 Task: Look for space in Fengrun, China from 2nd September, 2023 to 10th September, 2023 for 1 adult in price range Rs.5000 to Rs.16000. Place can be private room with 1  bedroom having 1 bed and 1 bathroom. Property type can be house, flat, guest house, hotel. Booking option can be shelf check-in. Required host language is Chinese (Simplified).
Action: Mouse moved to (515, 134)
Screenshot: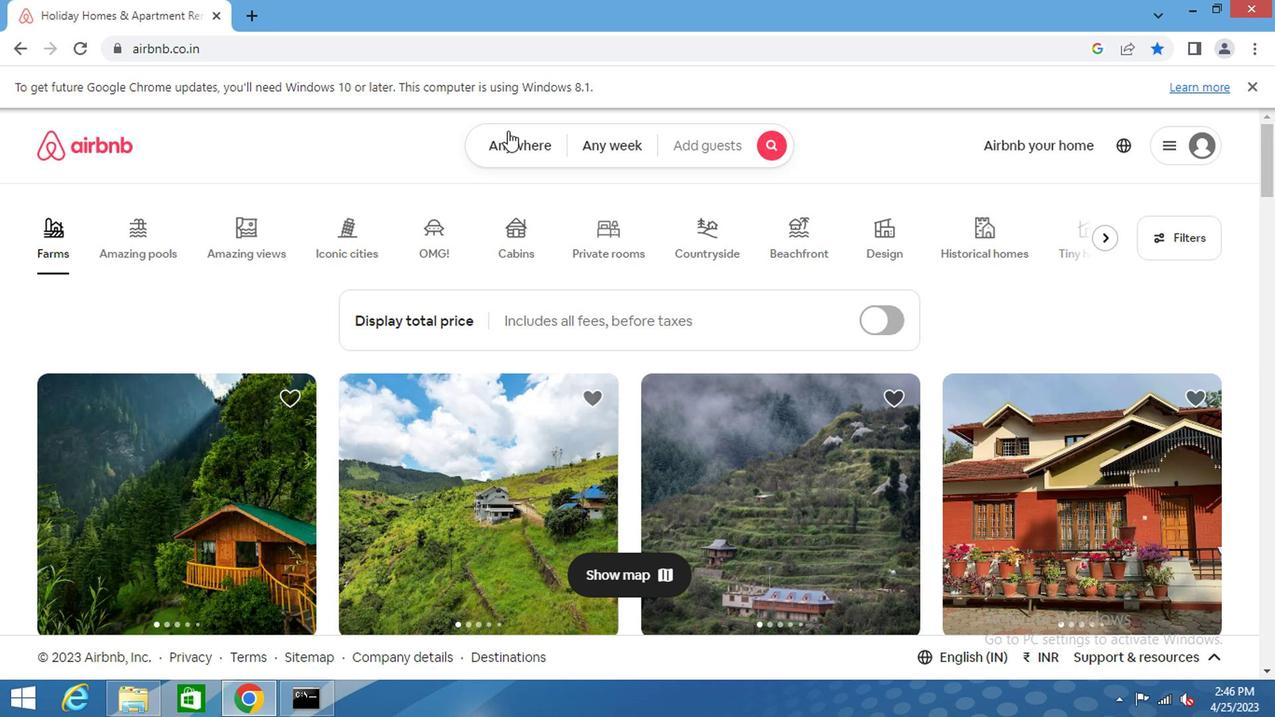 
Action: Mouse pressed left at (515, 134)
Screenshot: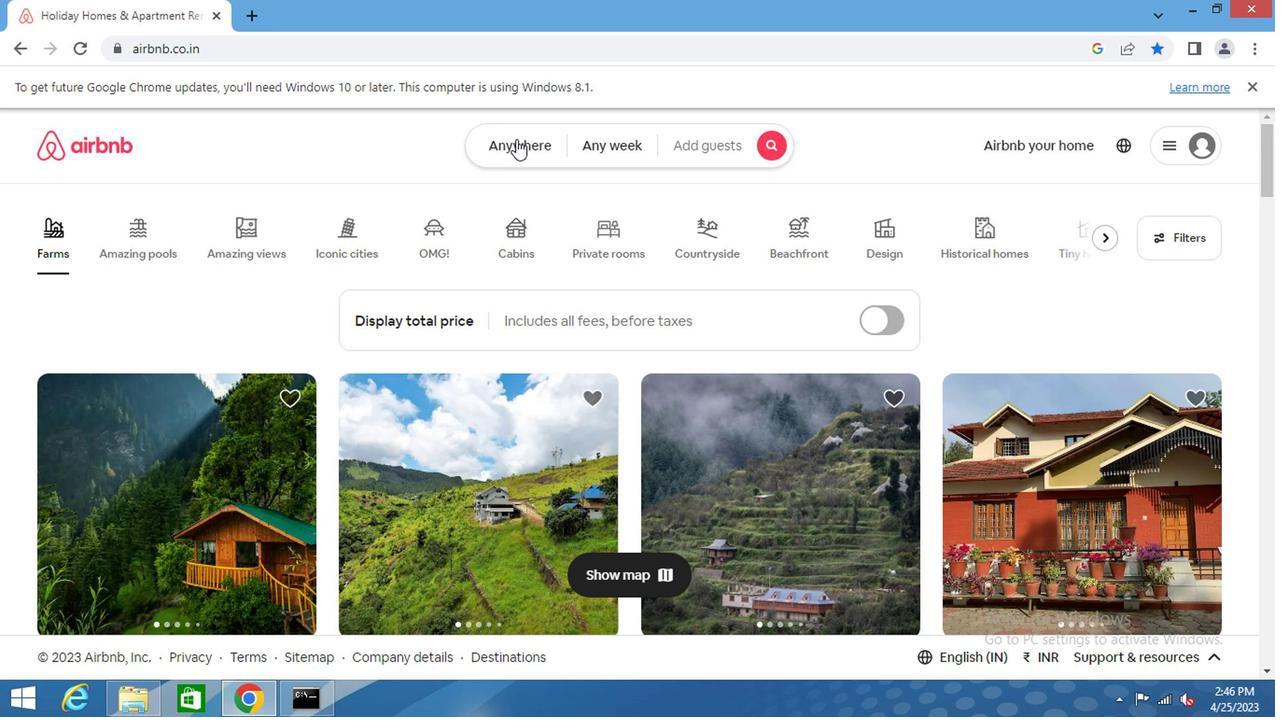 
Action: Mouse moved to (473, 206)
Screenshot: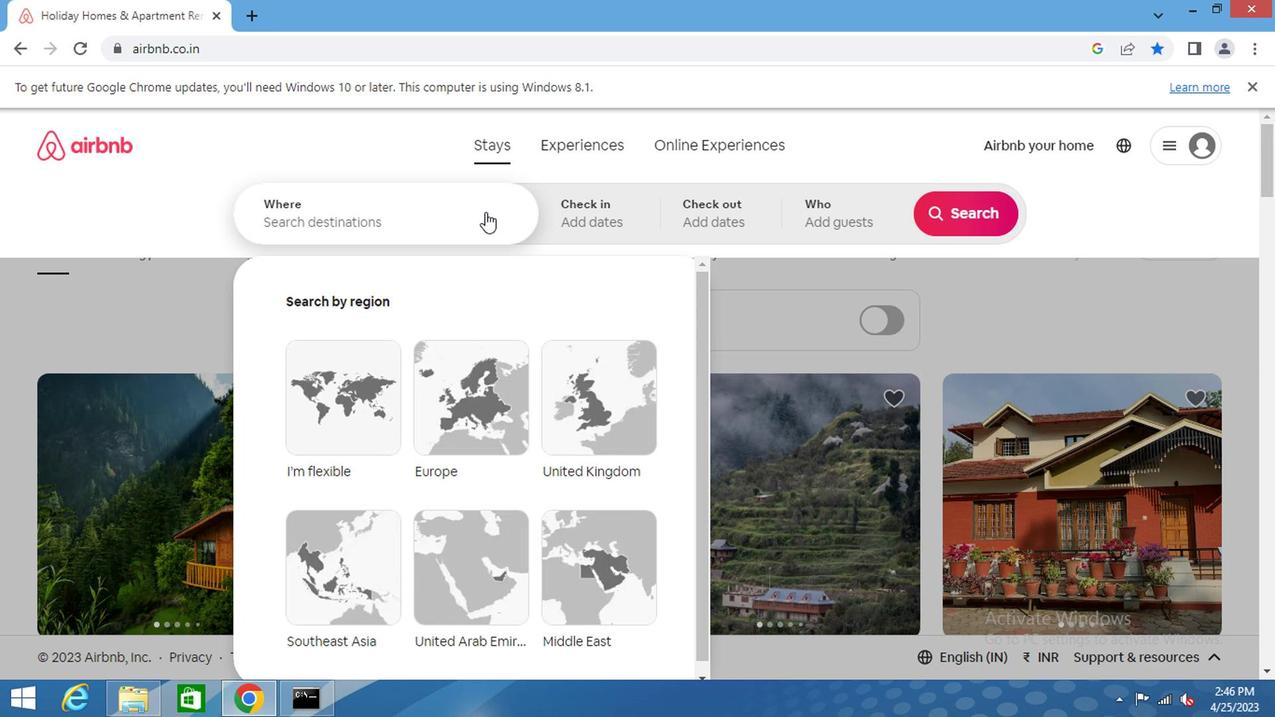 
Action: Mouse pressed left at (473, 206)
Screenshot: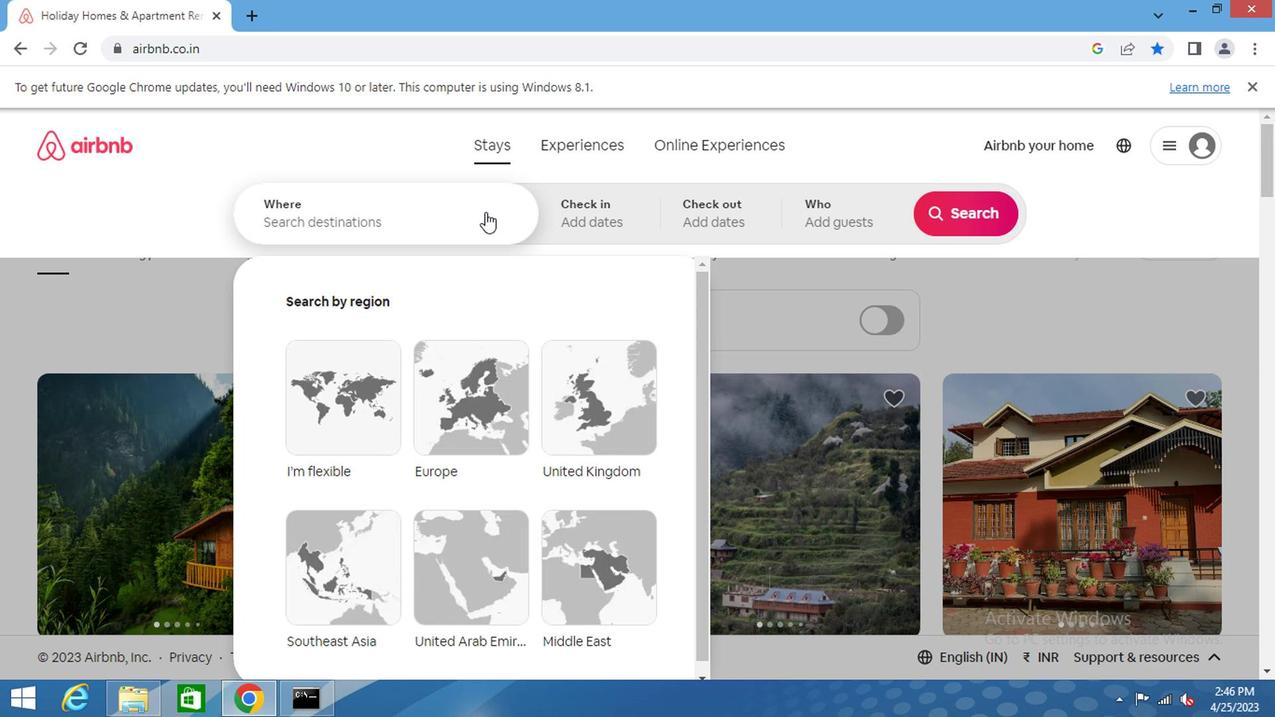 
Action: Key pressed fengrun<Key.space>china<Key.enter>
Screenshot: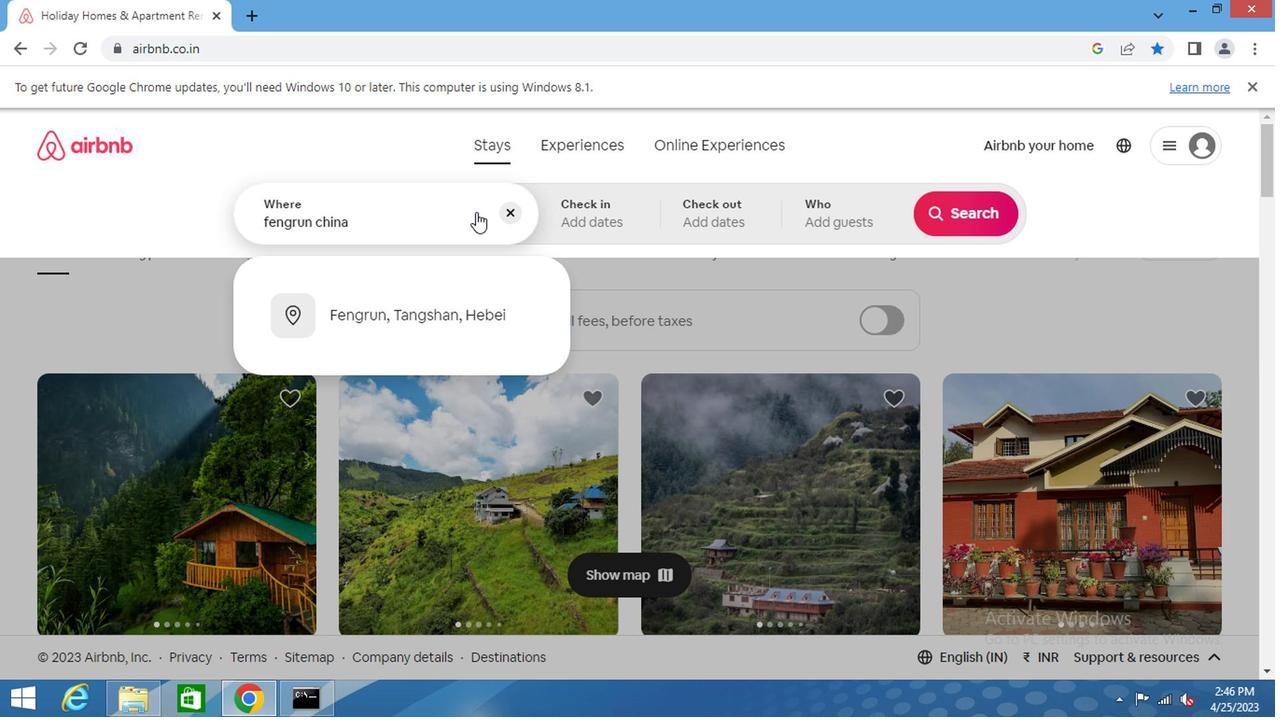 
Action: Mouse moved to (950, 360)
Screenshot: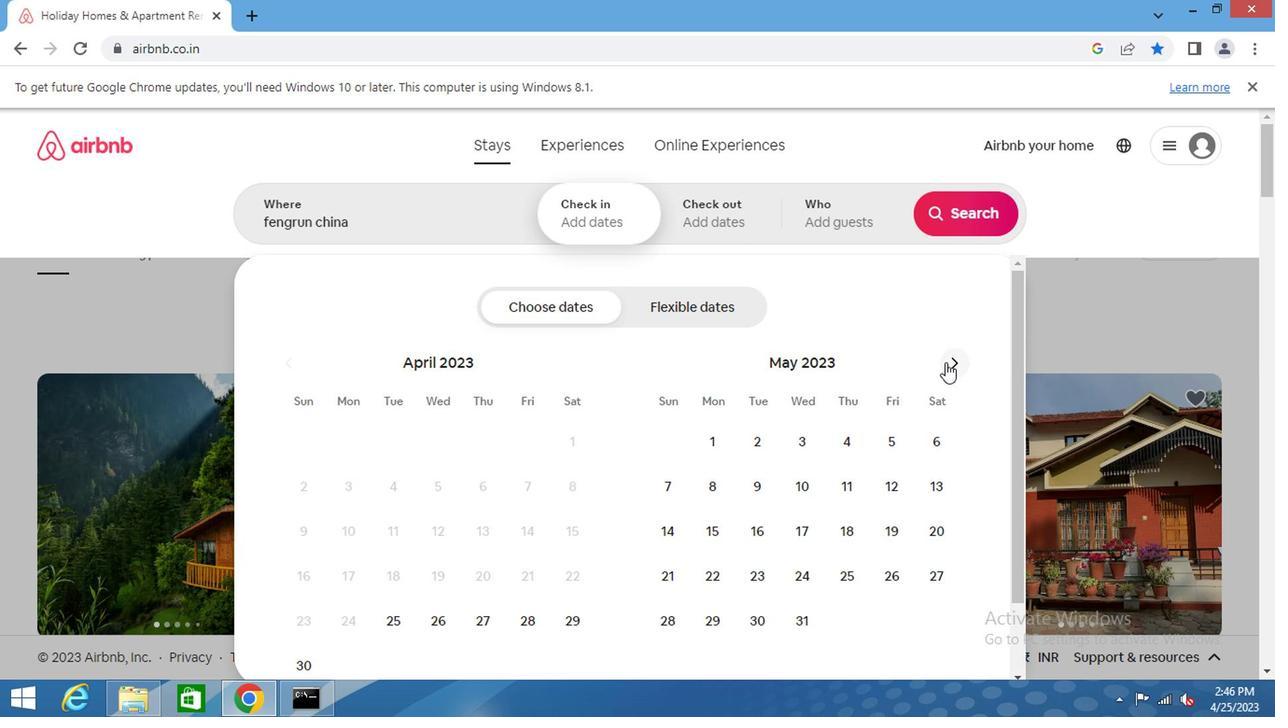 
Action: Mouse pressed left at (950, 360)
Screenshot: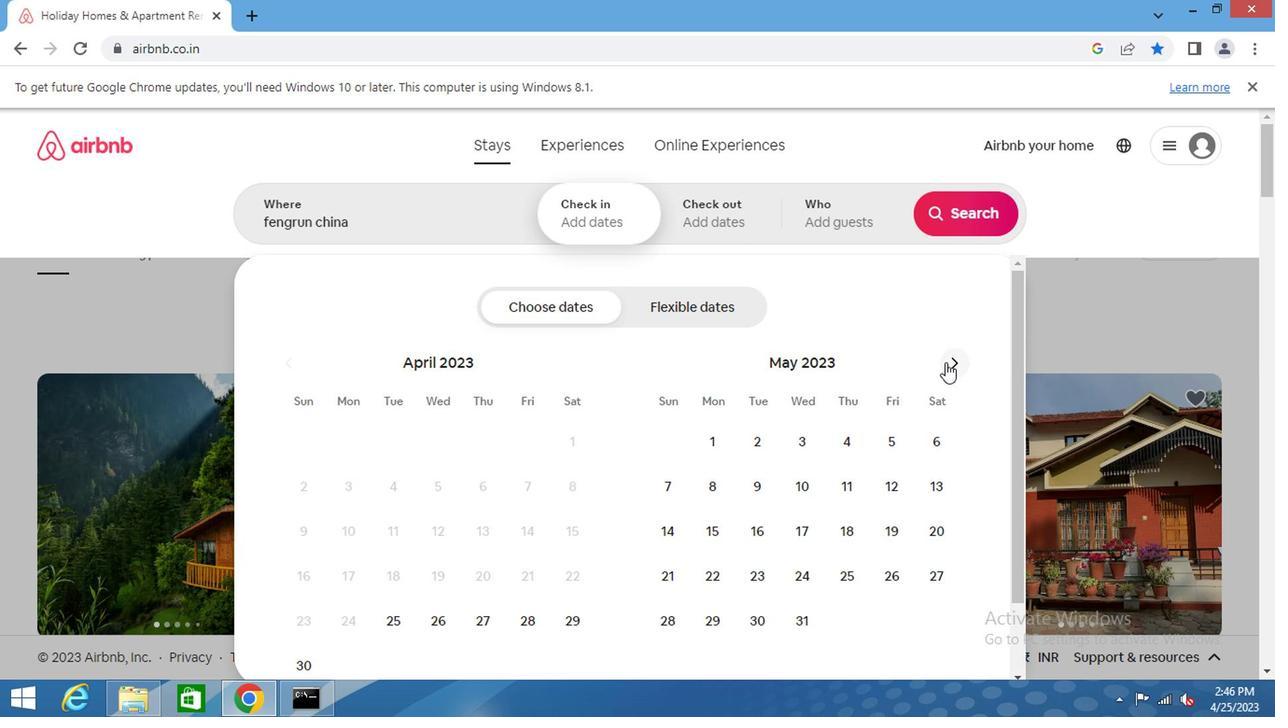 
Action: Mouse moved to (951, 360)
Screenshot: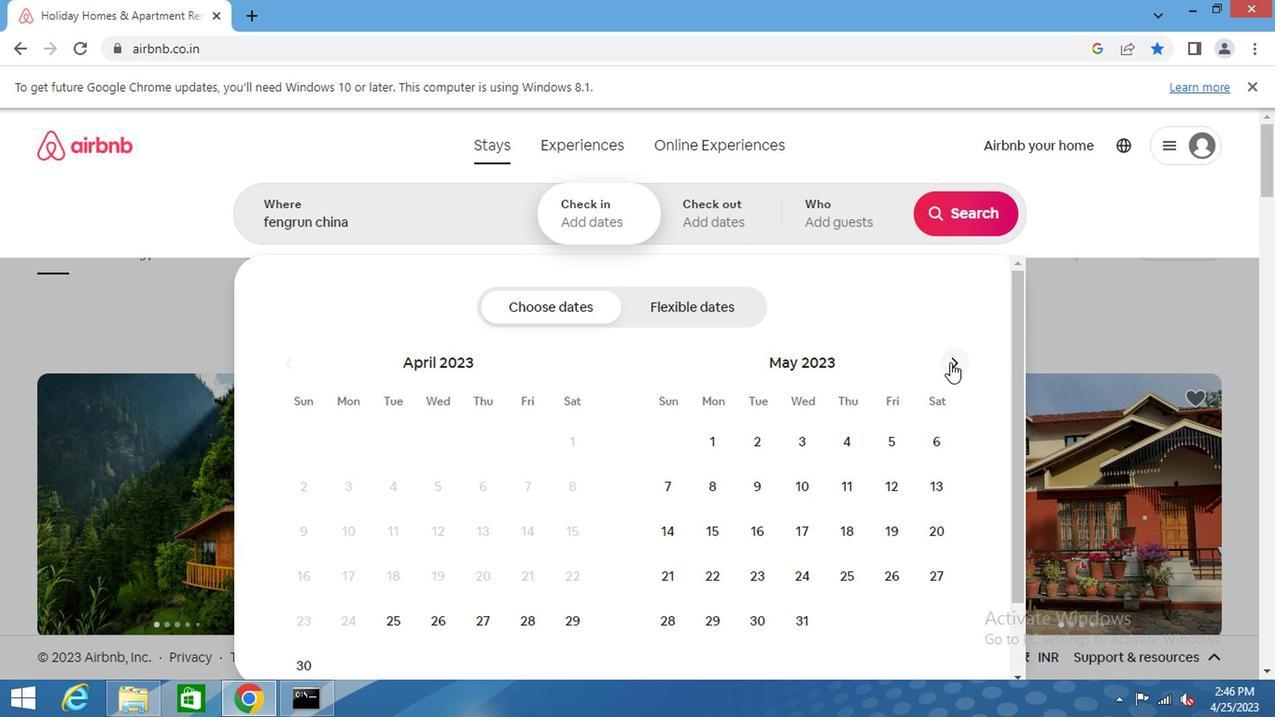 
Action: Mouse pressed left at (951, 360)
Screenshot: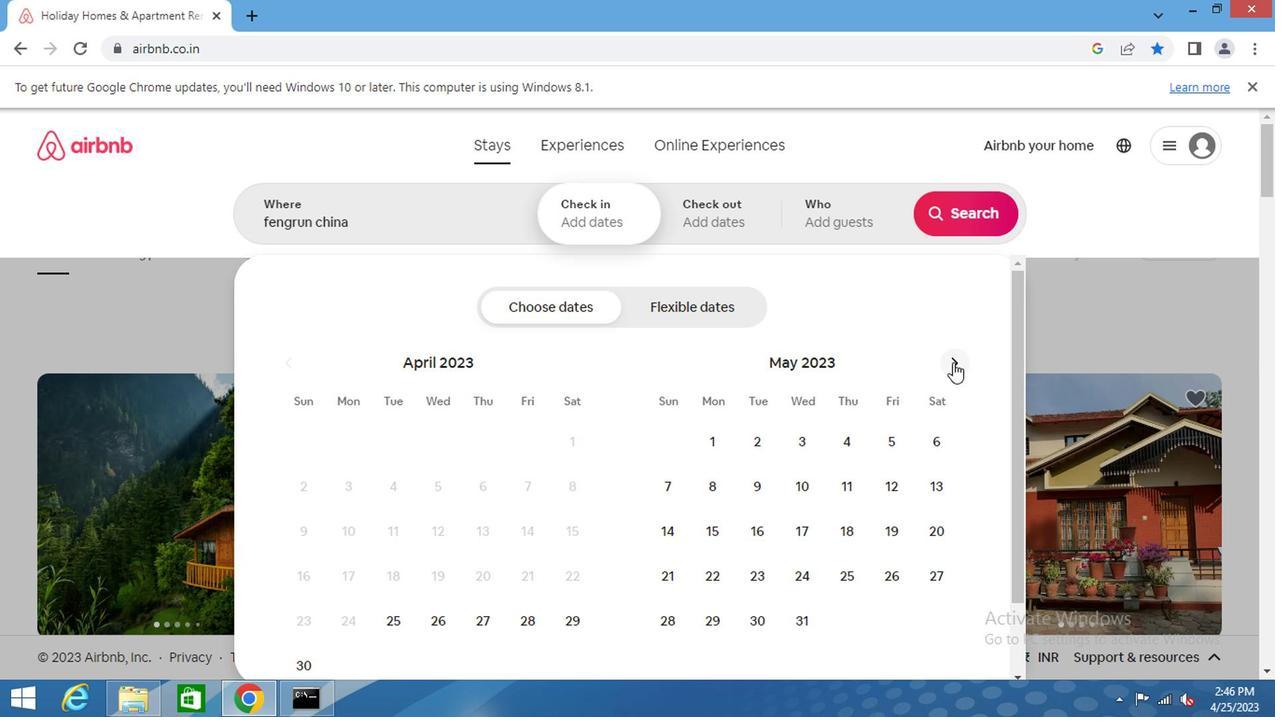 
Action: Mouse pressed left at (951, 360)
Screenshot: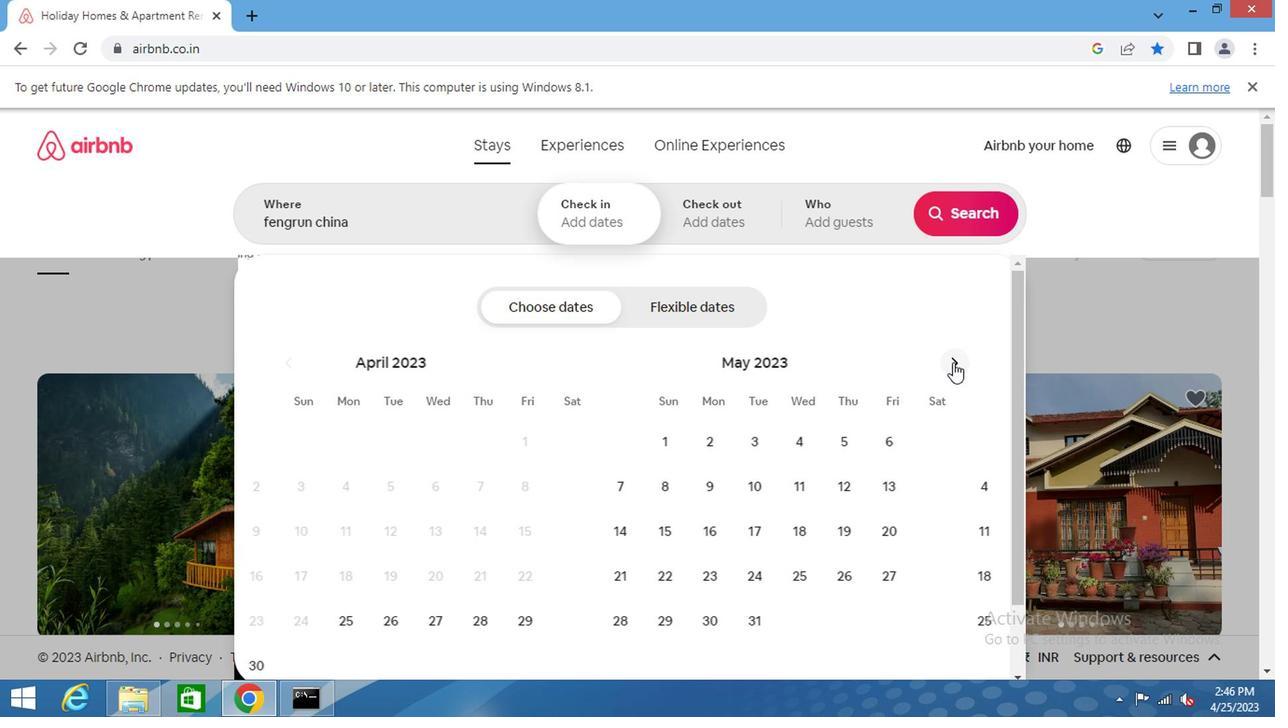 
Action: Mouse pressed left at (951, 360)
Screenshot: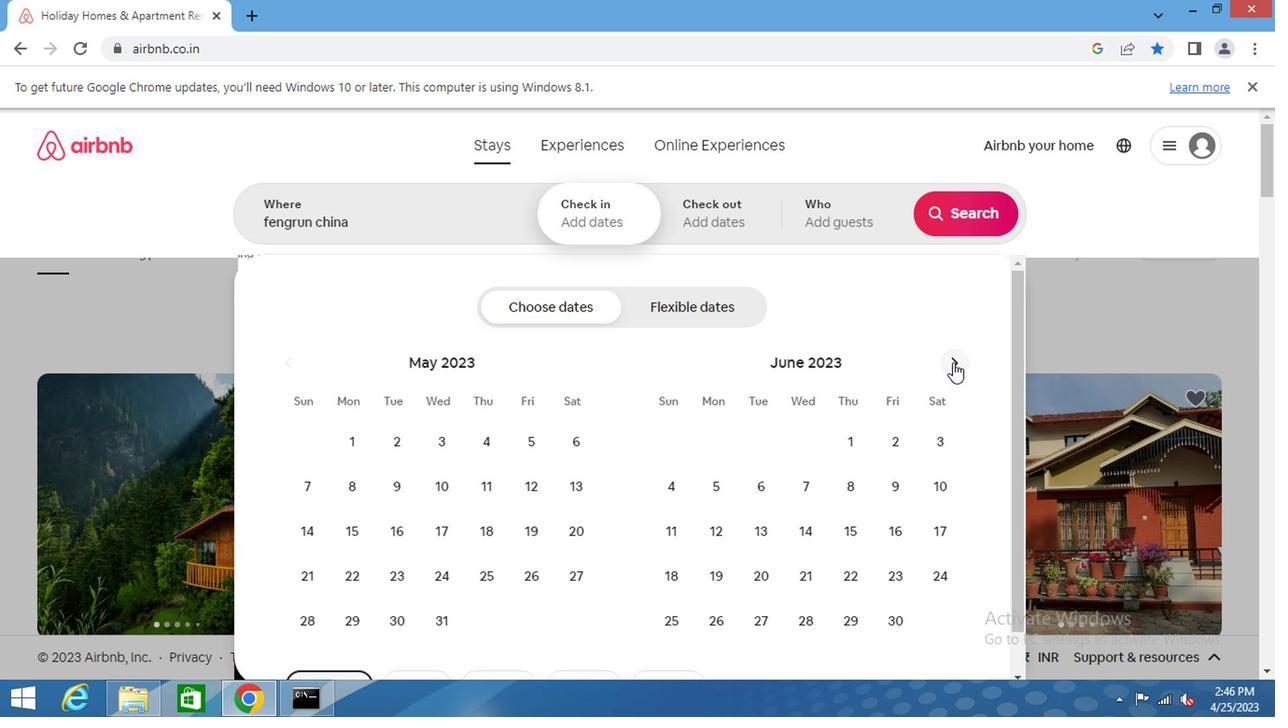 
Action: Mouse pressed left at (951, 360)
Screenshot: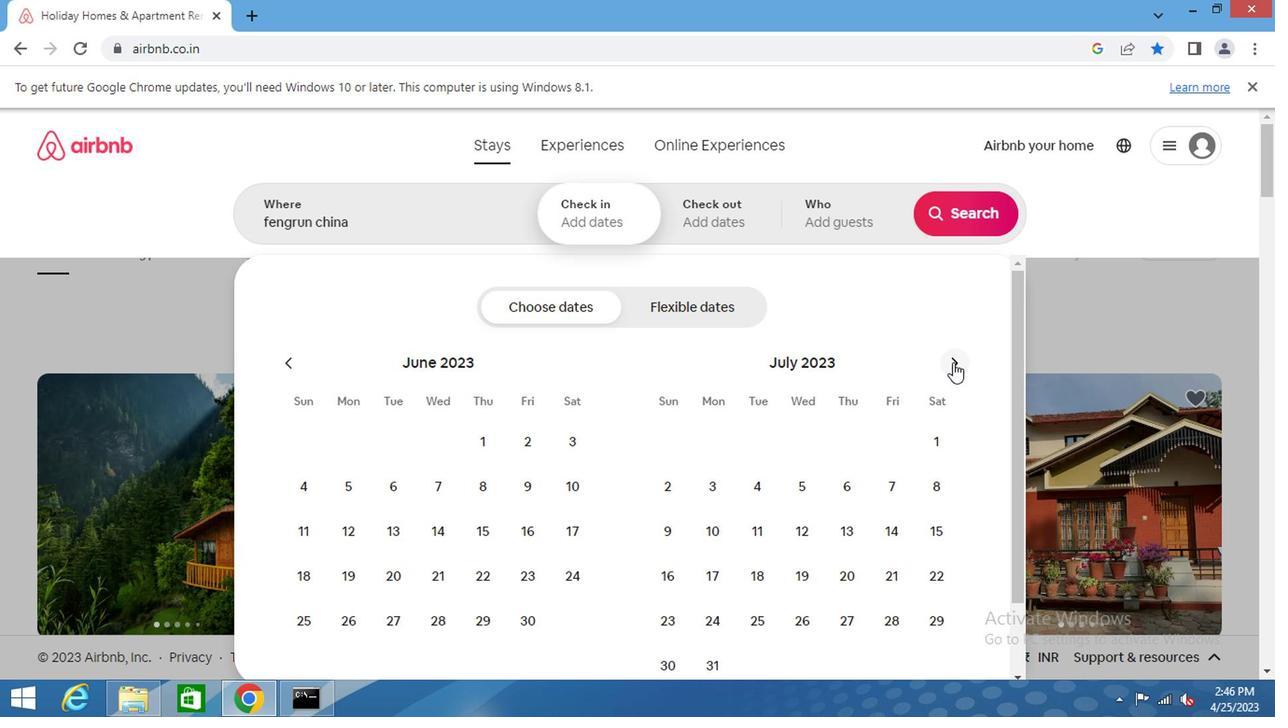 
Action: Mouse pressed left at (951, 360)
Screenshot: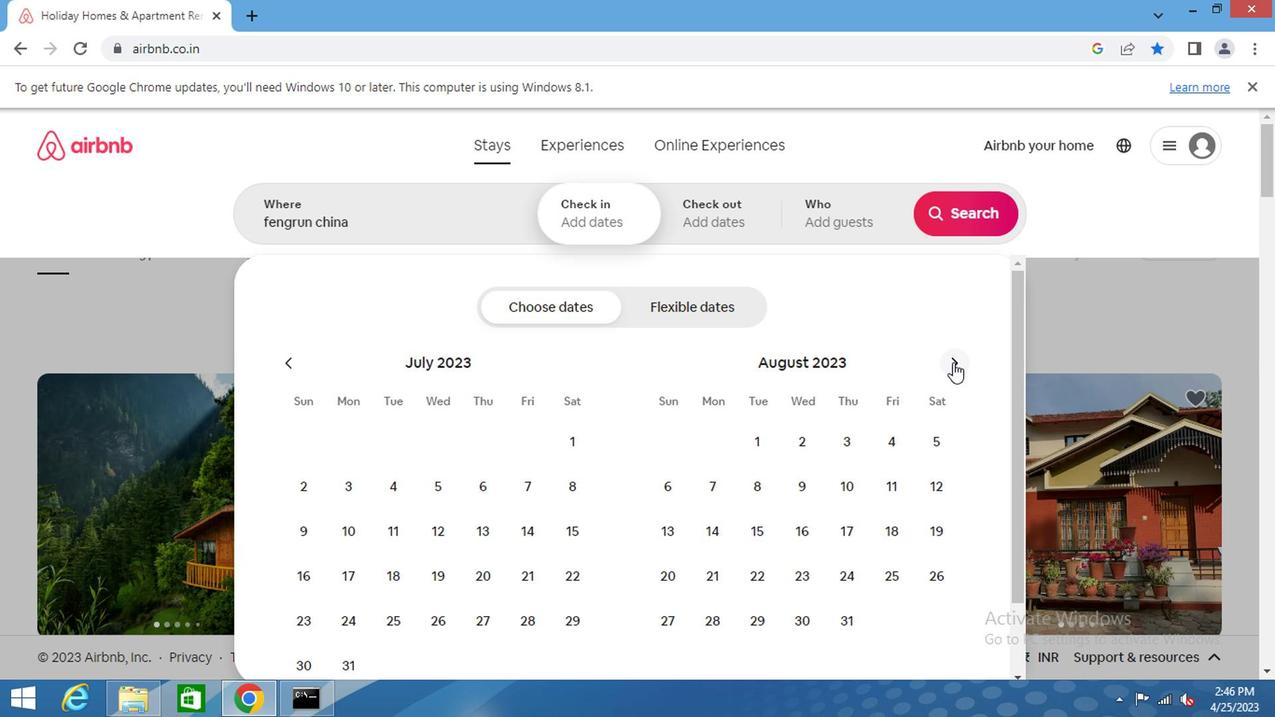 
Action: Mouse moved to (927, 446)
Screenshot: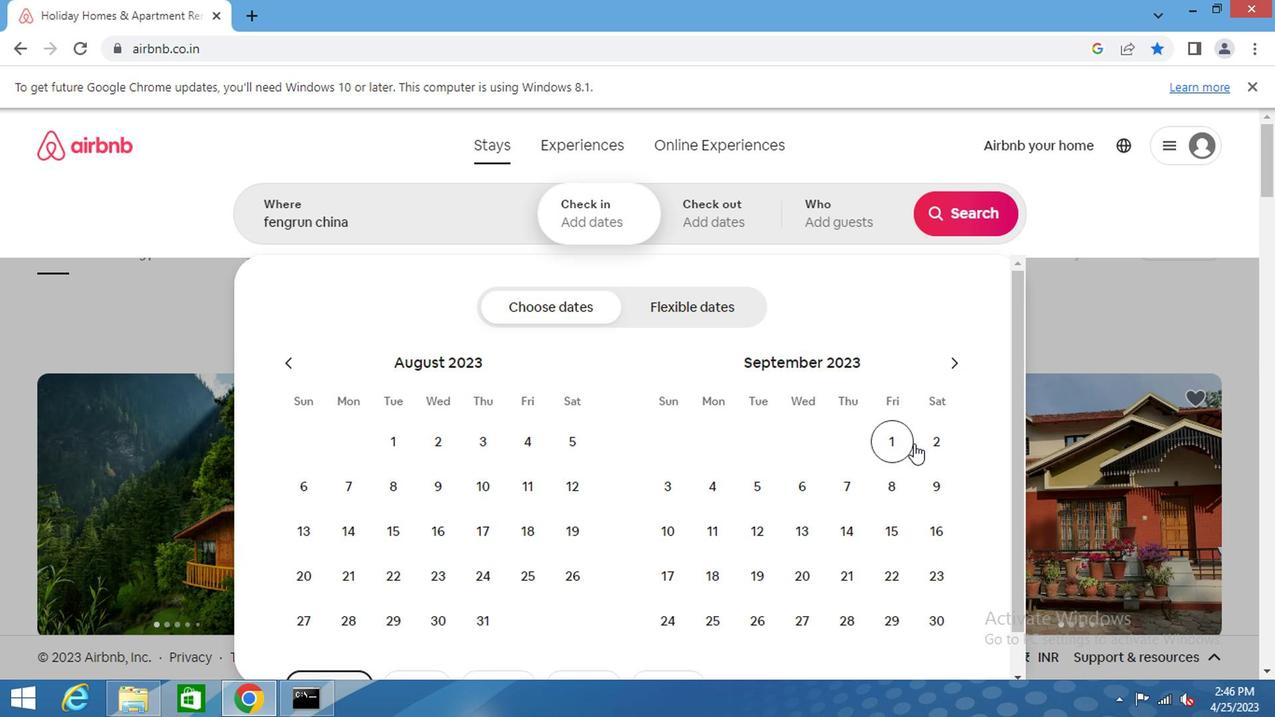 
Action: Mouse pressed left at (927, 446)
Screenshot: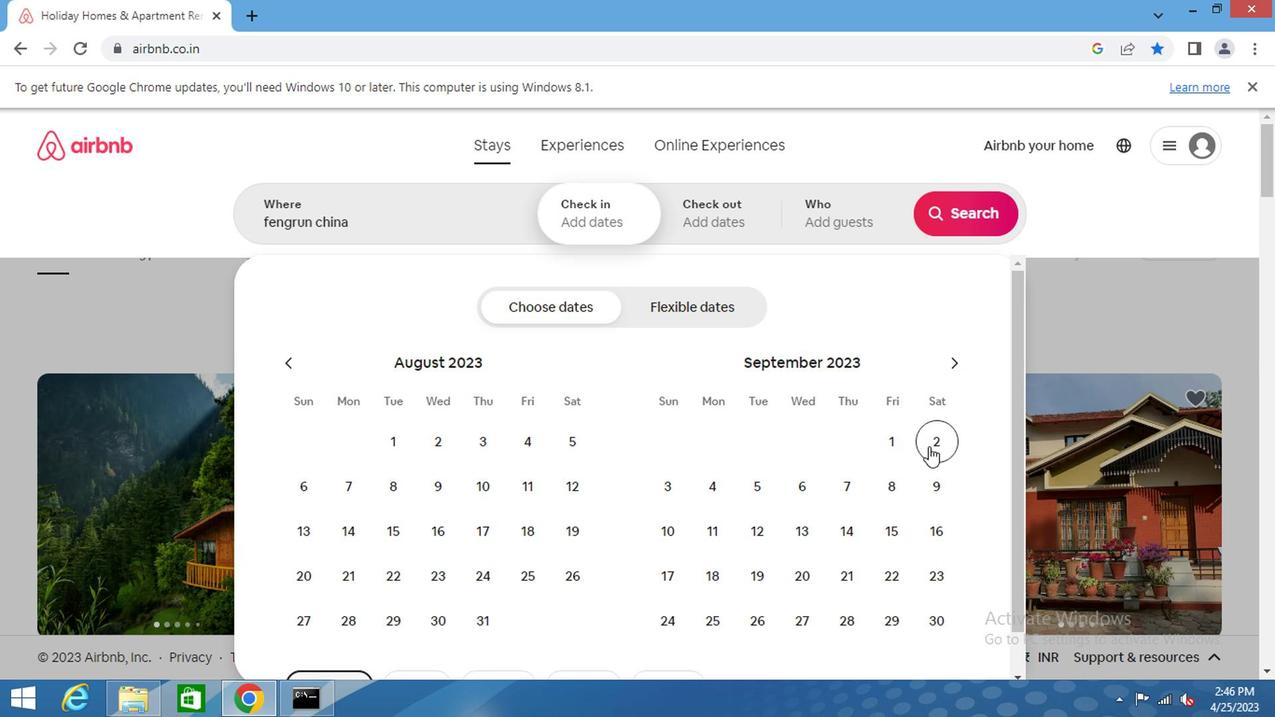 
Action: Mouse moved to (663, 535)
Screenshot: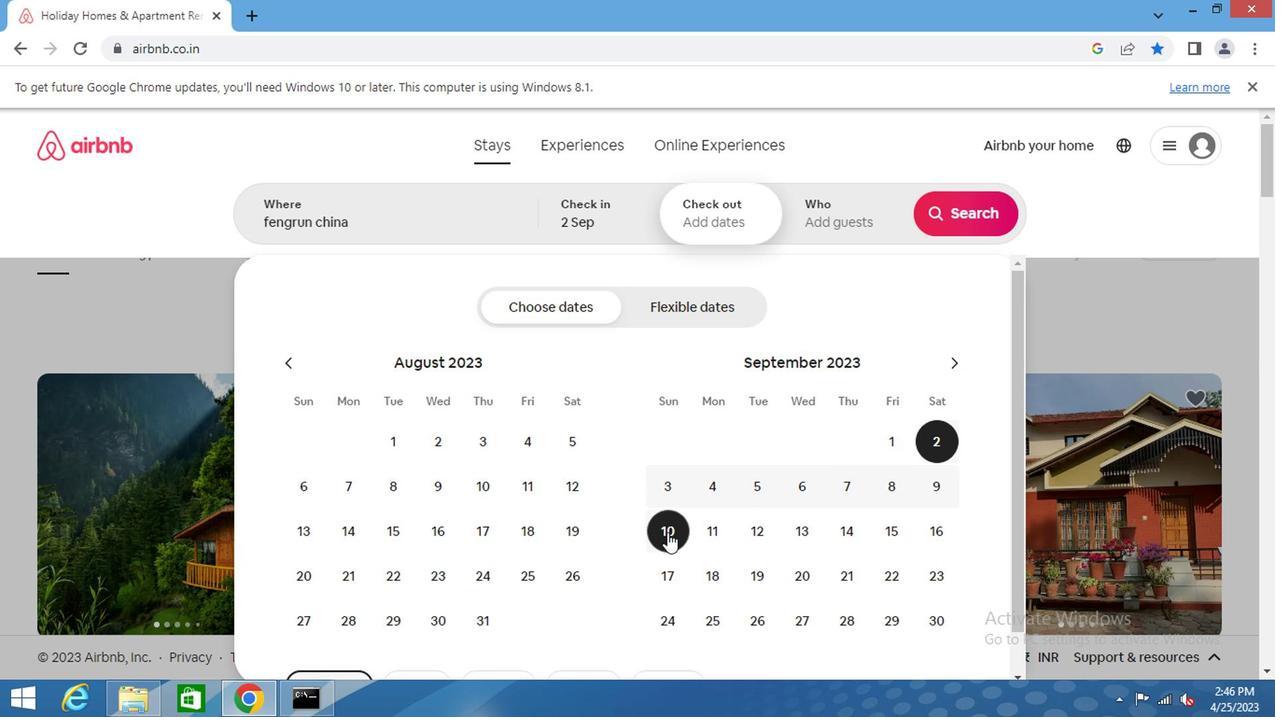 
Action: Mouse pressed left at (663, 535)
Screenshot: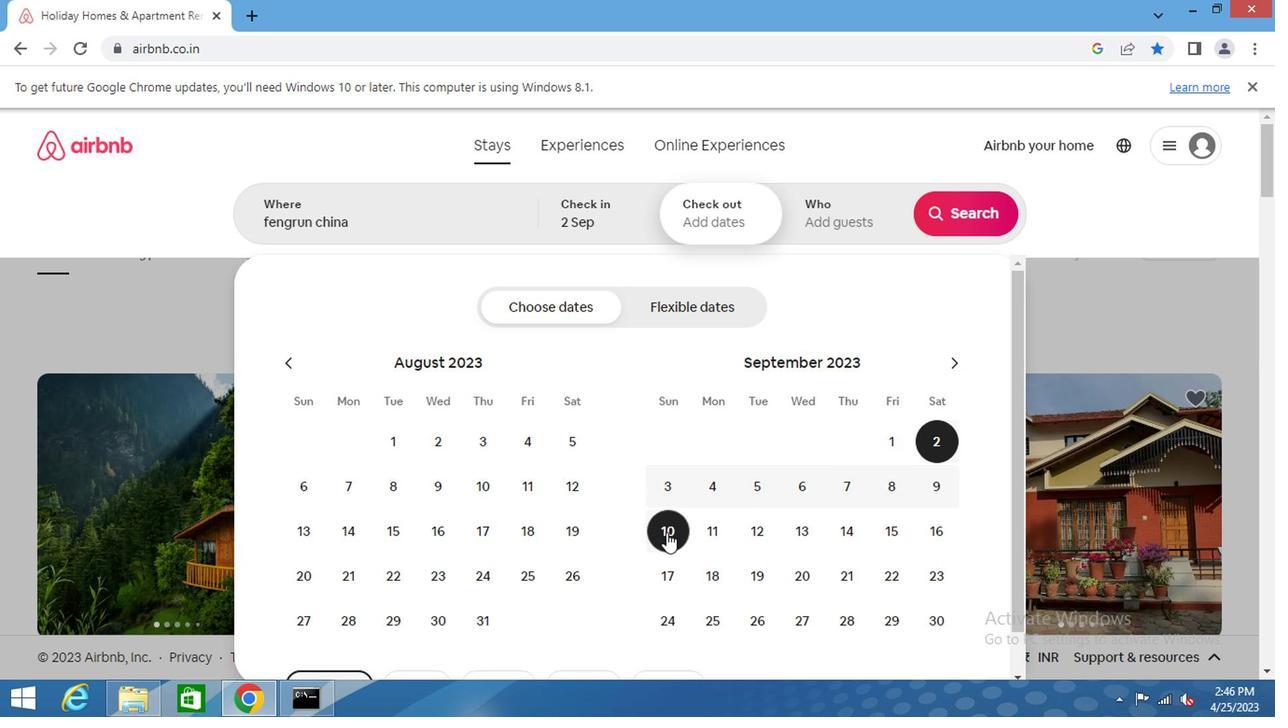 
Action: Mouse moved to (812, 221)
Screenshot: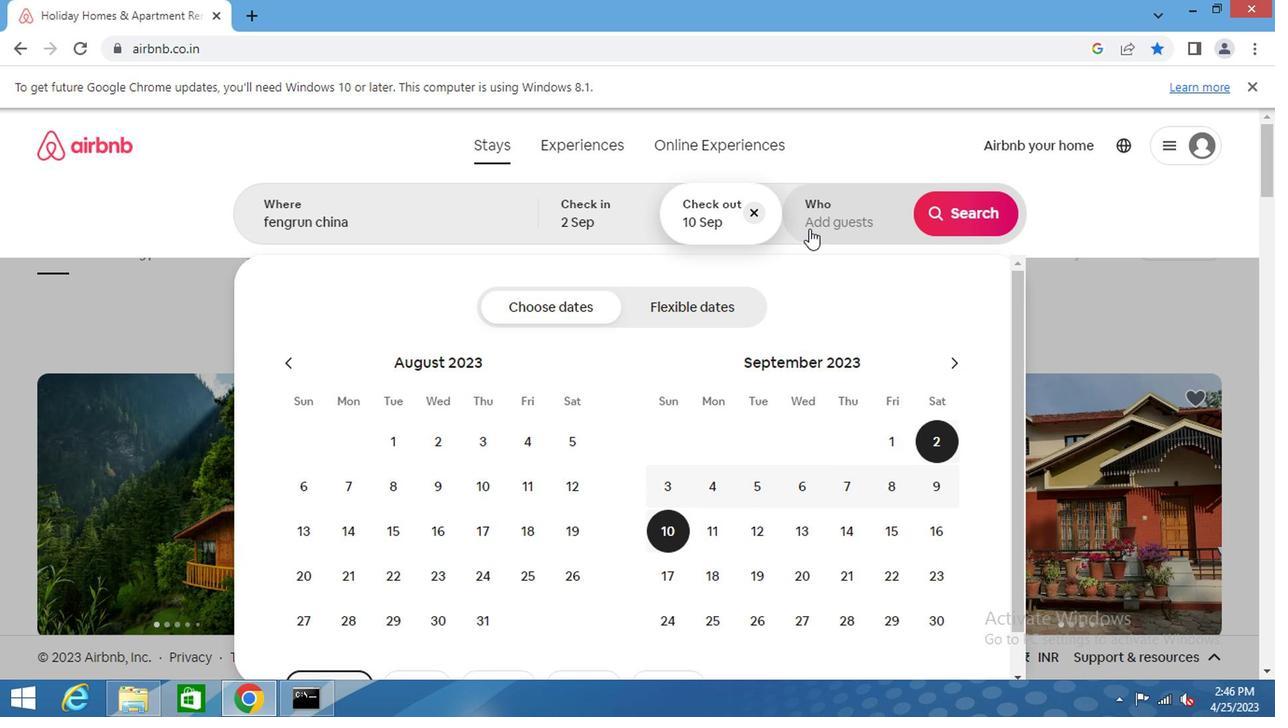 
Action: Mouse pressed left at (812, 221)
Screenshot: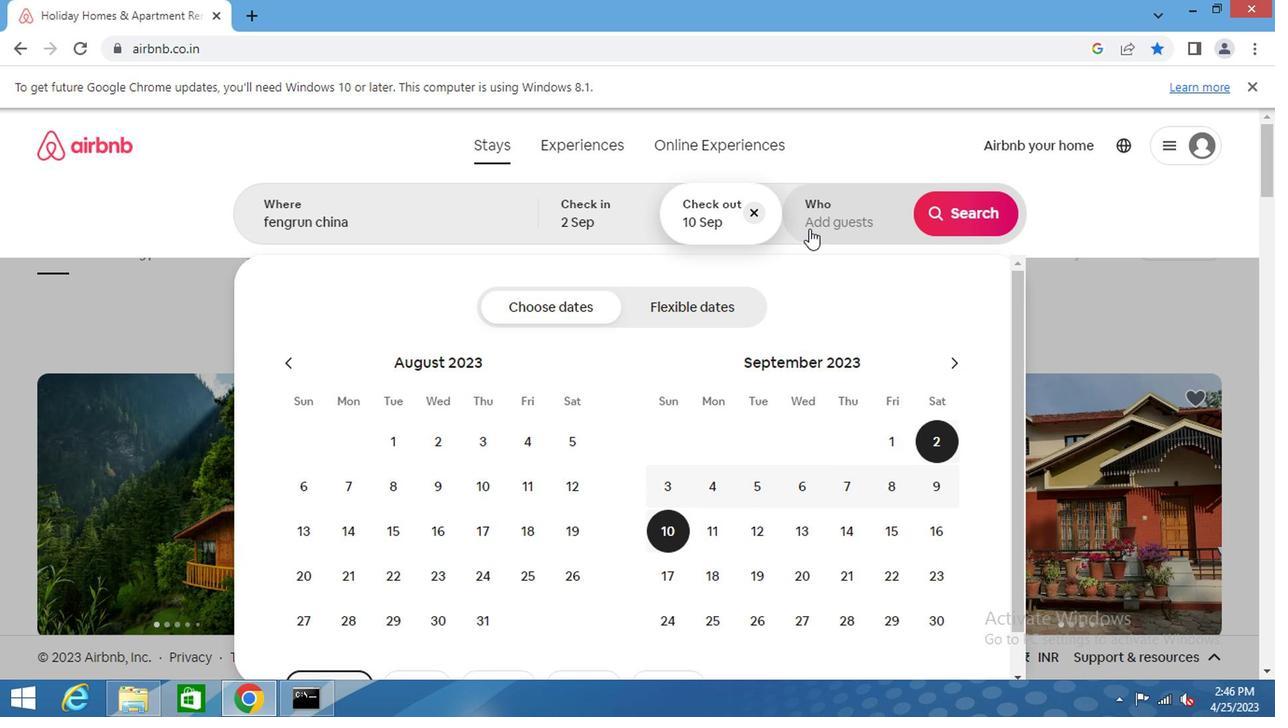 
Action: Mouse moved to (972, 301)
Screenshot: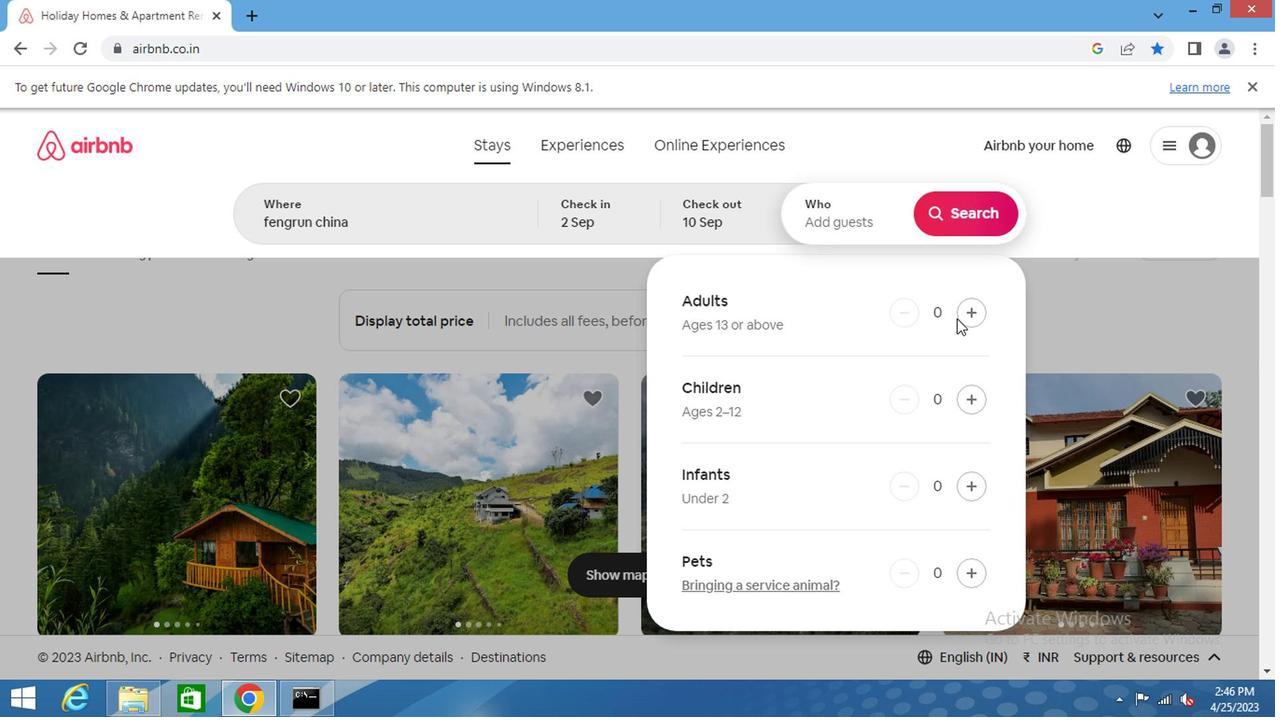 
Action: Mouse pressed left at (972, 301)
Screenshot: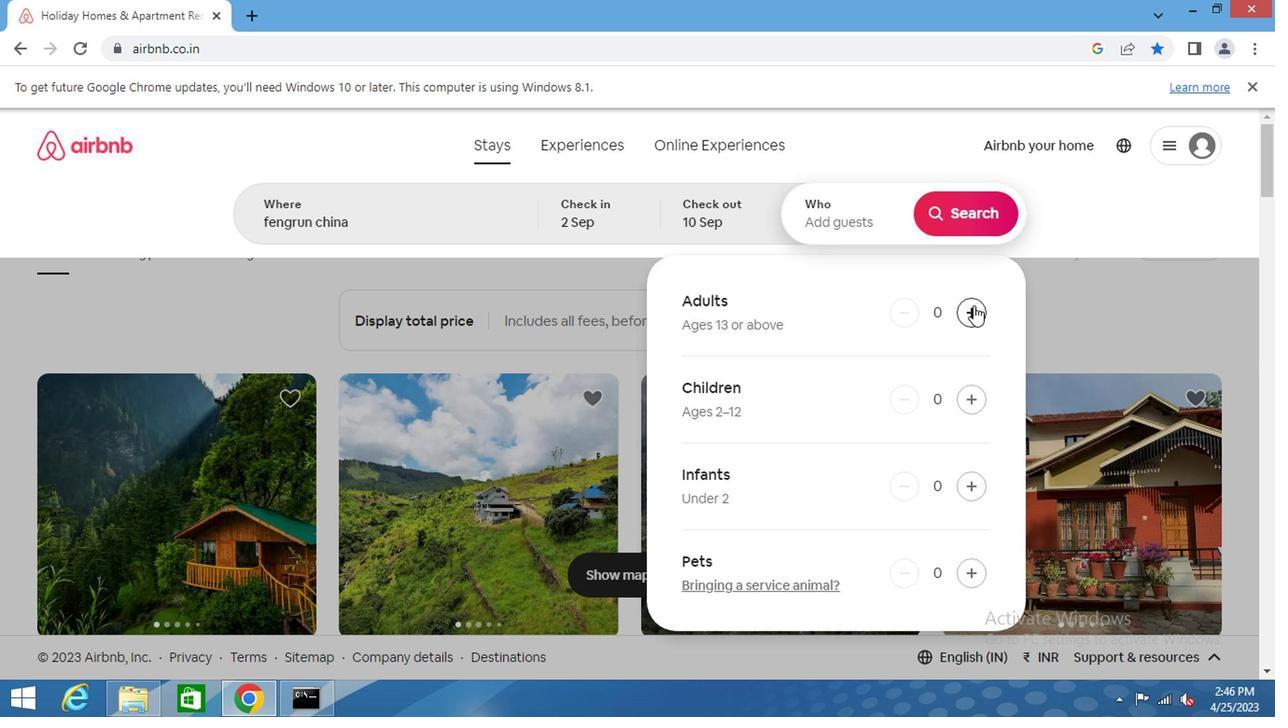 
Action: Mouse moved to (968, 215)
Screenshot: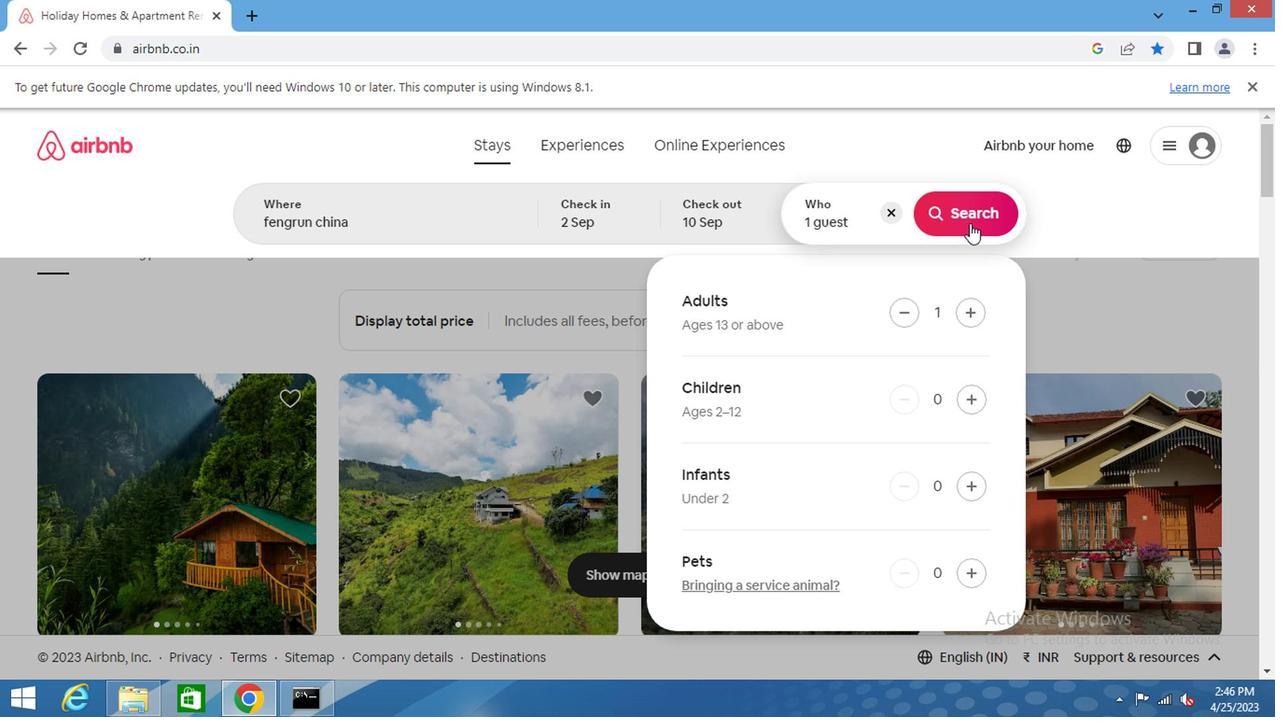 
Action: Mouse pressed left at (968, 215)
Screenshot: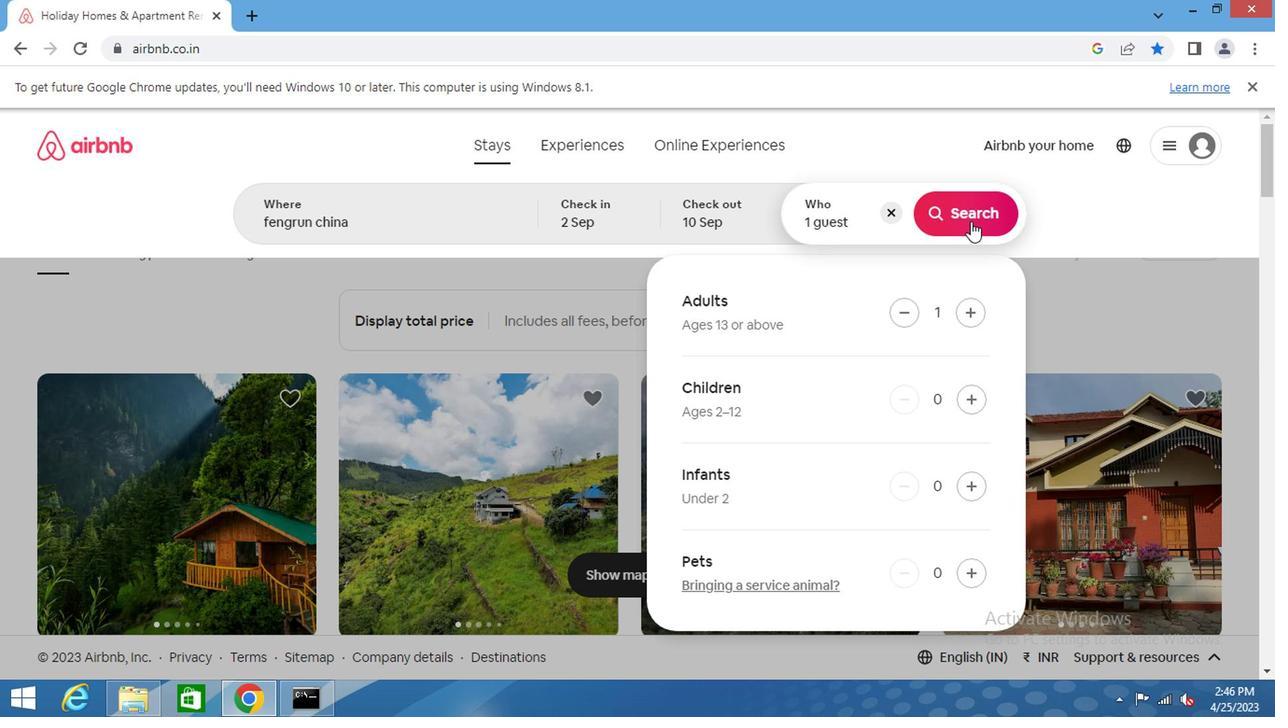 
Action: Mouse moved to (1186, 217)
Screenshot: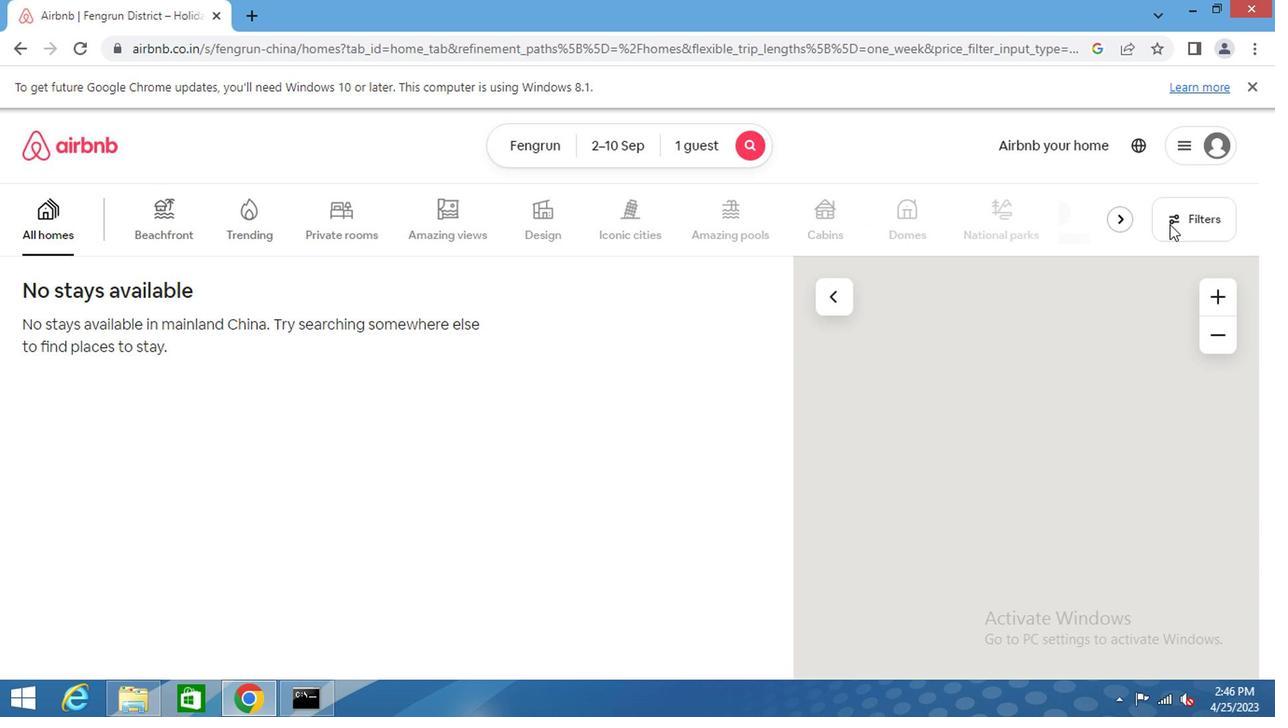 
Action: Mouse pressed left at (1186, 217)
Screenshot: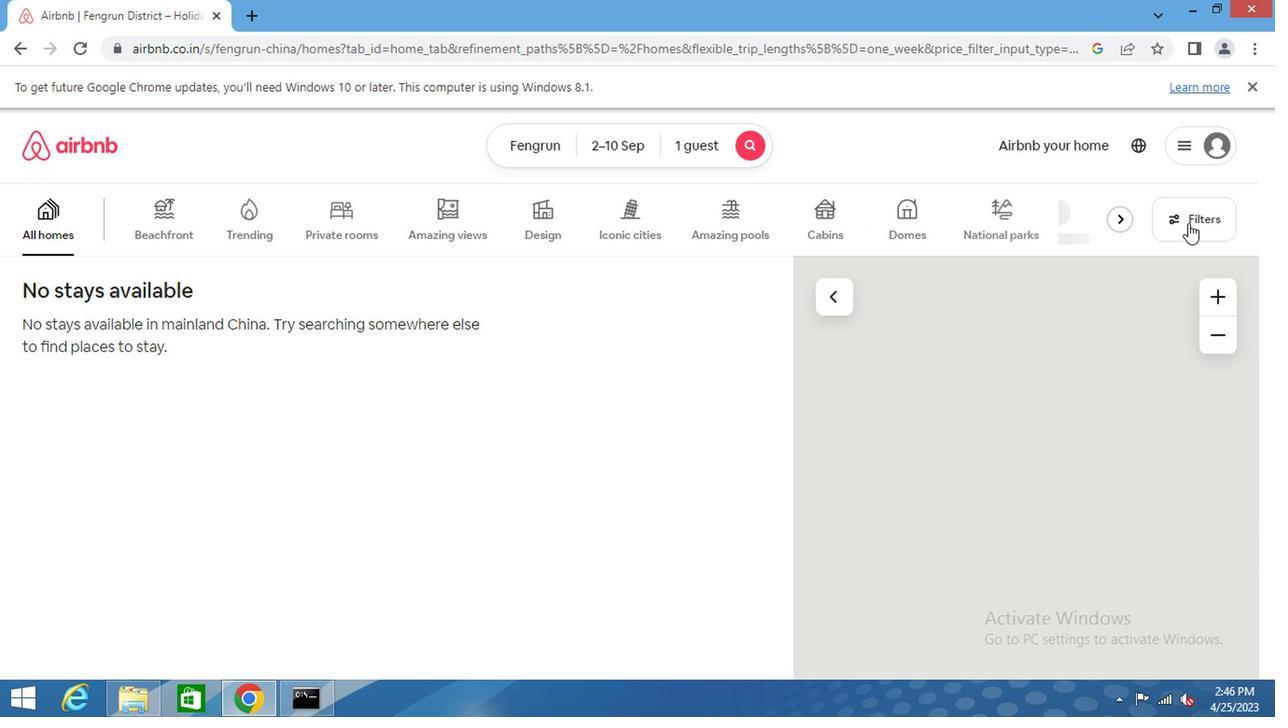 
Action: Mouse moved to (474, 333)
Screenshot: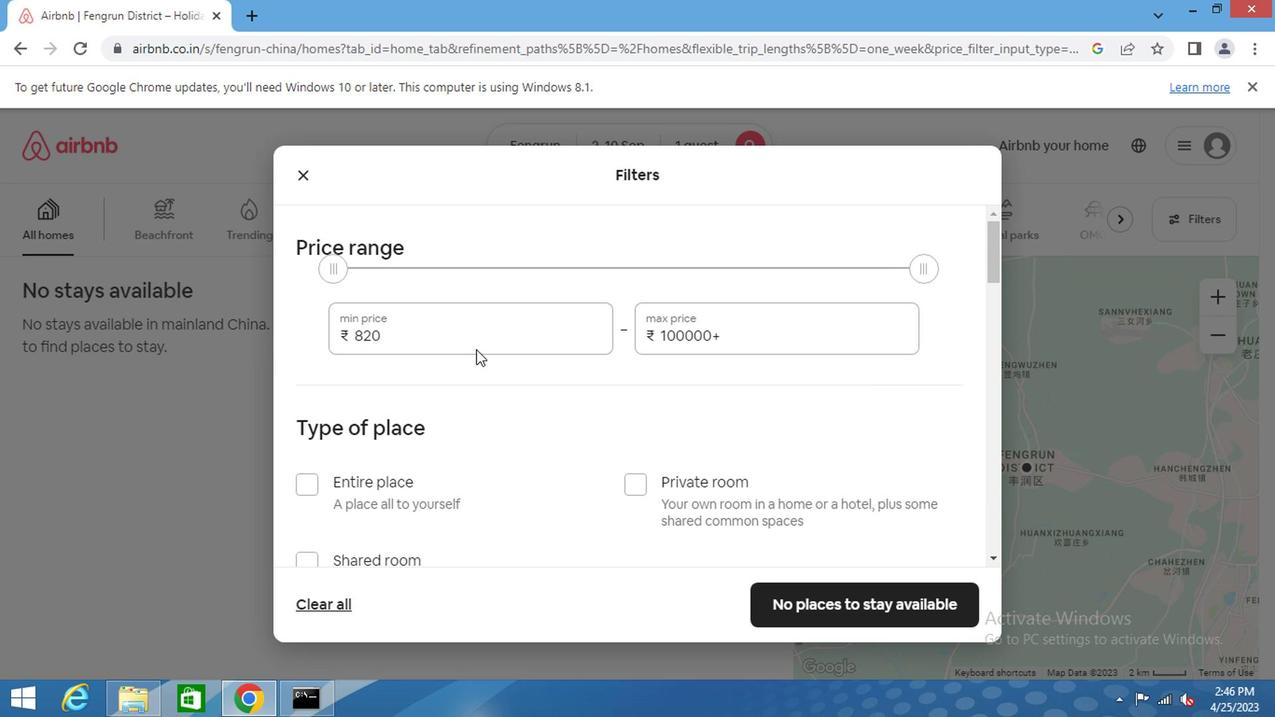 
Action: Mouse pressed left at (474, 333)
Screenshot: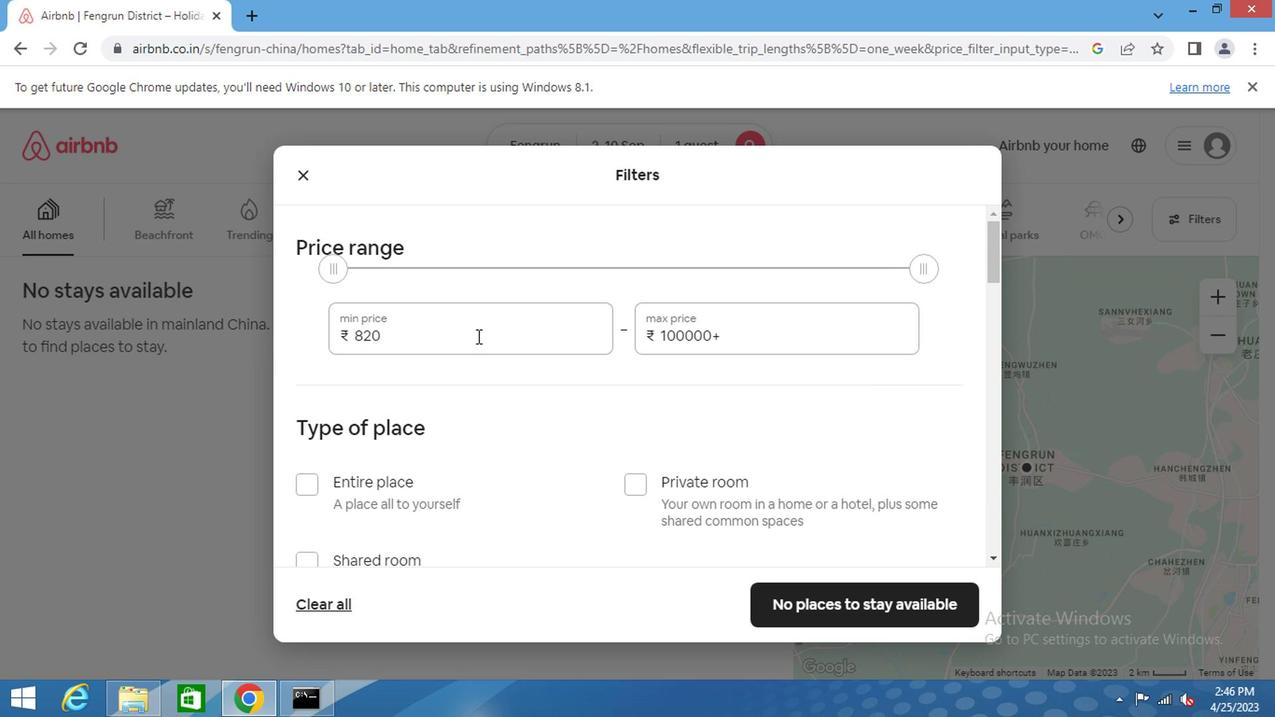
Action: Mouse pressed left at (474, 333)
Screenshot: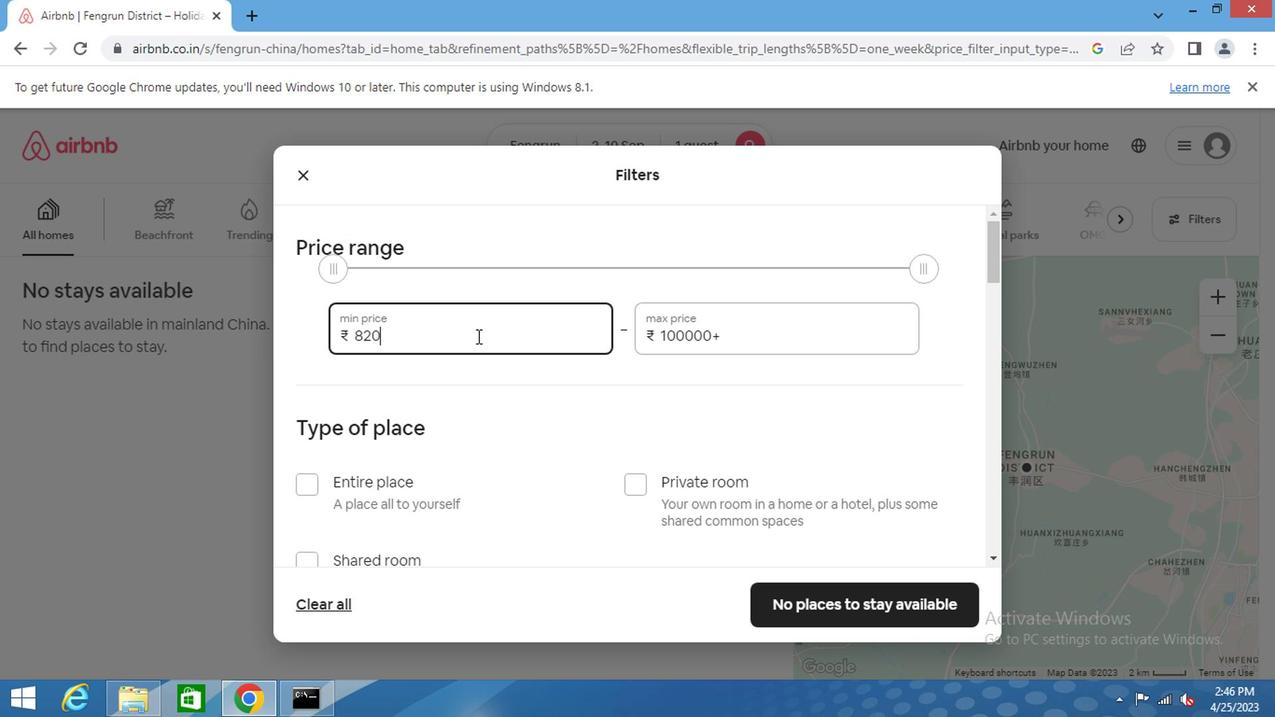 
Action: Key pressed 5000<Key.tab>16000<Key.backspace><Key.backspace><Key.backspace><Key.backspace><Key.backspace><Key.backspace>6000
Screenshot: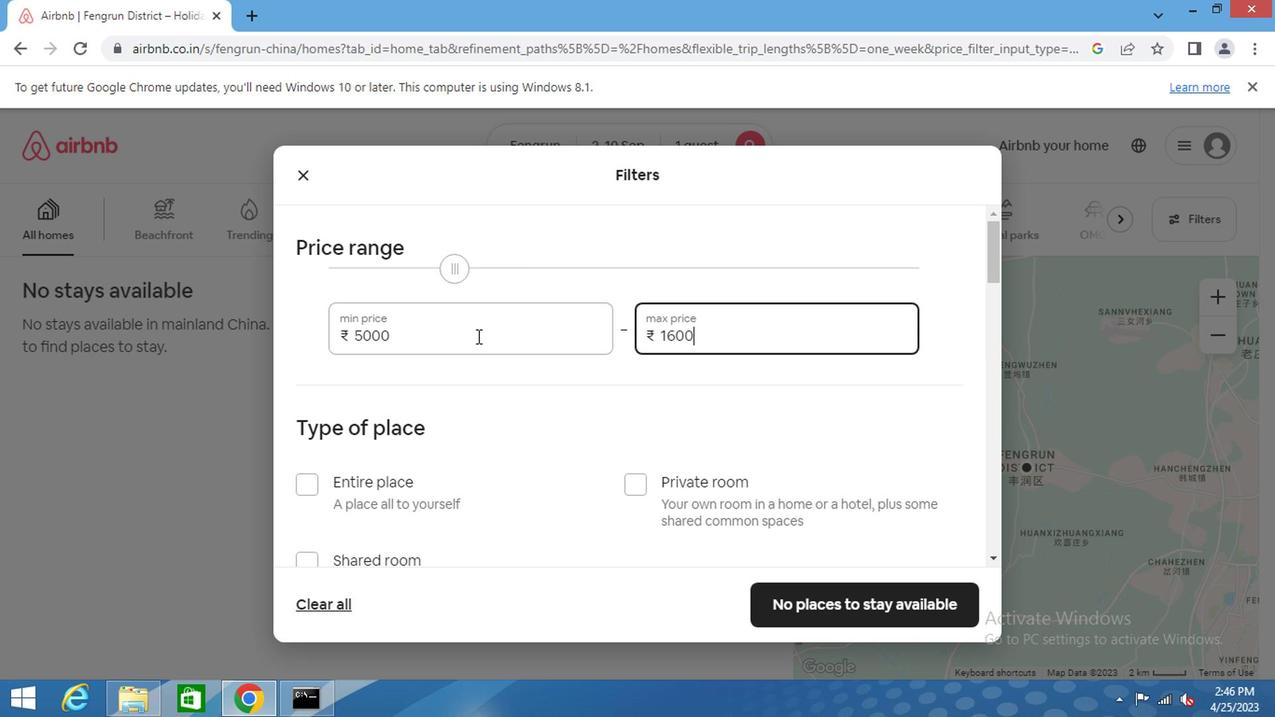 
Action: Mouse moved to (633, 484)
Screenshot: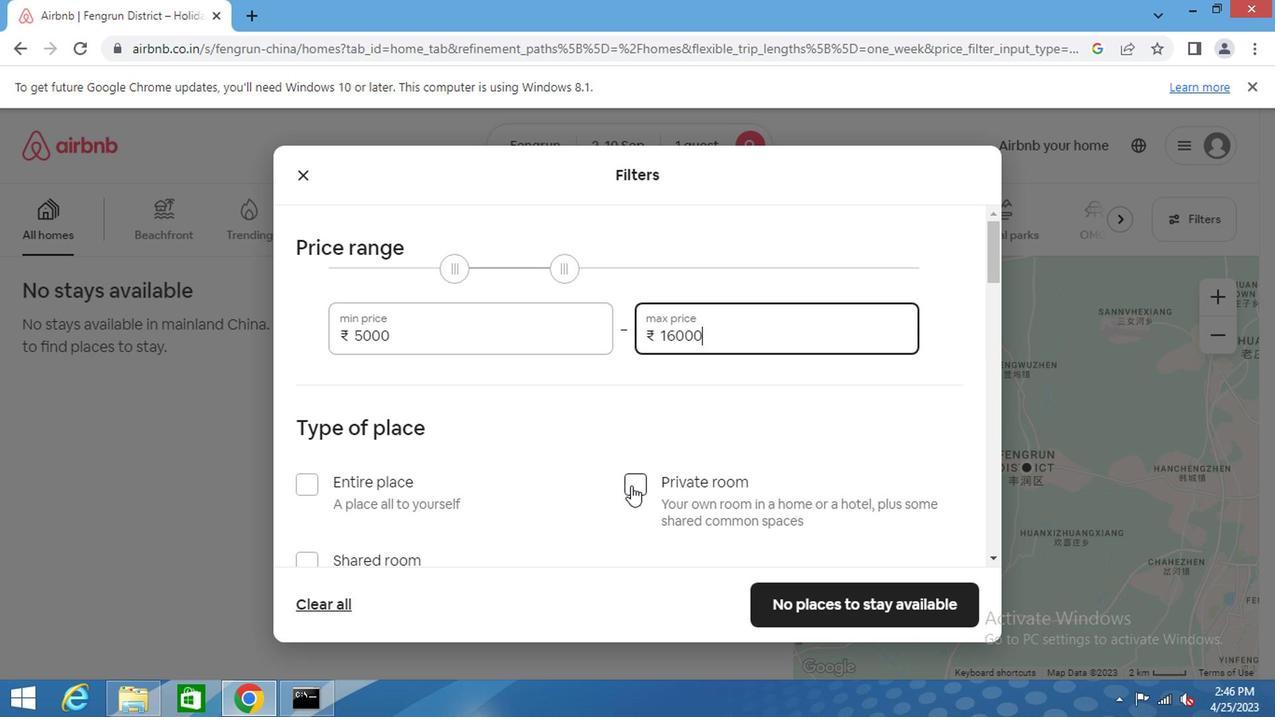 
Action: Mouse pressed left at (633, 484)
Screenshot: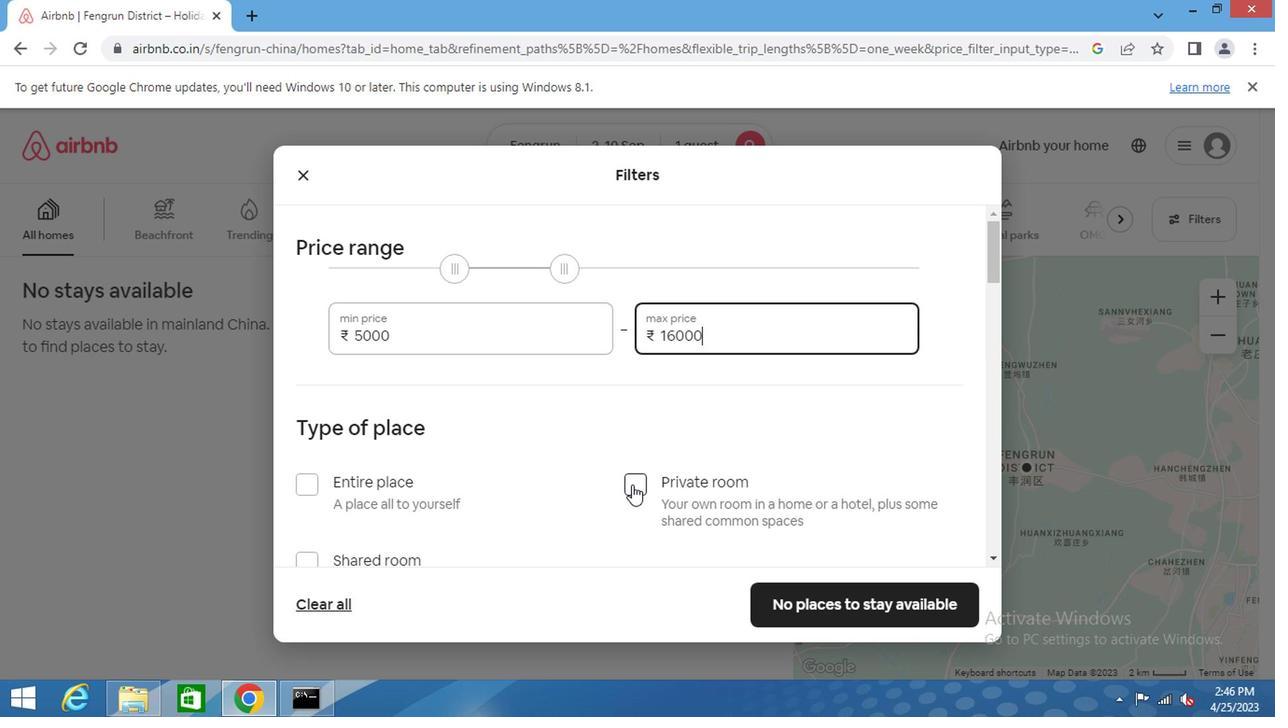 
Action: Mouse moved to (607, 421)
Screenshot: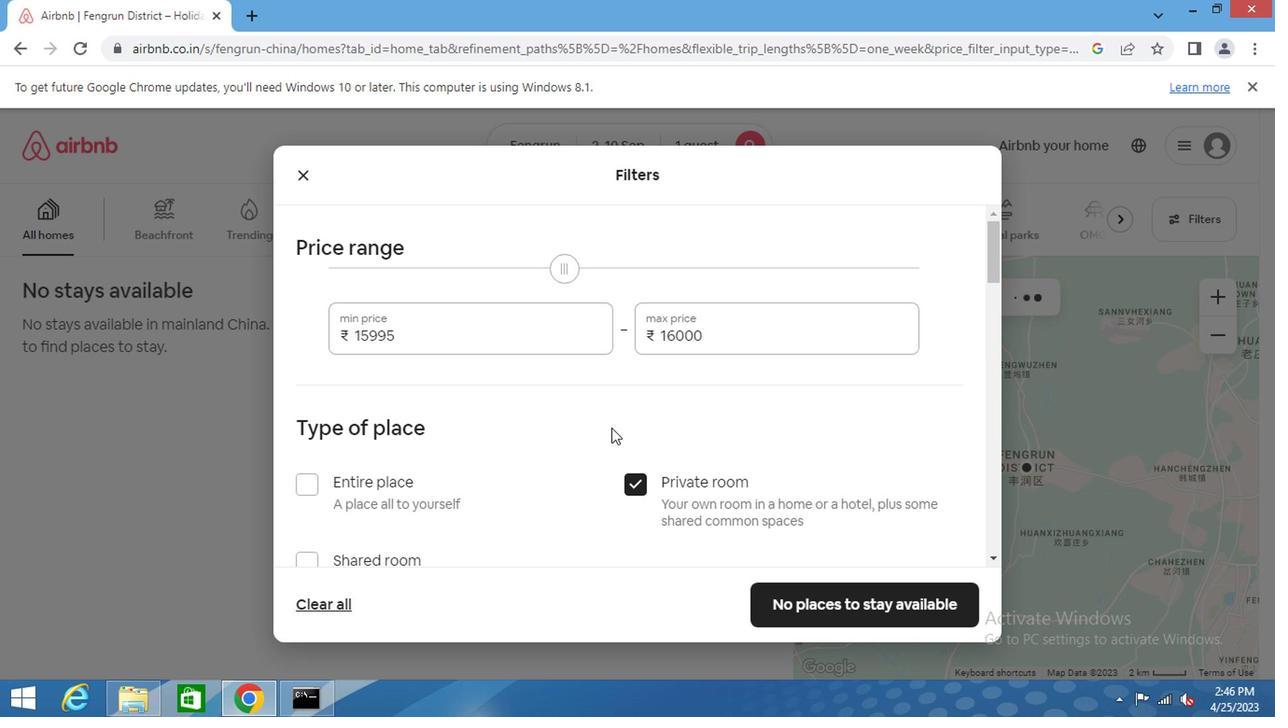 
Action: Mouse scrolled (607, 420) with delta (0, 0)
Screenshot: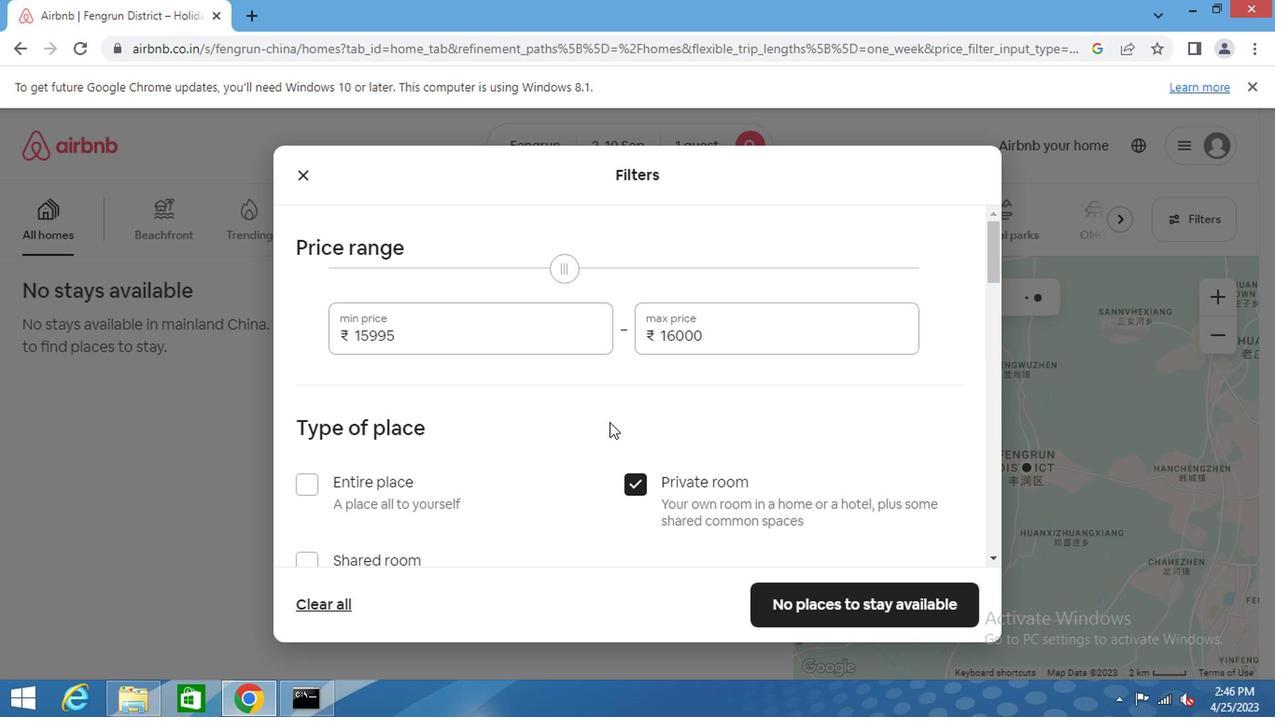 
Action: Mouse scrolled (607, 420) with delta (0, 0)
Screenshot: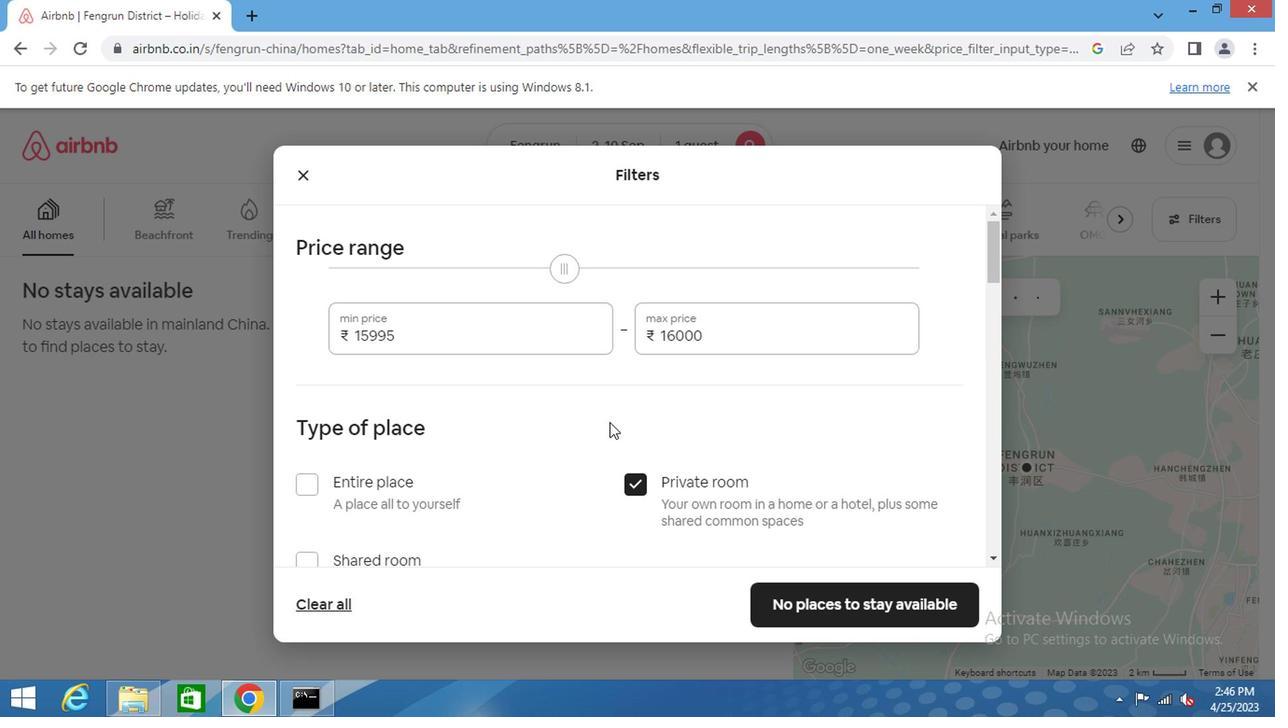 
Action: Mouse scrolled (607, 420) with delta (0, 0)
Screenshot: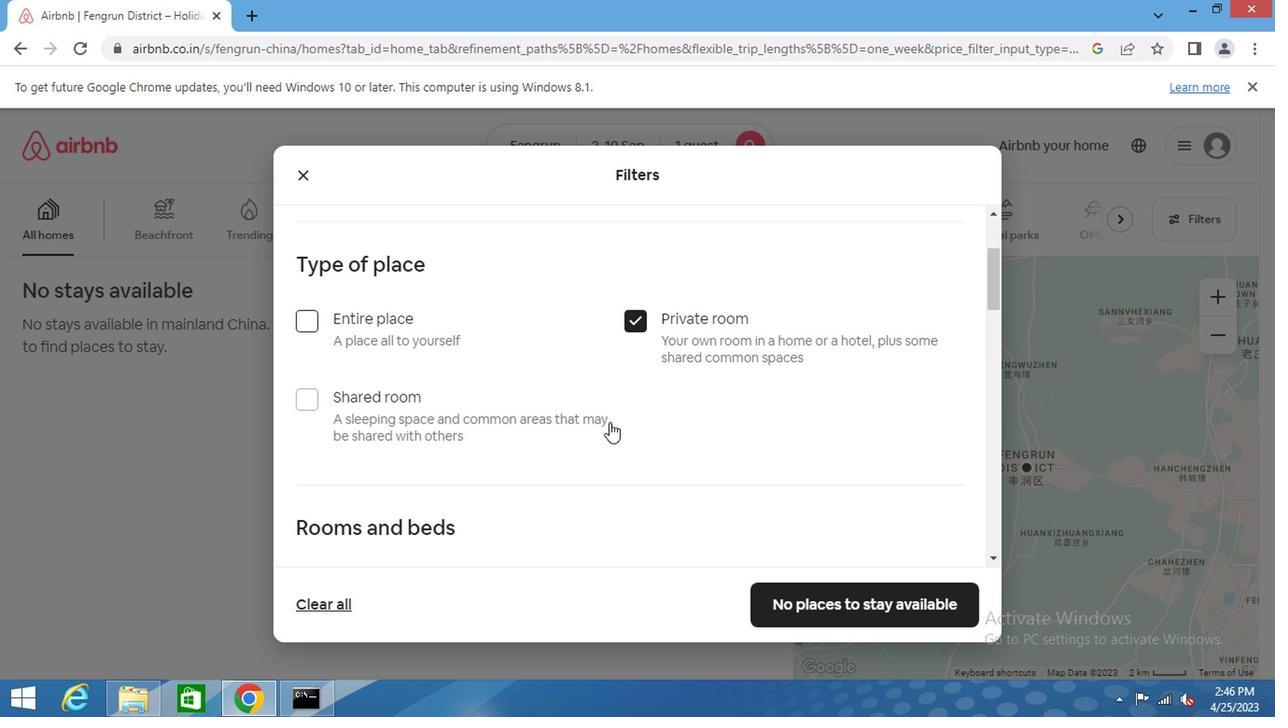 
Action: Mouse moved to (606, 421)
Screenshot: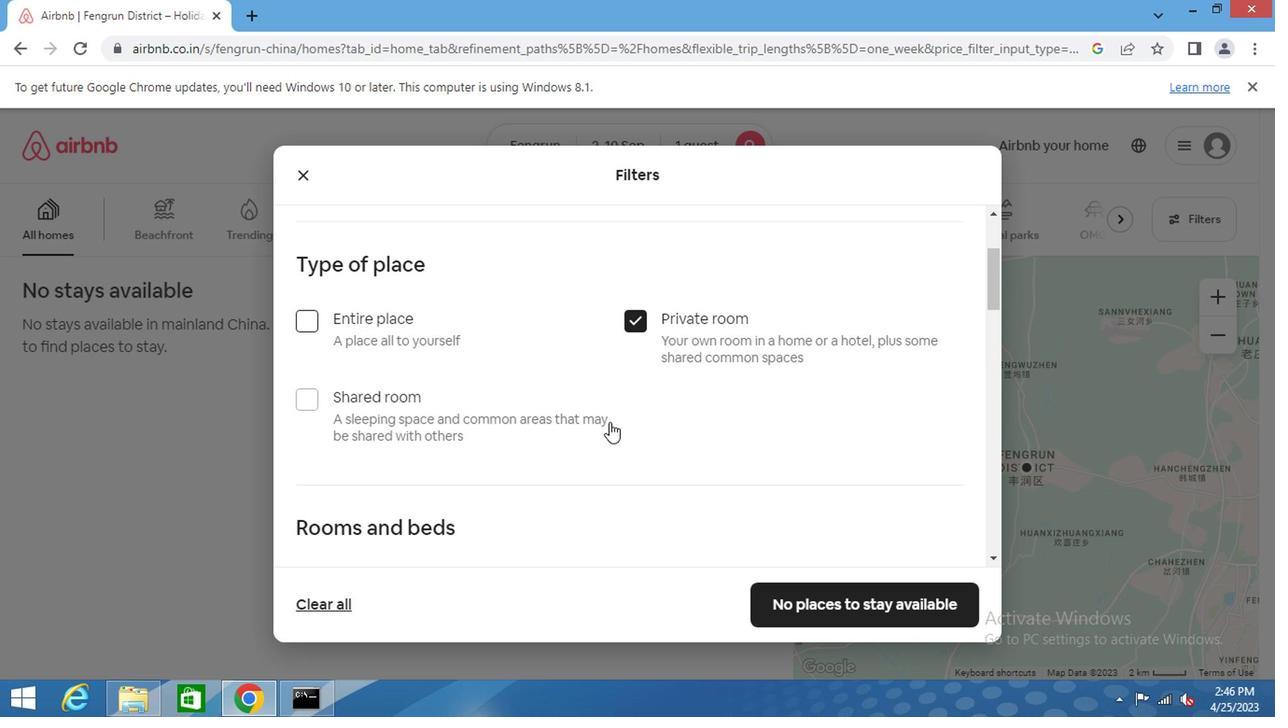 
Action: Mouse scrolled (606, 420) with delta (0, 0)
Screenshot: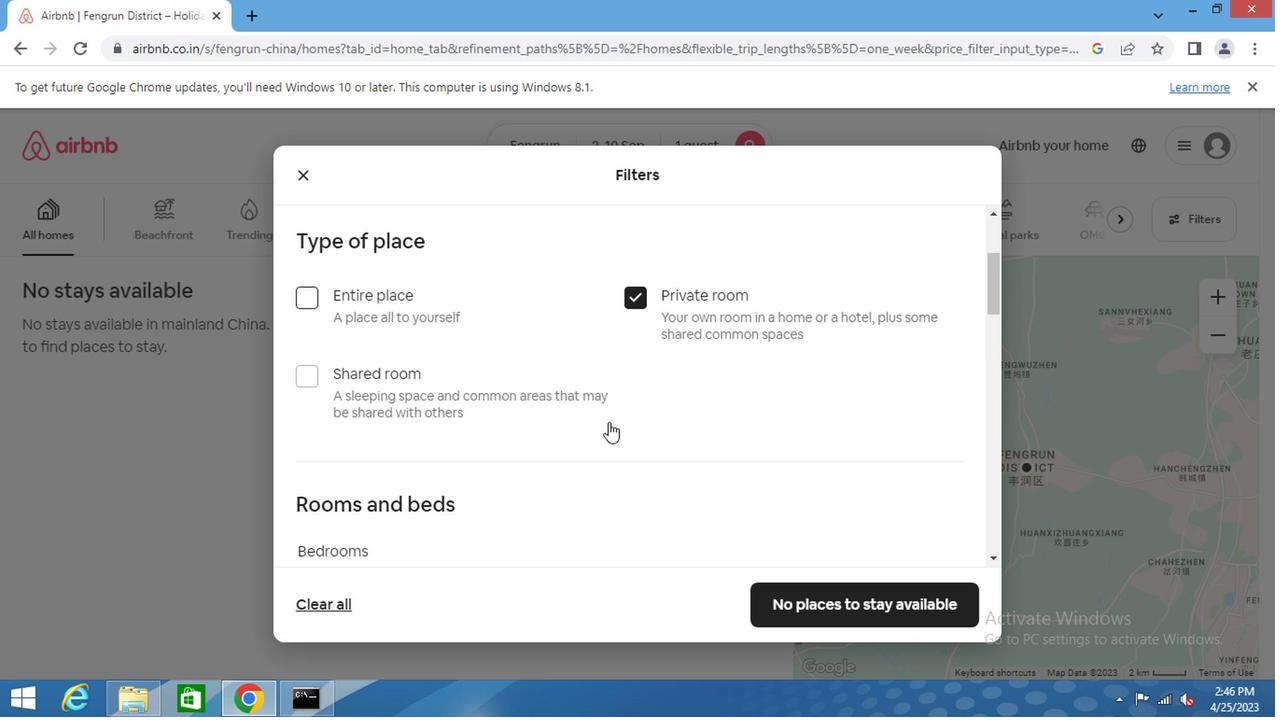 
Action: Mouse moved to (390, 418)
Screenshot: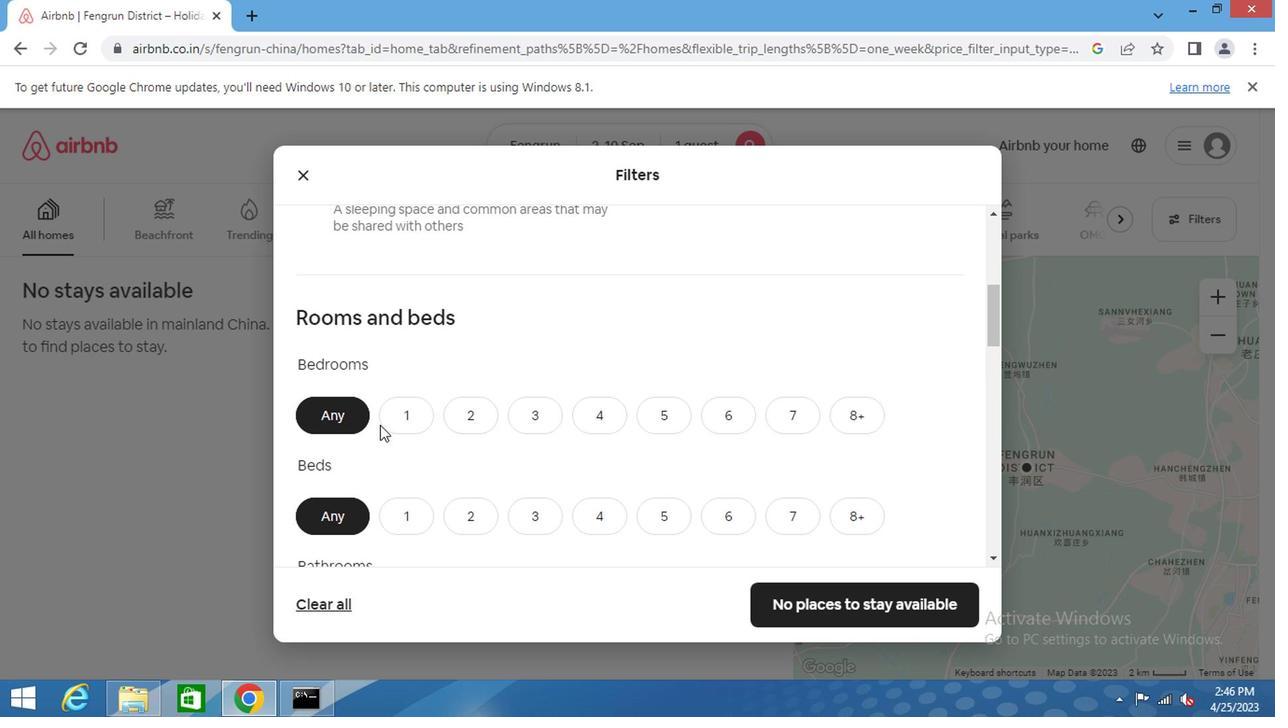 
Action: Mouse pressed left at (390, 418)
Screenshot: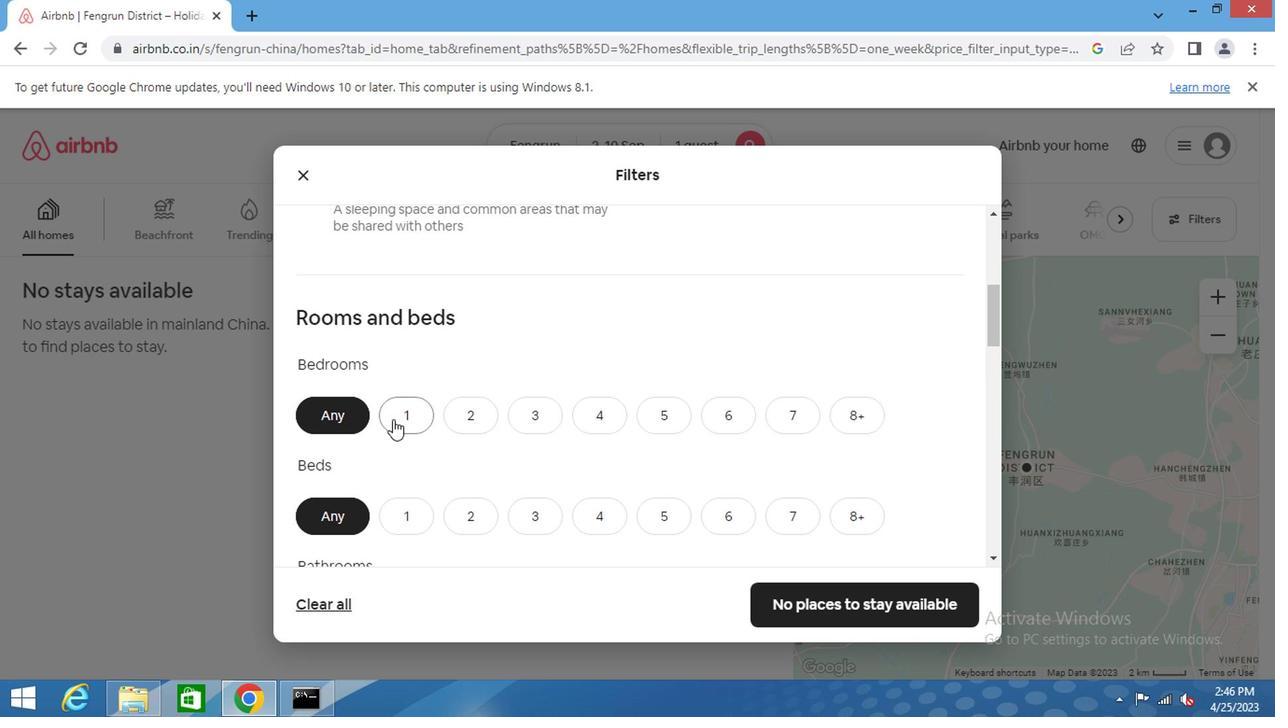 
Action: Mouse moved to (406, 503)
Screenshot: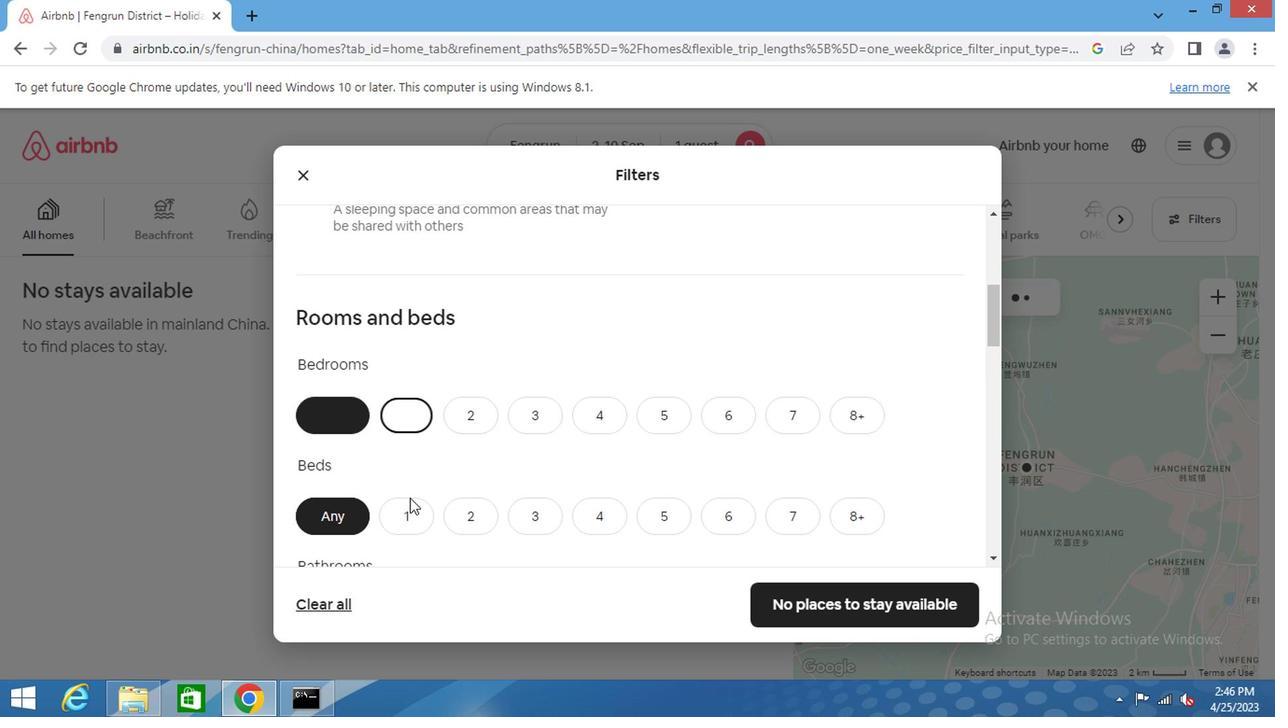 
Action: Mouse pressed left at (406, 503)
Screenshot: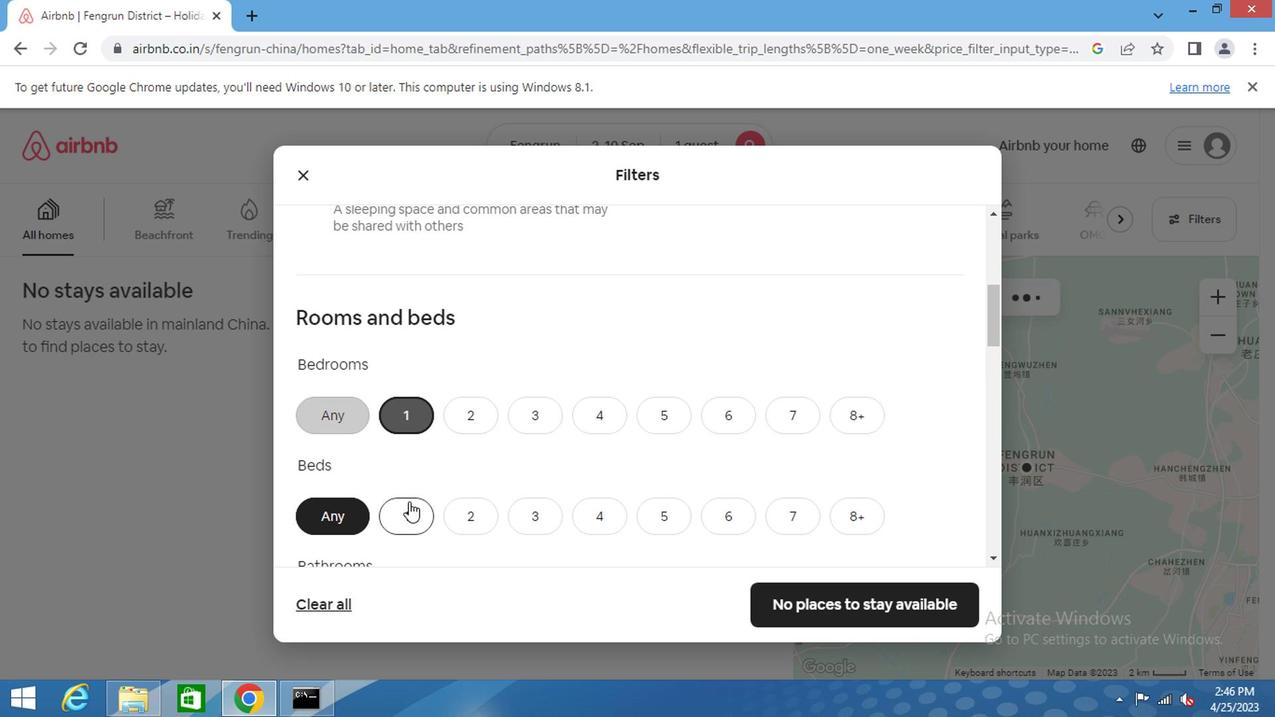 
Action: Mouse moved to (453, 390)
Screenshot: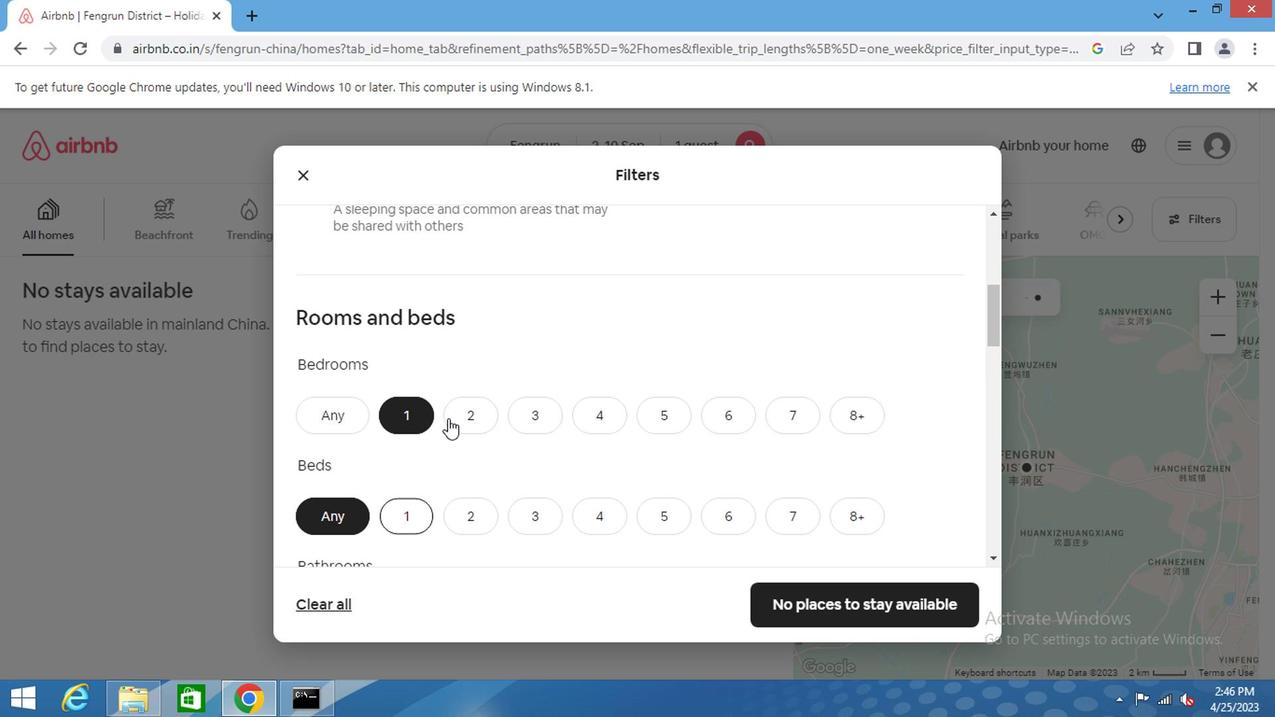 
Action: Mouse scrolled (453, 389) with delta (0, 0)
Screenshot: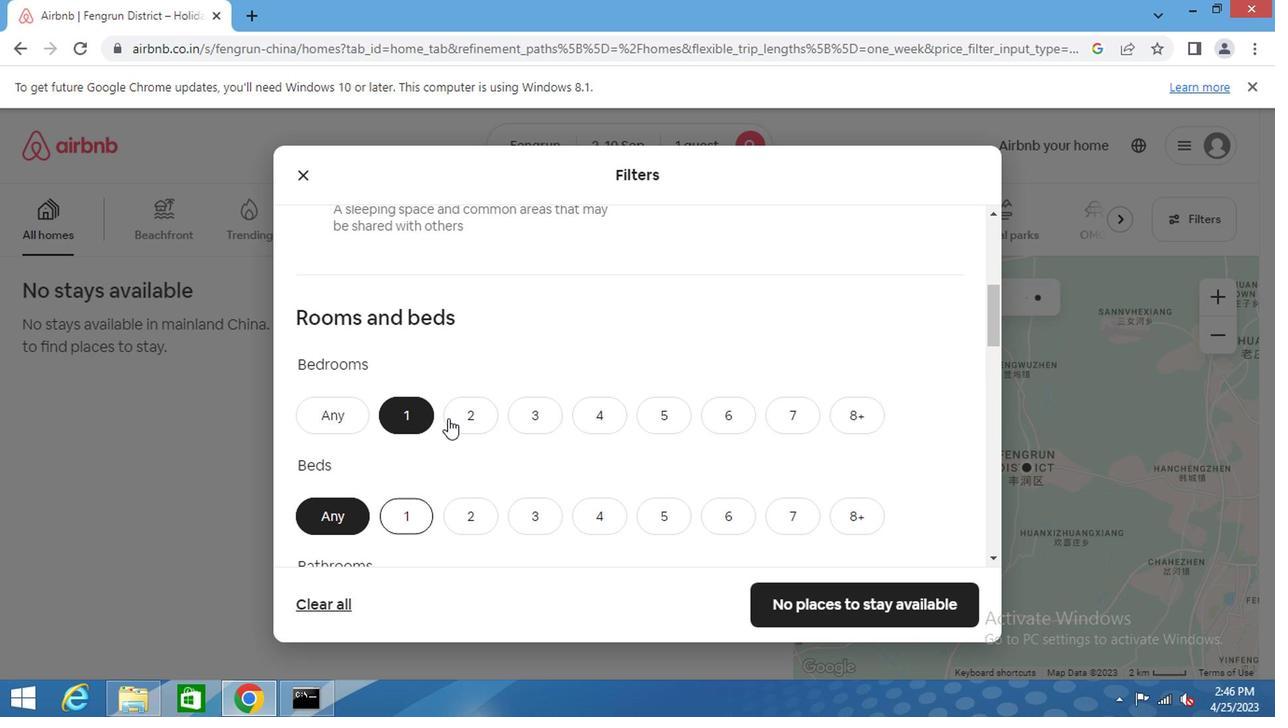 
Action: Mouse moved to (453, 390)
Screenshot: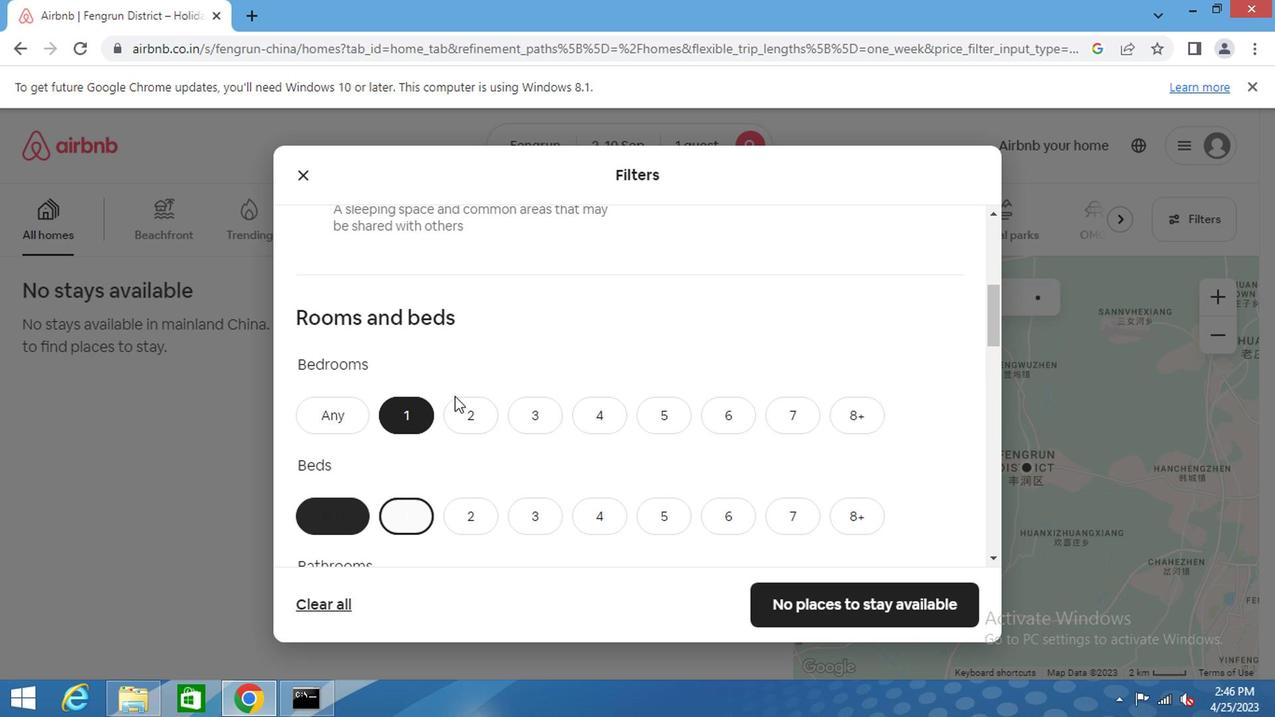 
Action: Mouse scrolled (453, 389) with delta (0, 0)
Screenshot: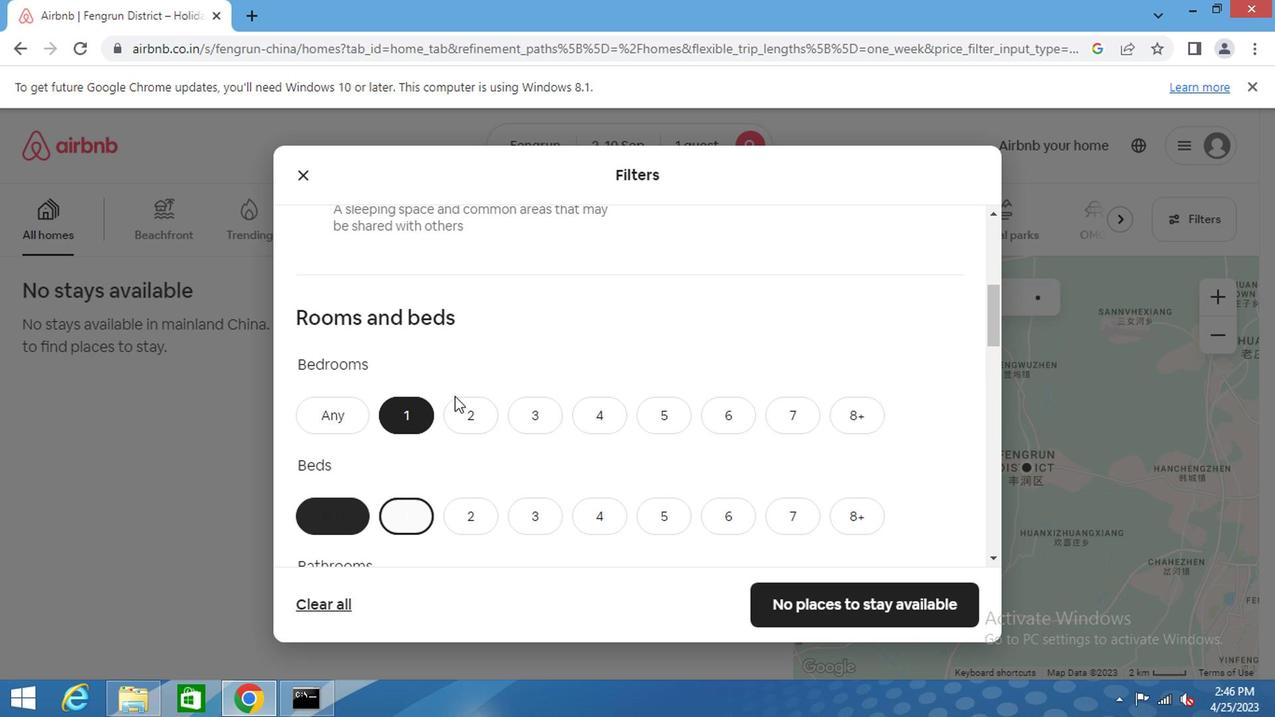 
Action: Mouse moved to (452, 389)
Screenshot: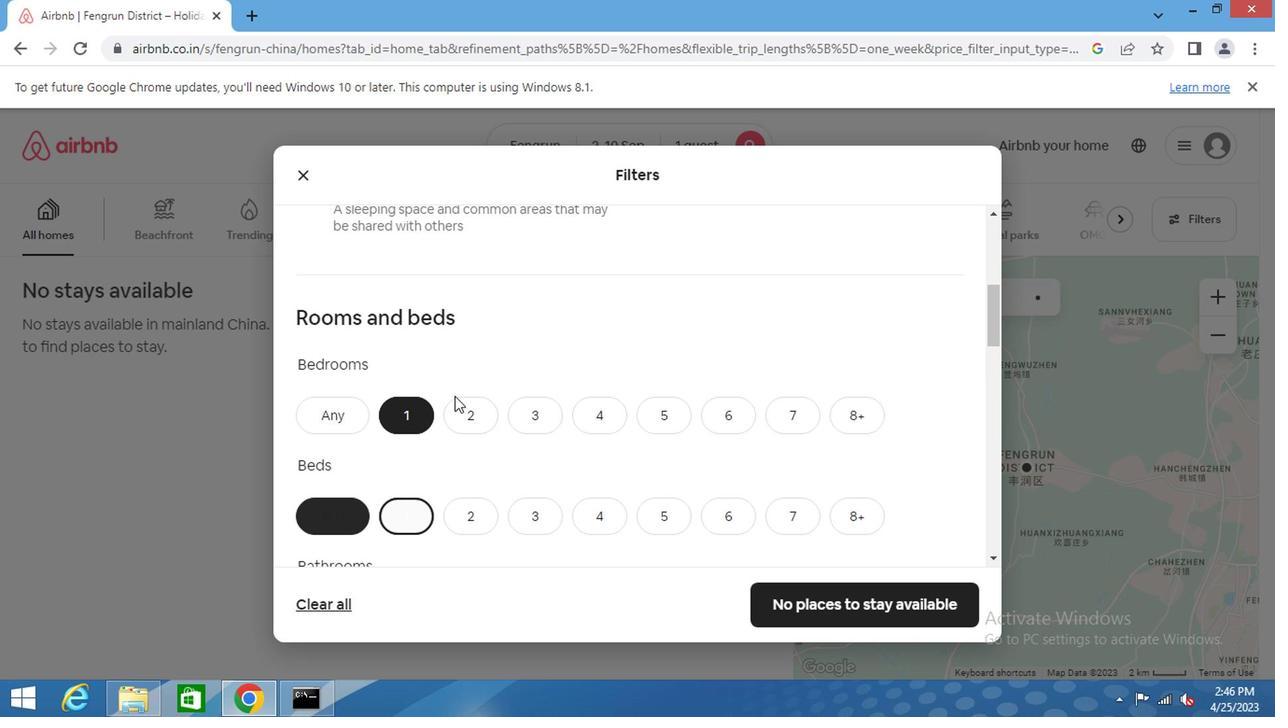 
Action: Mouse scrolled (452, 388) with delta (0, -1)
Screenshot: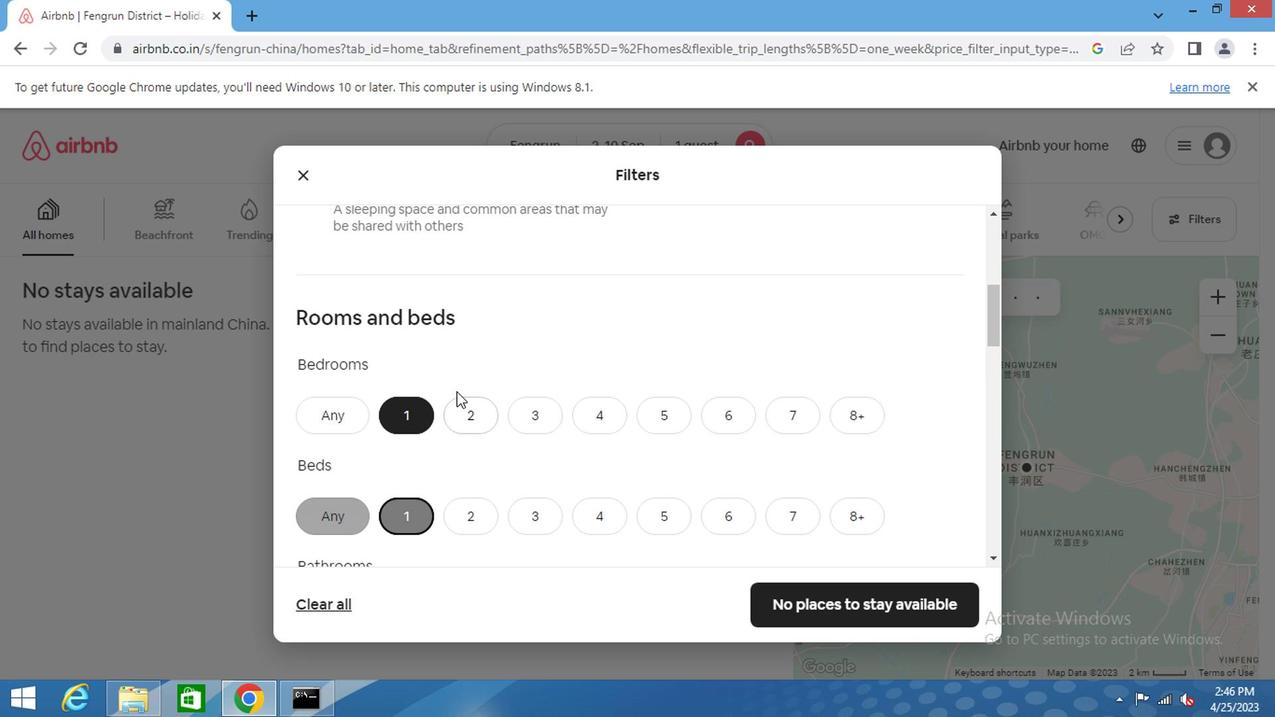 
Action: Mouse moved to (450, 388)
Screenshot: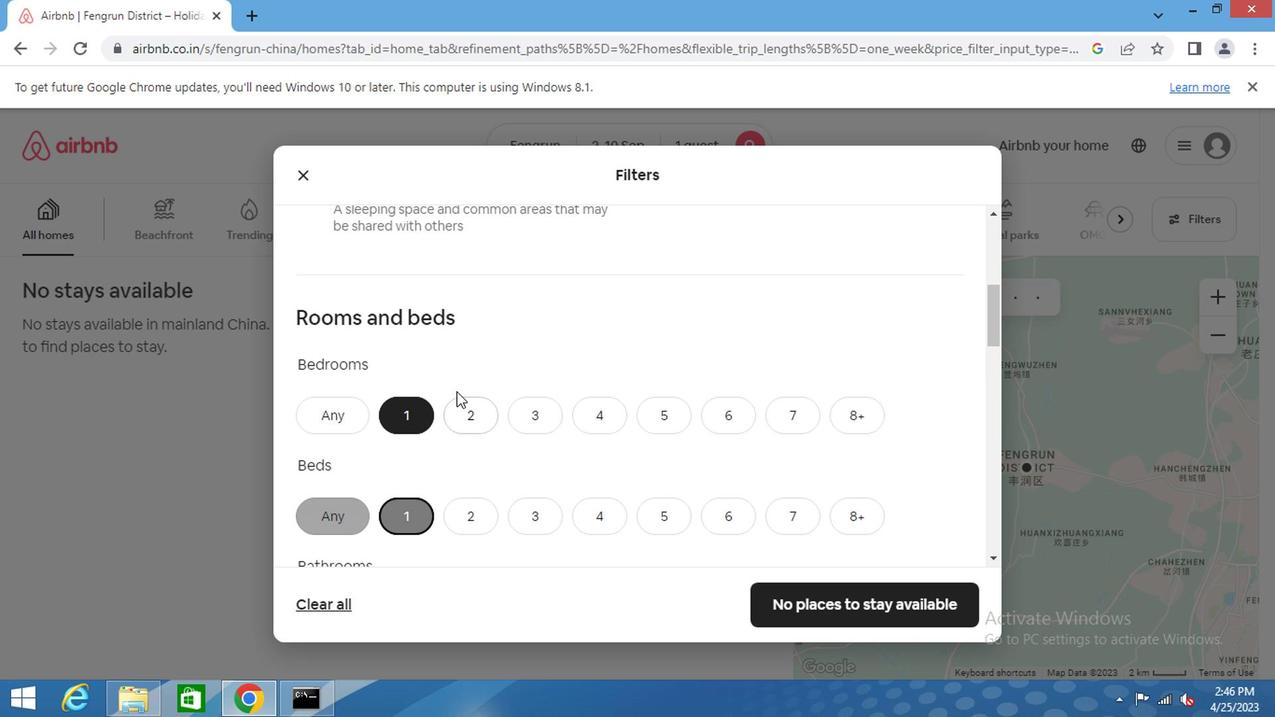 
Action: Mouse scrolled (451, 388) with delta (0, -1)
Screenshot: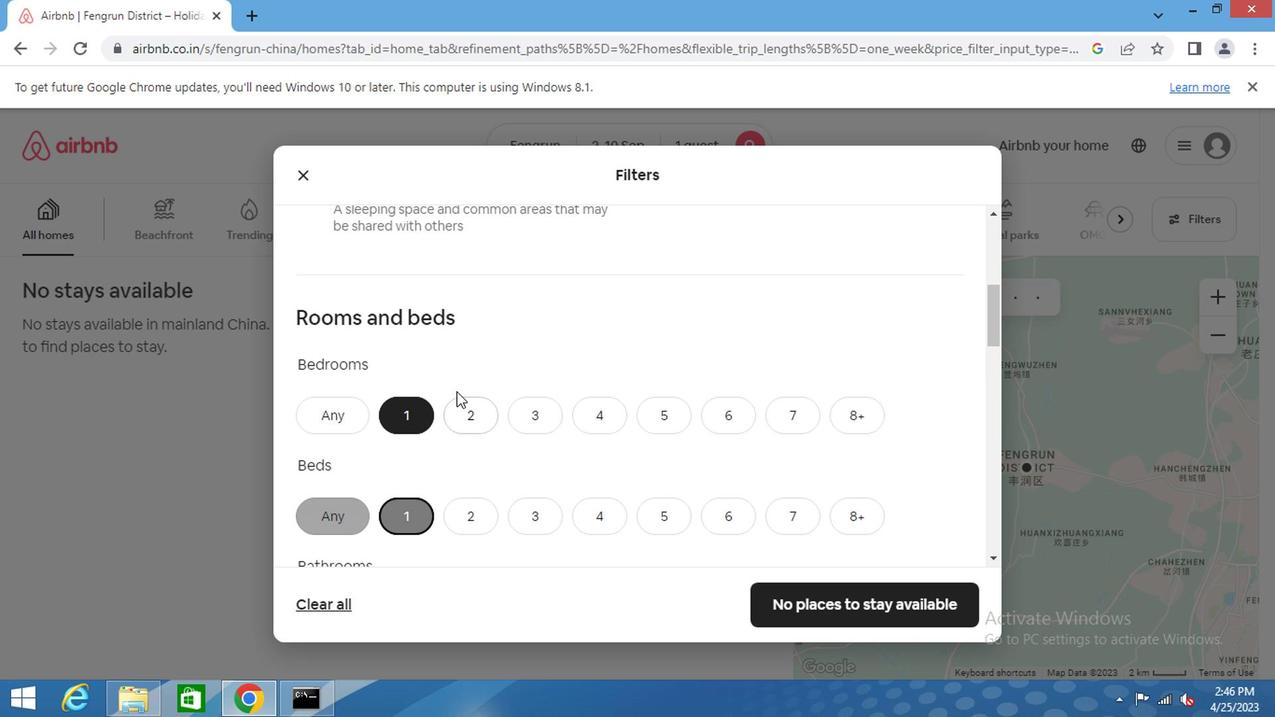 
Action: Mouse scrolled (450, 387) with delta (0, 0)
Screenshot: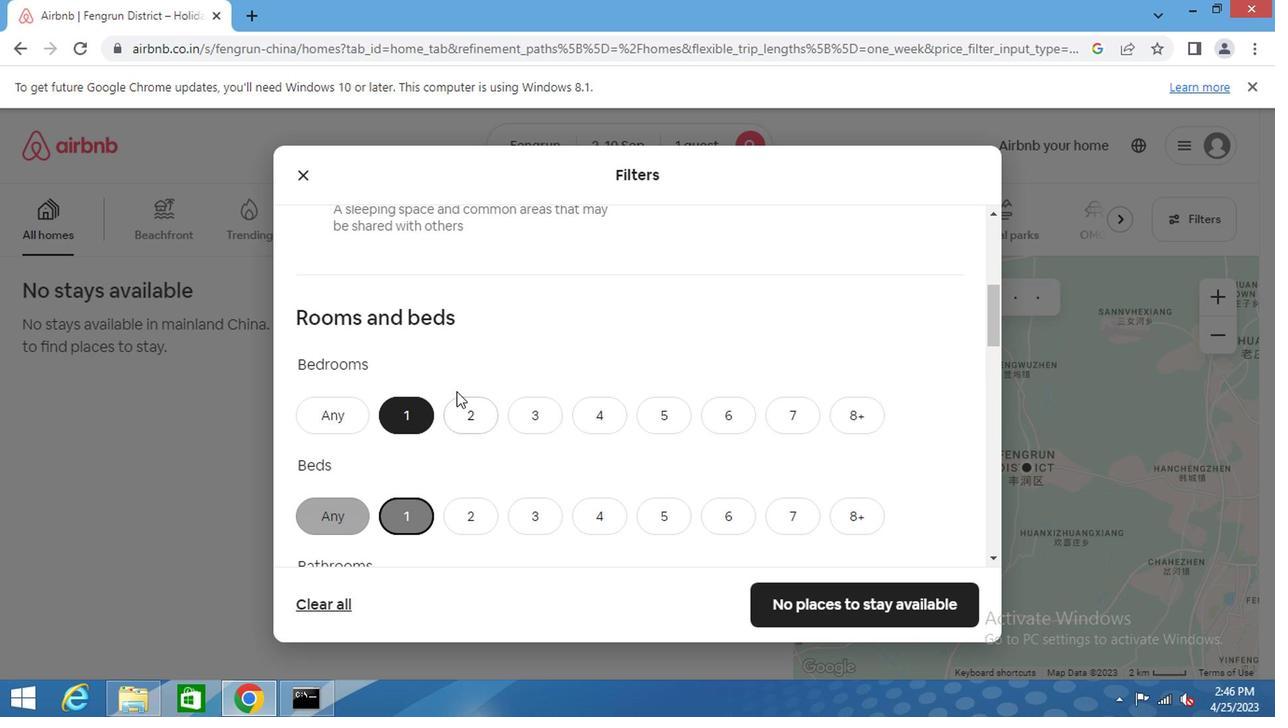 
Action: Mouse moved to (429, 300)
Screenshot: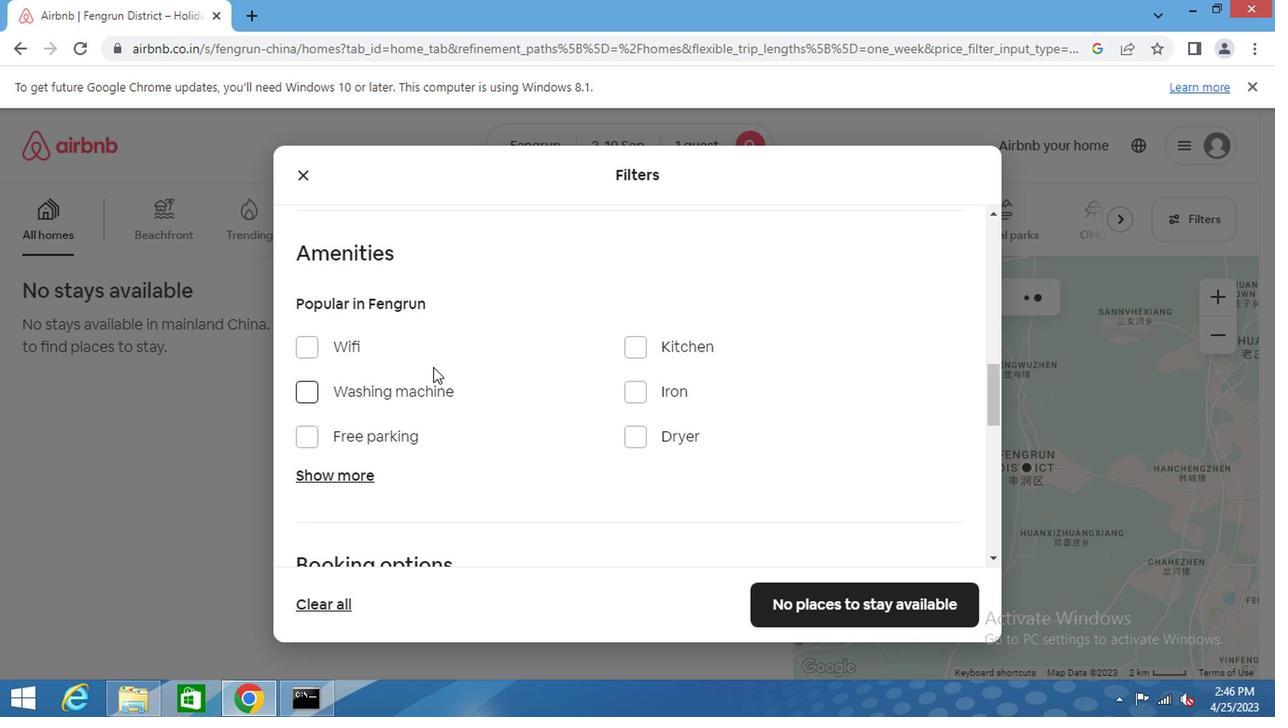 
Action: Mouse scrolled (429, 301) with delta (0, 0)
Screenshot: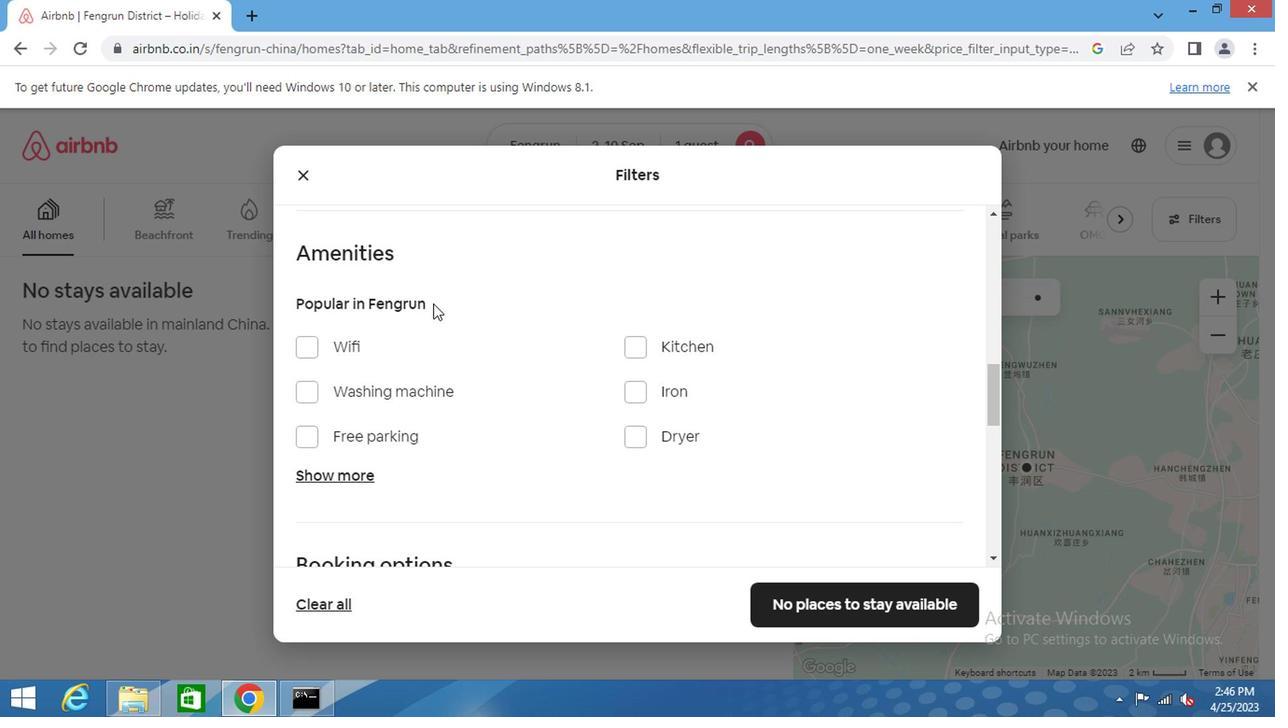 
Action: Mouse scrolled (429, 301) with delta (0, 0)
Screenshot: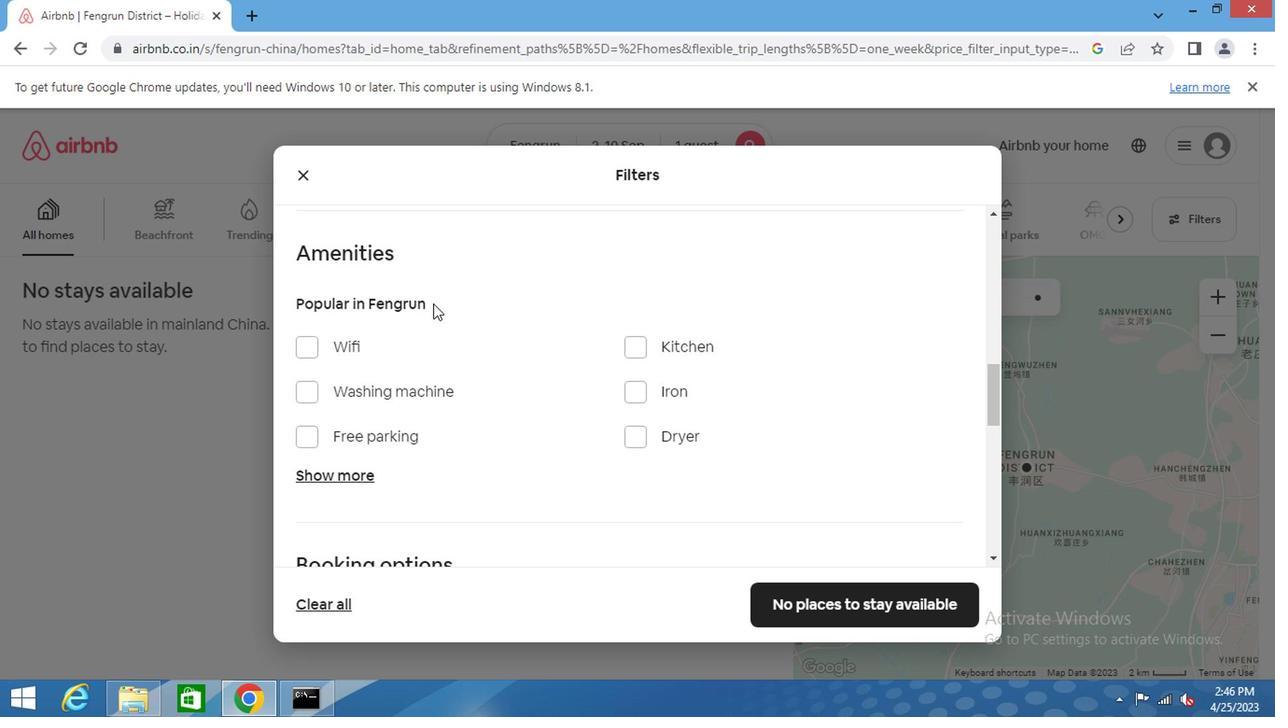
Action: Mouse moved to (399, 326)
Screenshot: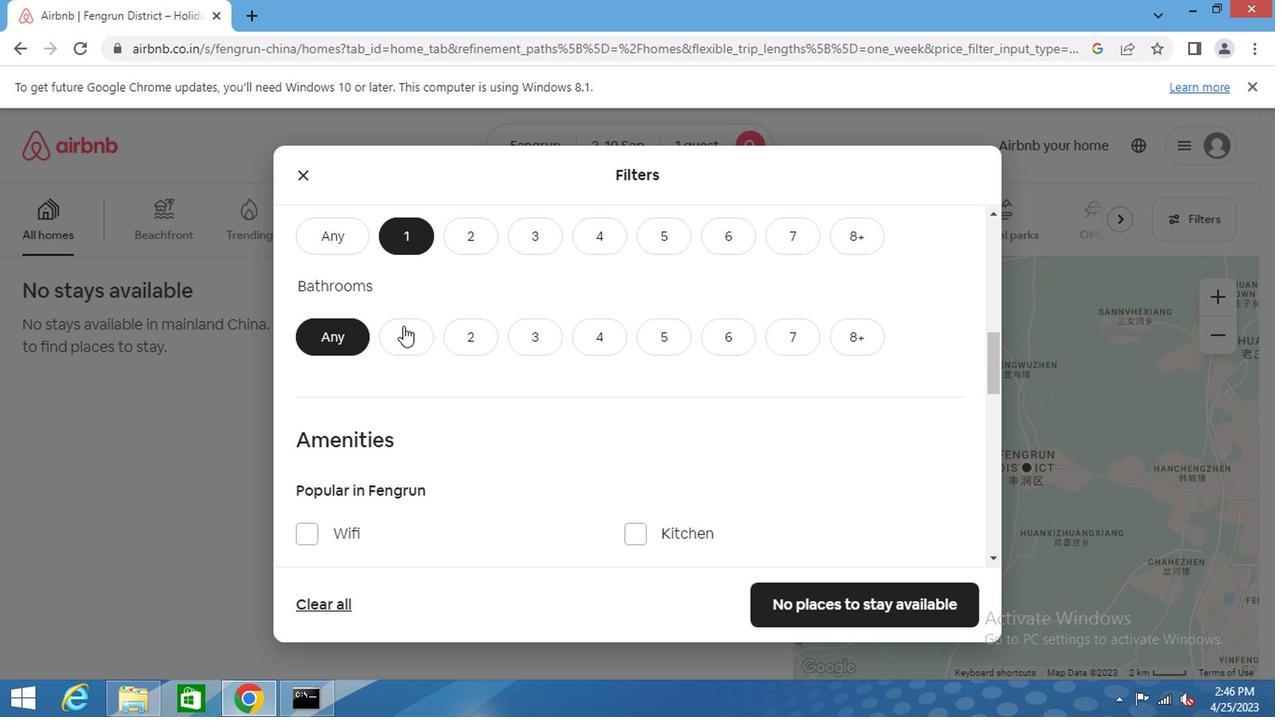 
Action: Mouse pressed left at (399, 326)
Screenshot: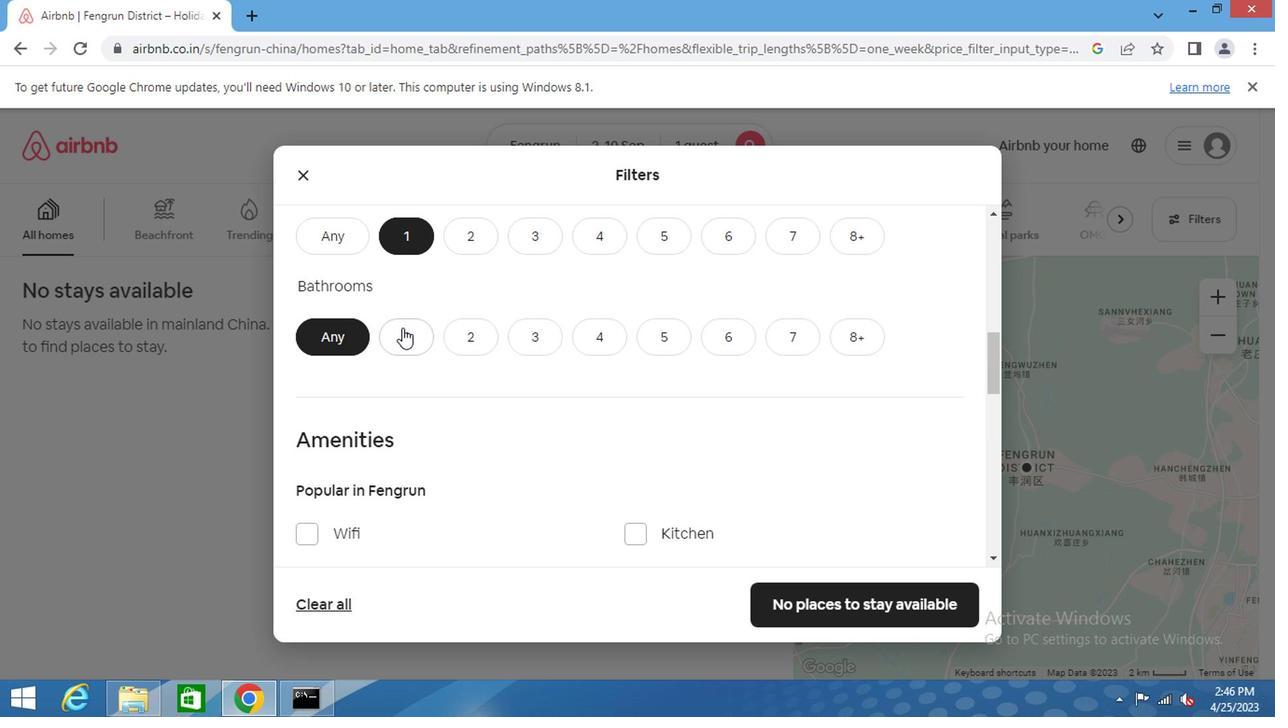 
Action: Mouse moved to (537, 363)
Screenshot: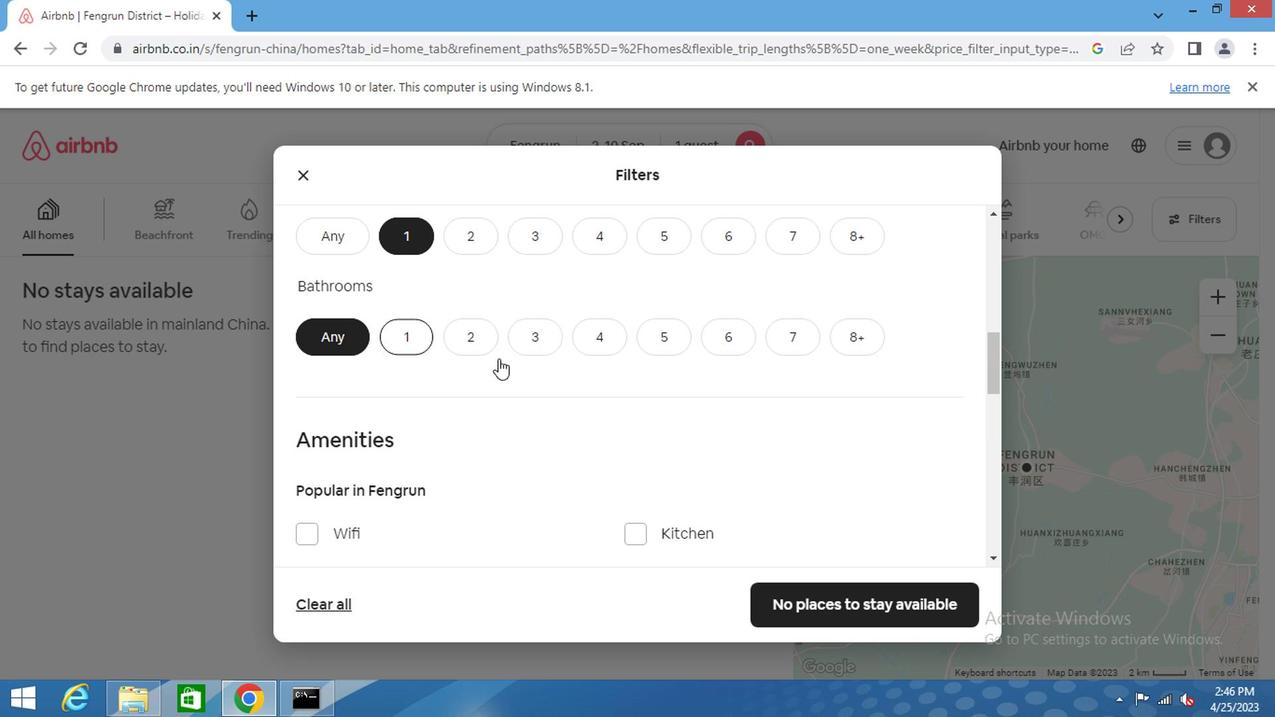 
Action: Mouse scrolled (537, 362) with delta (0, -1)
Screenshot: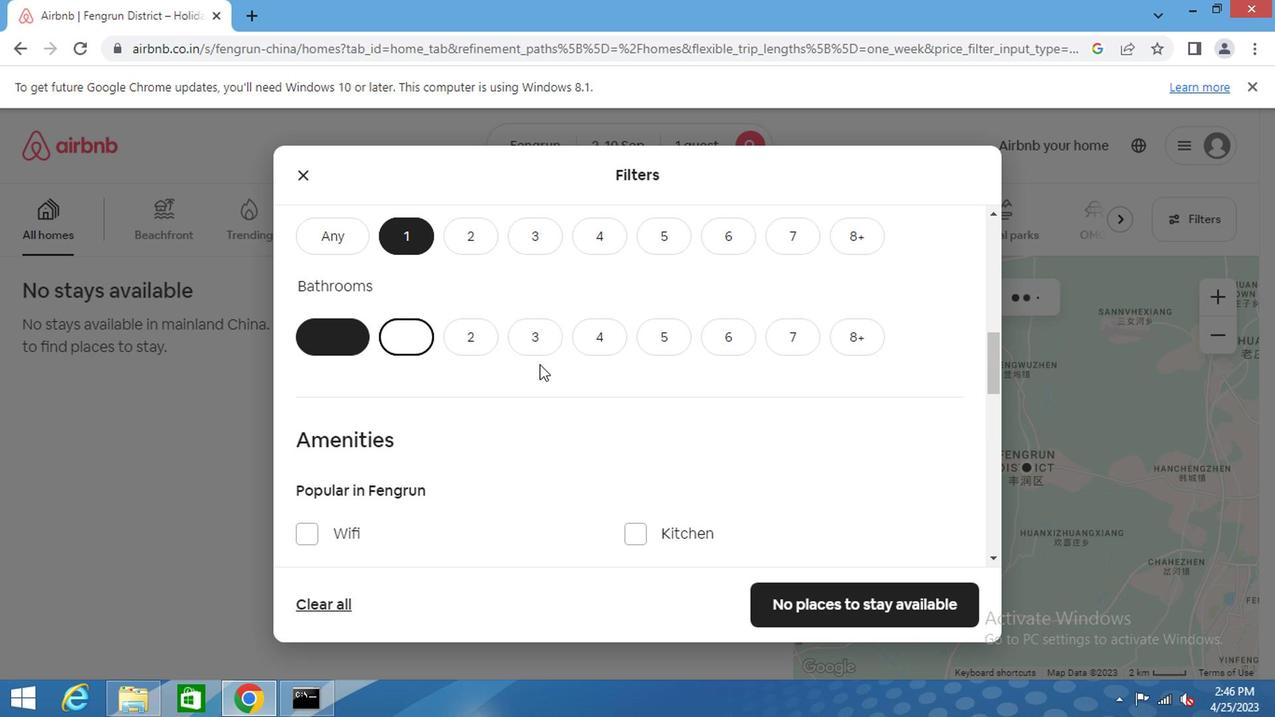 
Action: Mouse scrolled (537, 362) with delta (0, -1)
Screenshot: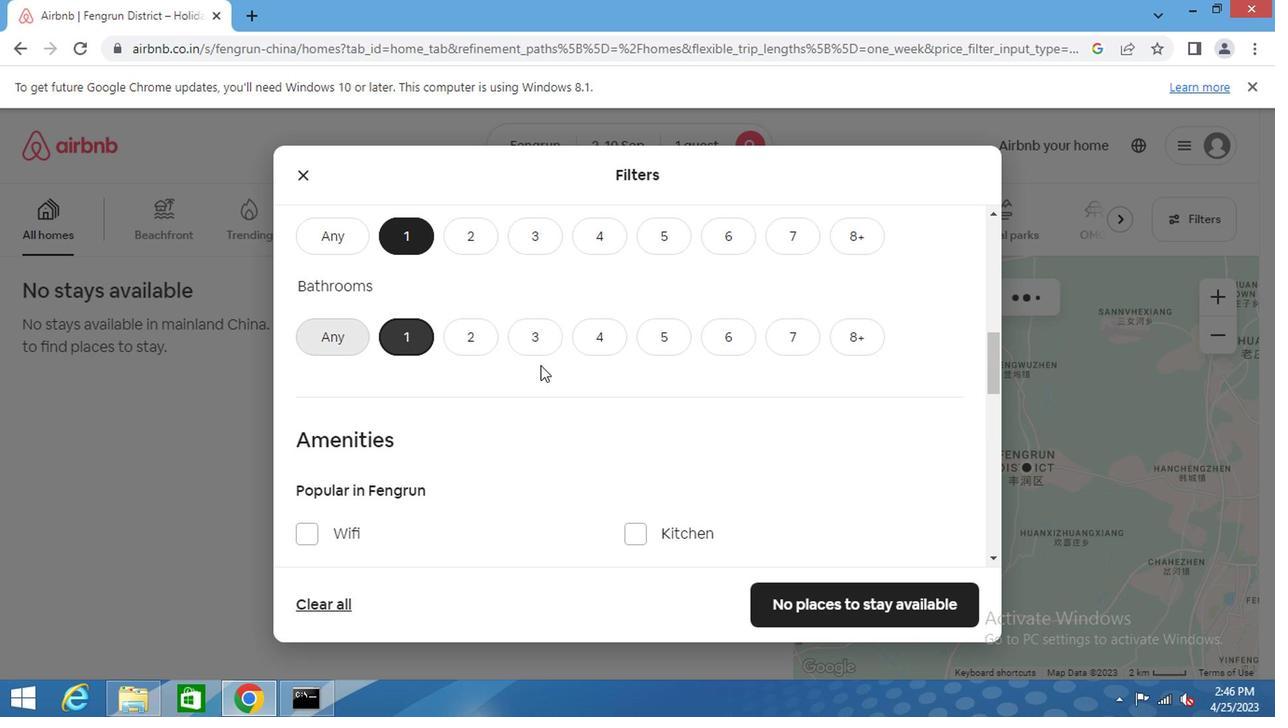 
Action: Mouse scrolled (537, 362) with delta (0, -1)
Screenshot: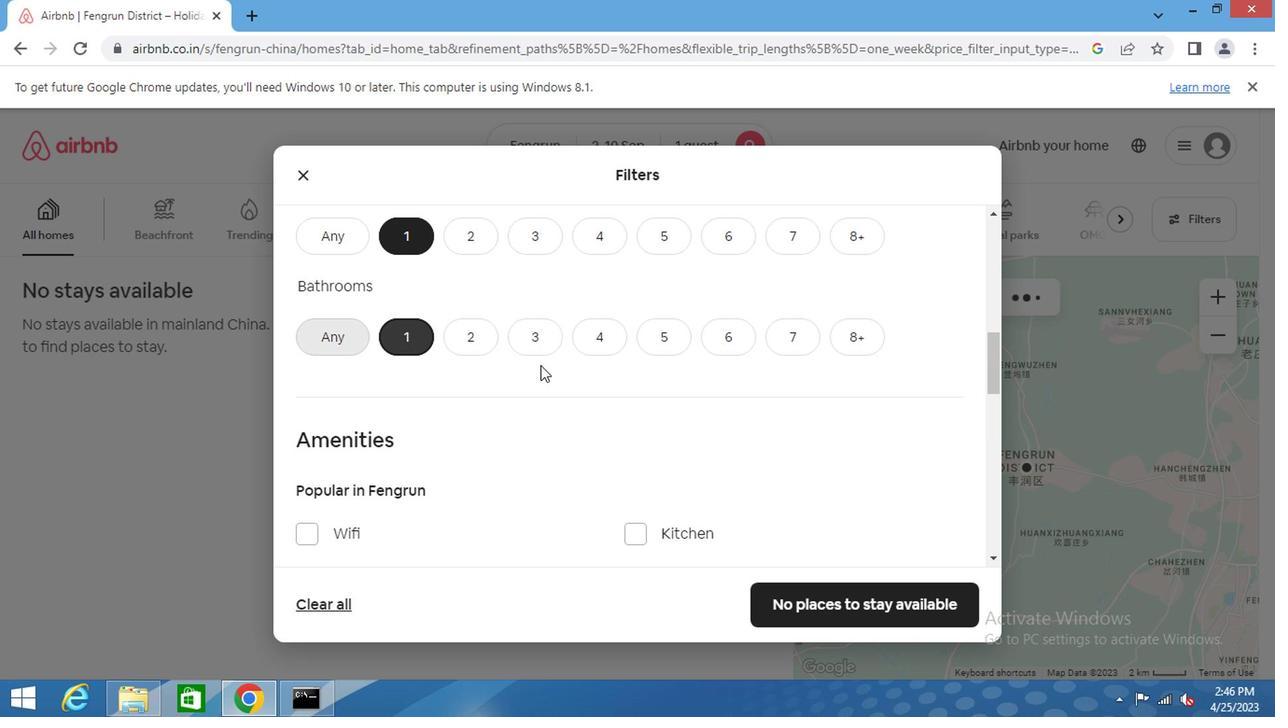 
Action: Mouse scrolled (537, 362) with delta (0, -1)
Screenshot: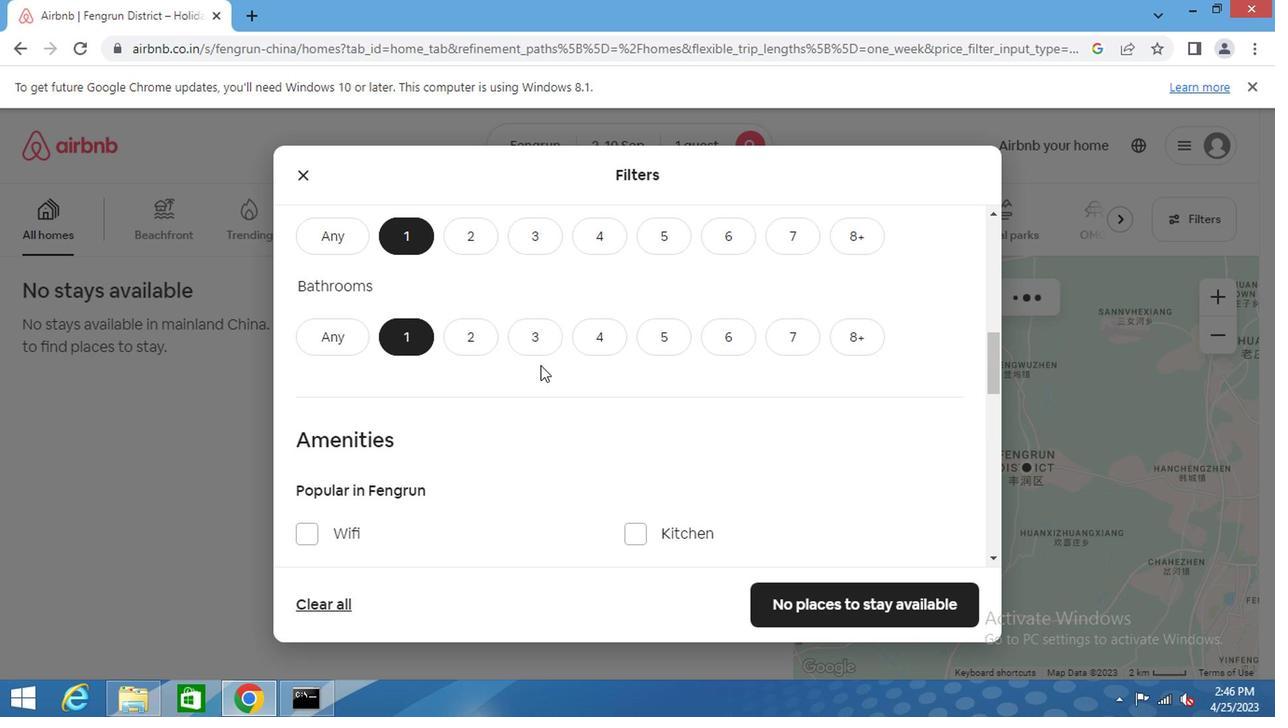 
Action: Mouse scrolled (537, 362) with delta (0, -1)
Screenshot: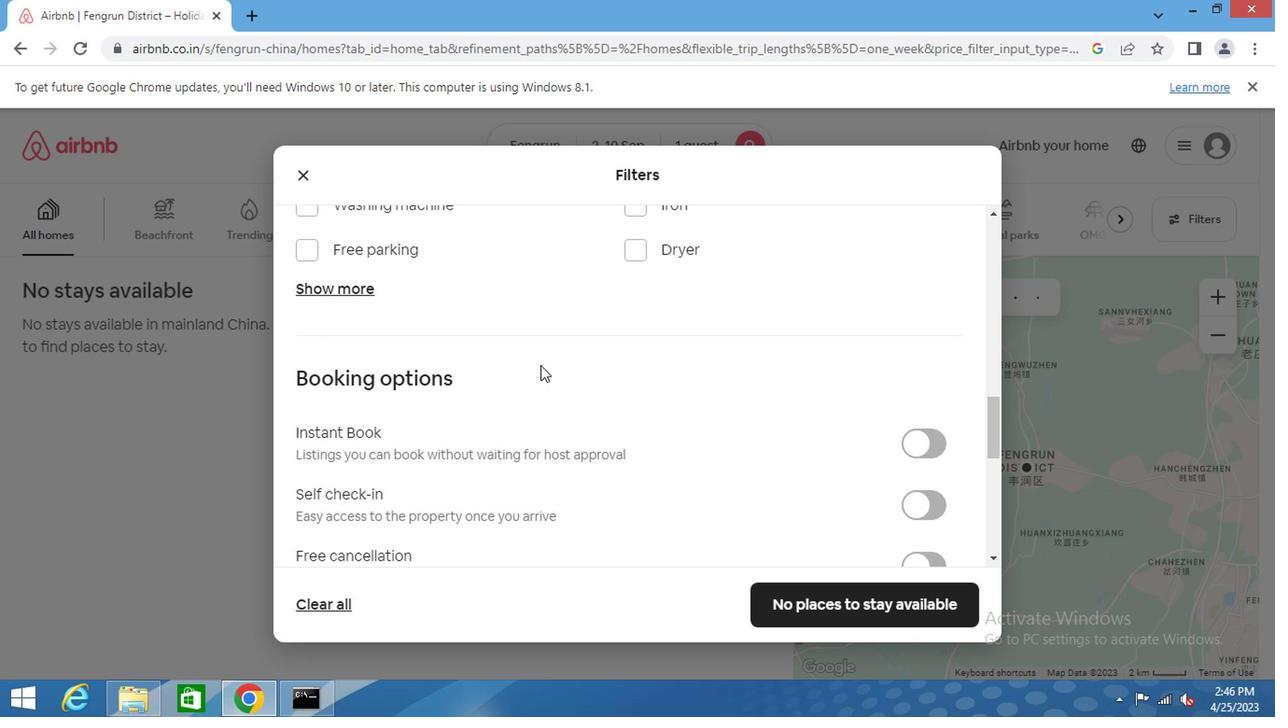 
Action: Mouse scrolled (537, 362) with delta (0, -1)
Screenshot: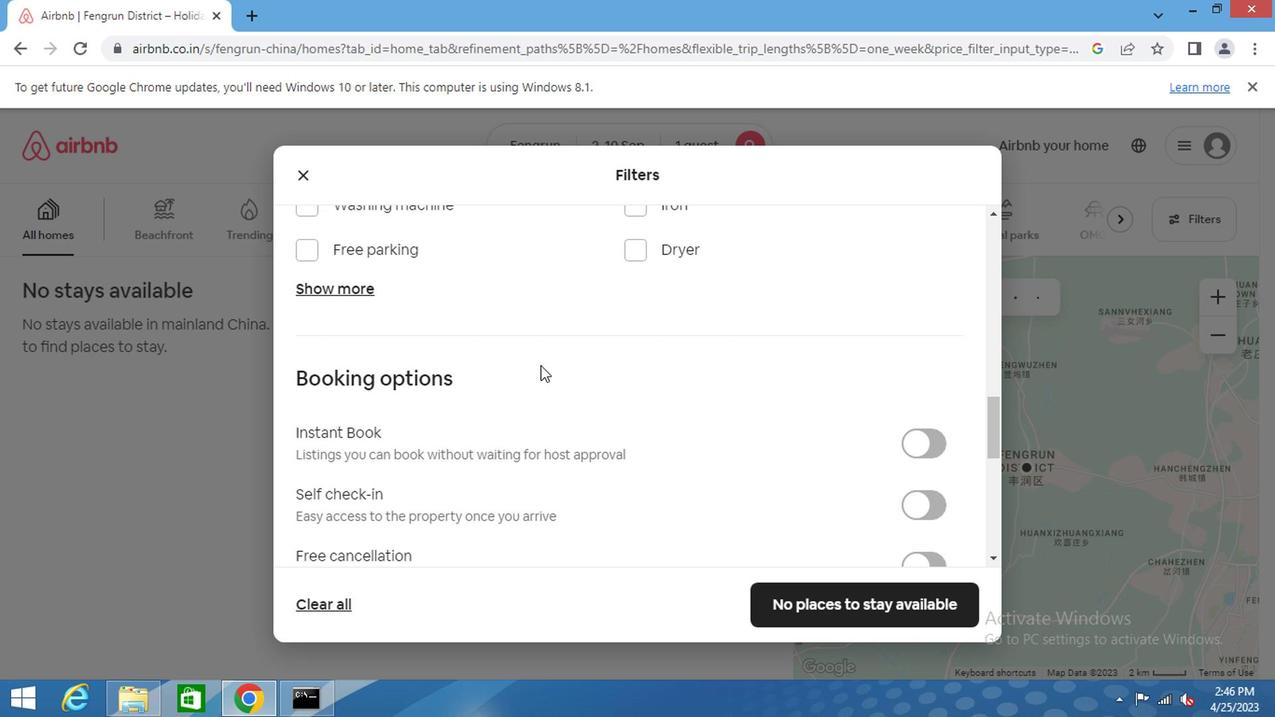 
Action: Mouse scrolled (537, 362) with delta (0, -1)
Screenshot: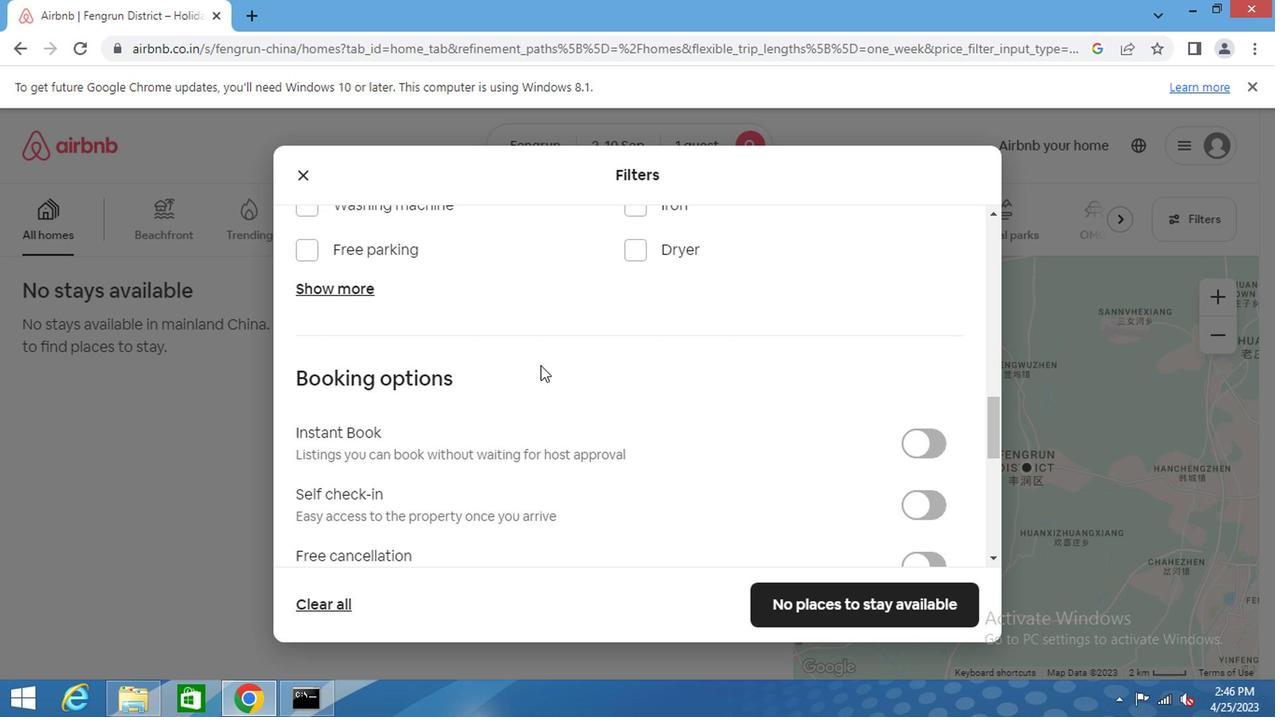 
Action: Mouse moved to (933, 223)
Screenshot: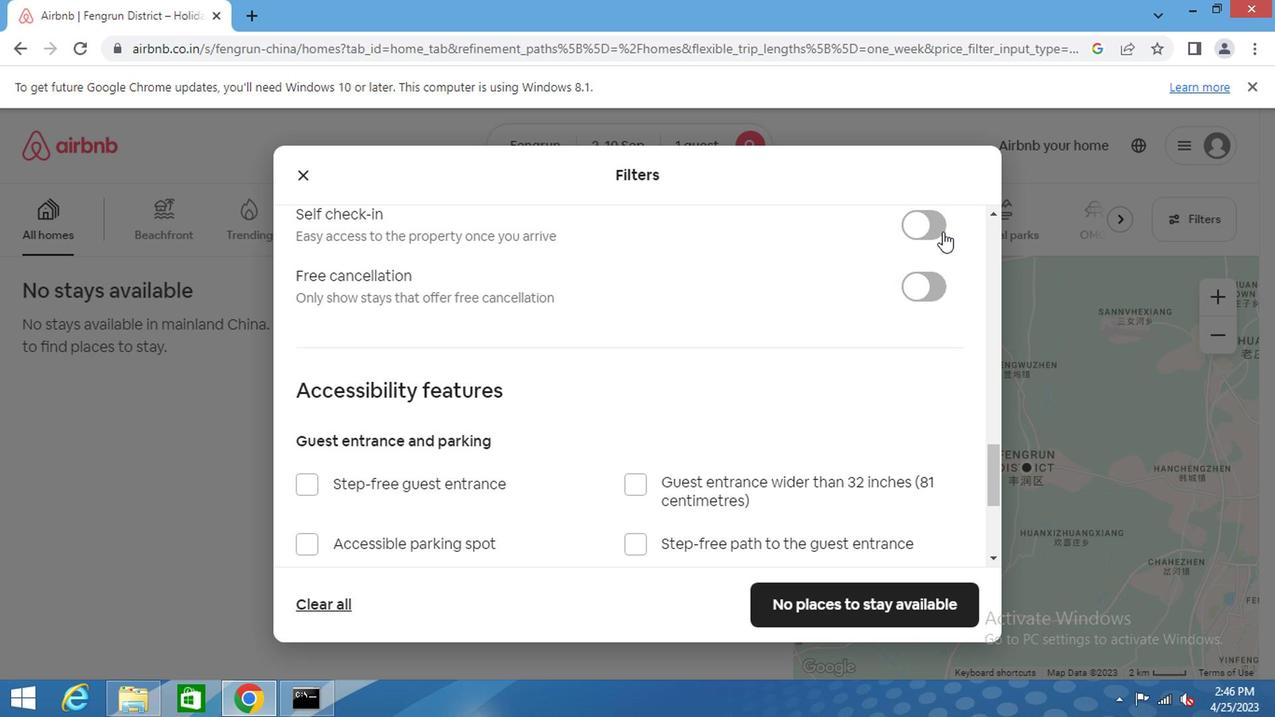 
Action: Mouse pressed left at (933, 223)
Screenshot: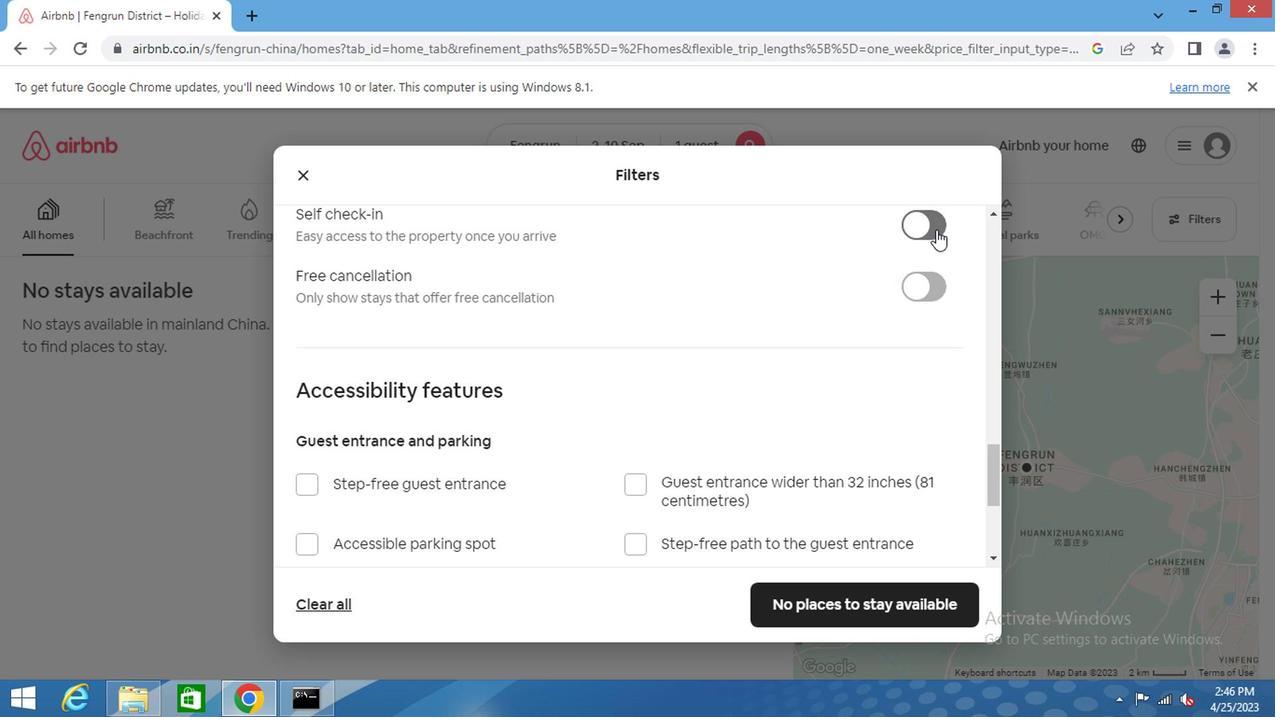 
Action: Mouse moved to (734, 344)
Screenshot: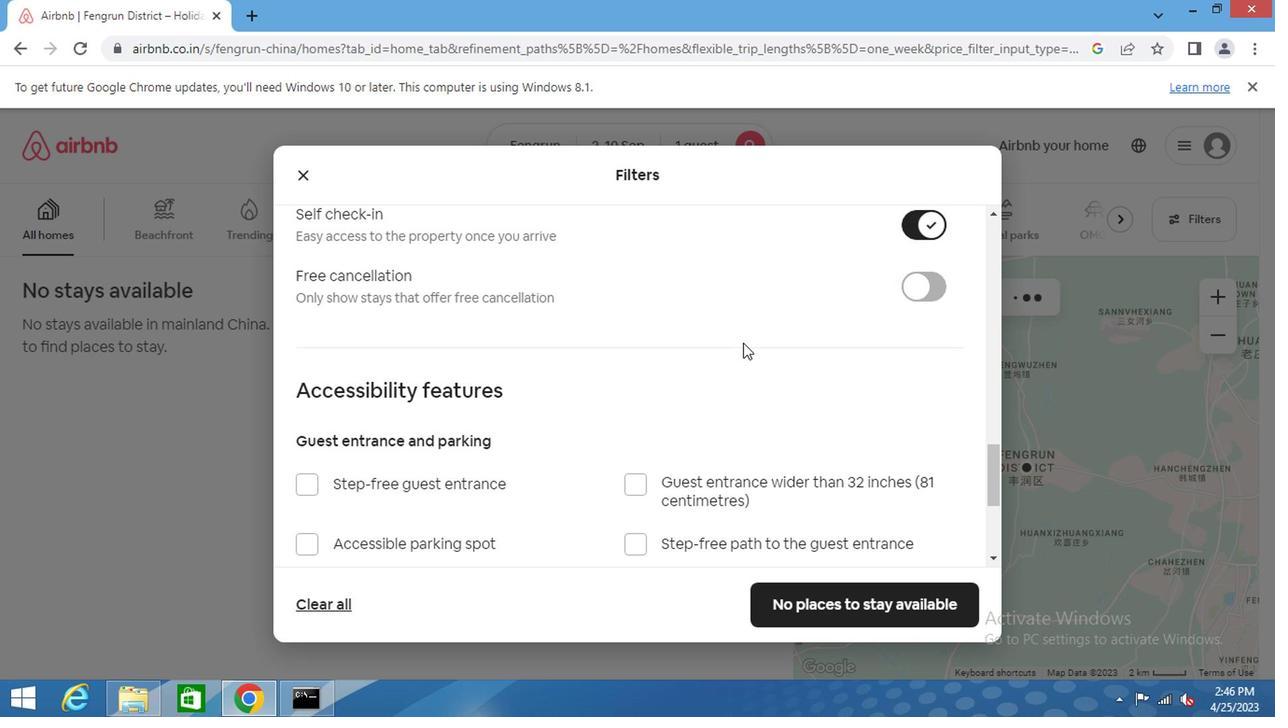 
Action: Mouse scrolled (734, 344) with delta (0, 0)
Screenshot: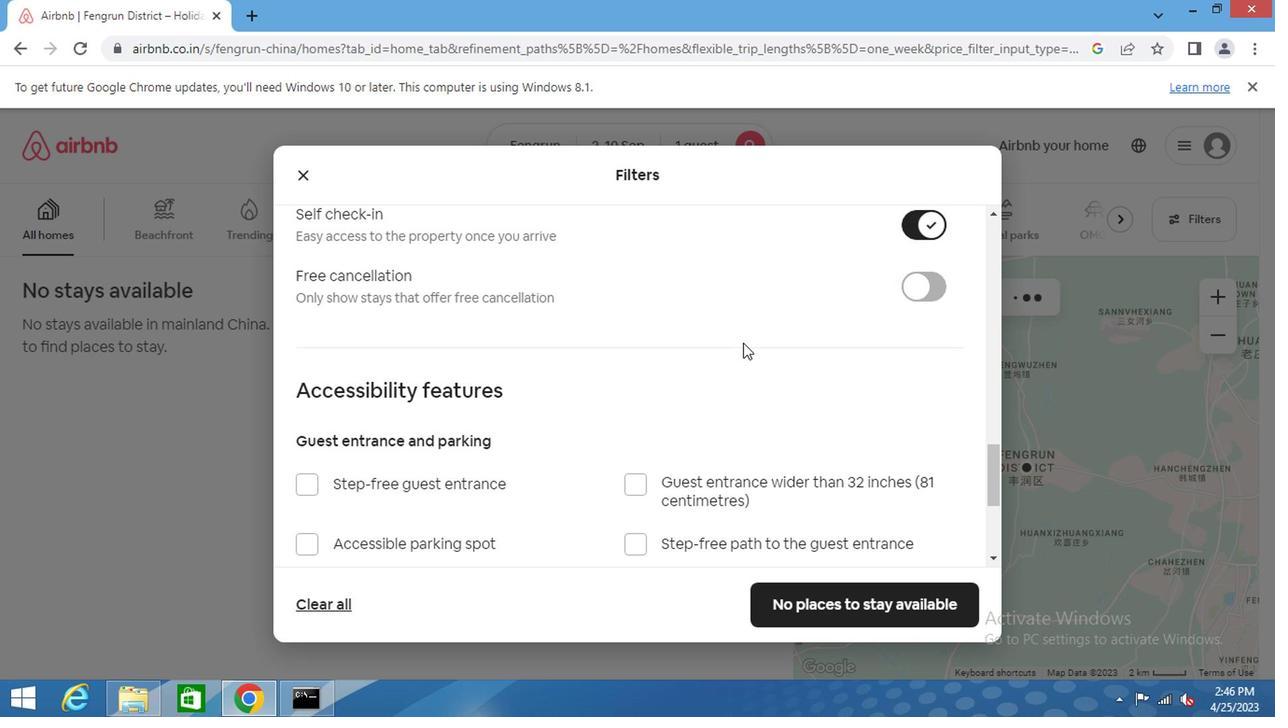 
Action: Mouse scrolled (734, 344) with delta (0, 0)
Screenshot: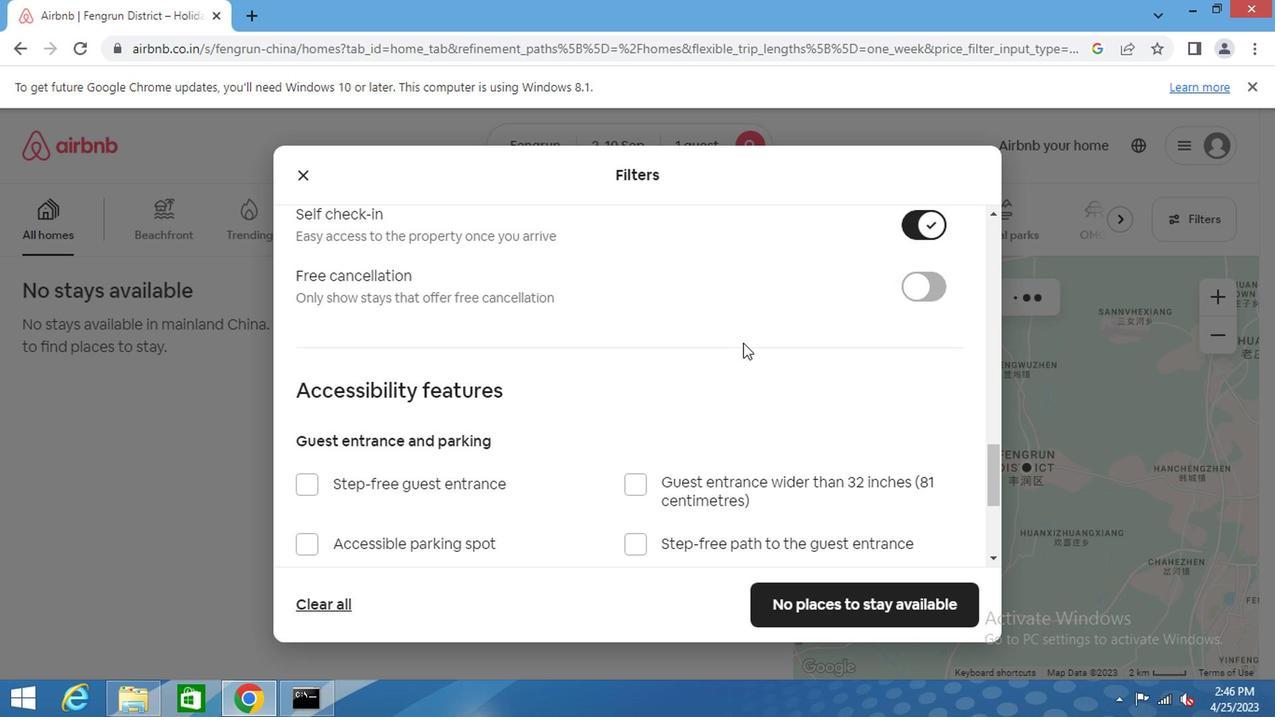 
Action: Mouse scrolled (734, 344) with delta (0, 0)
Screenshot: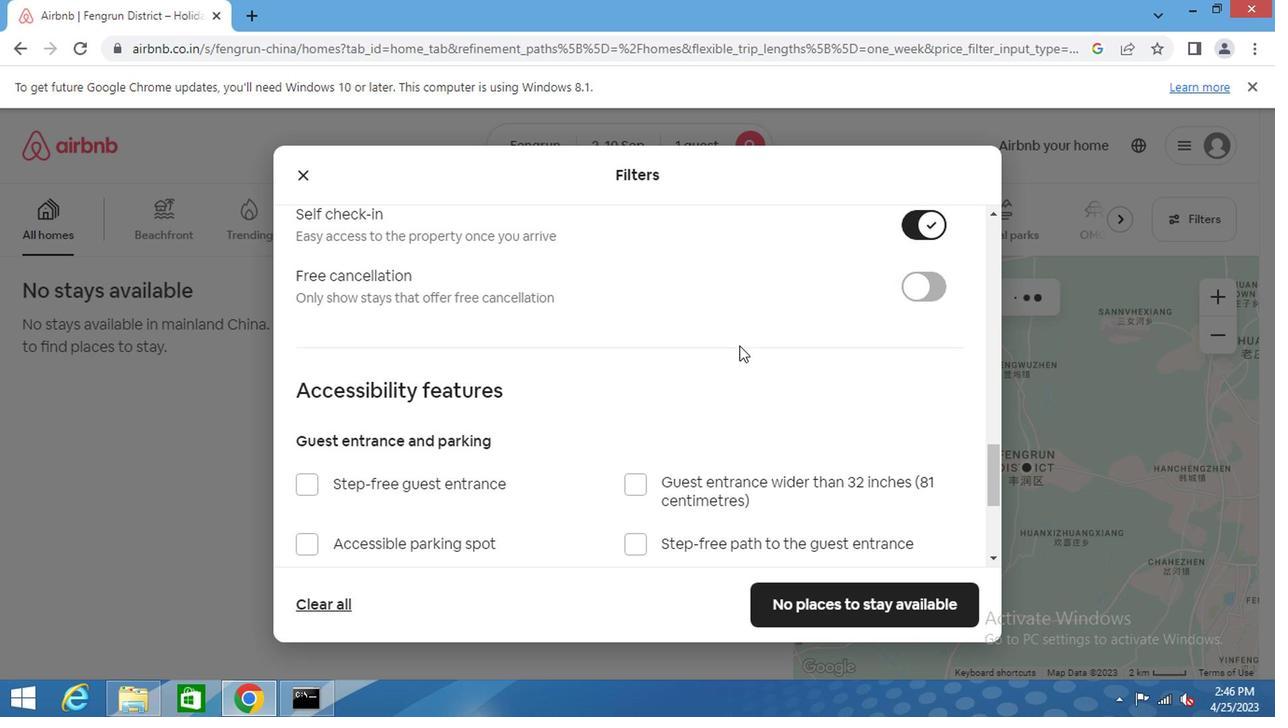 
Action: Mouse moved to (734, 344)
Screenshot: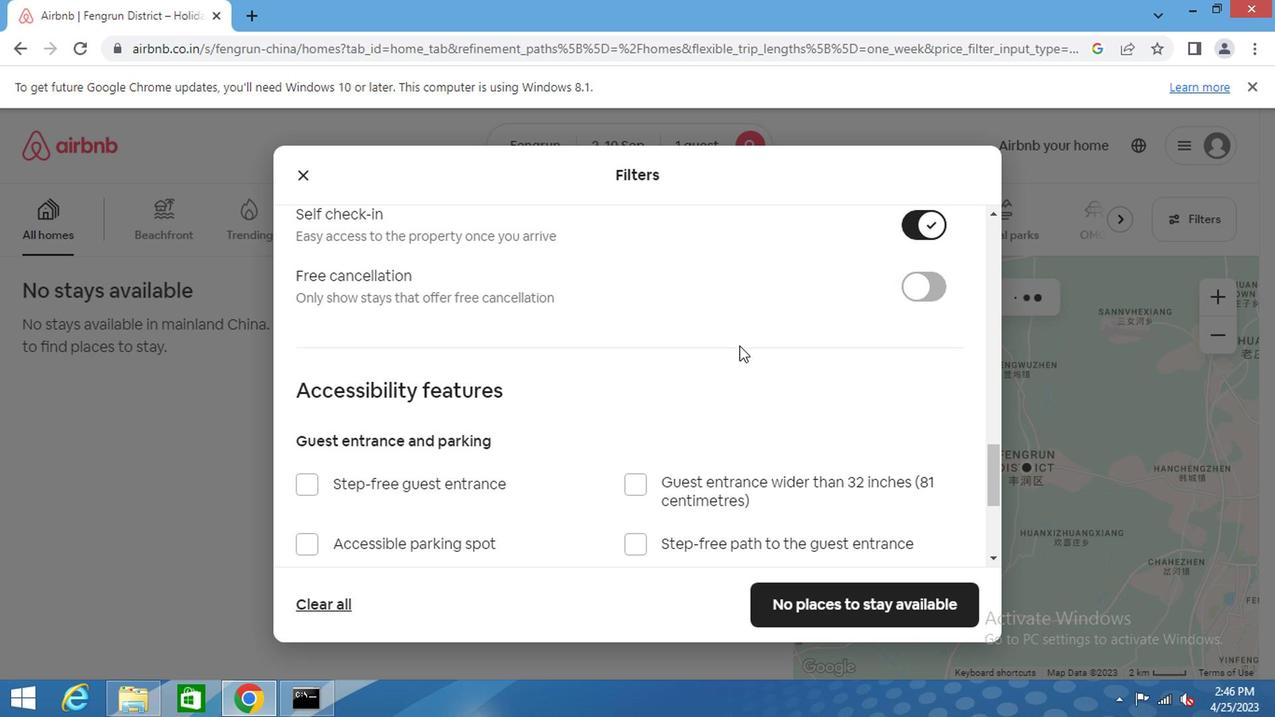 
Action: Mouse scrolled (734, 344) with delta (0, 0)
Screenshot: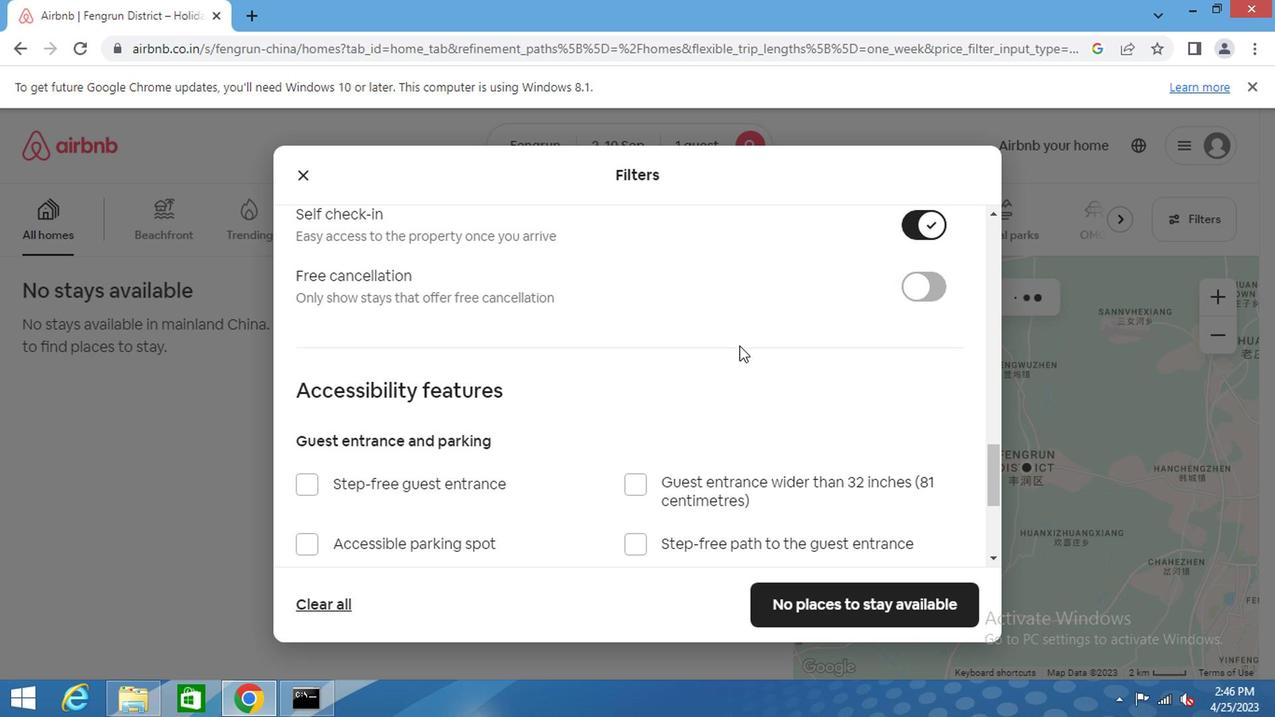 
Action: Mouse scrolled (734, 344) with delta (0, 0)
Screenshot: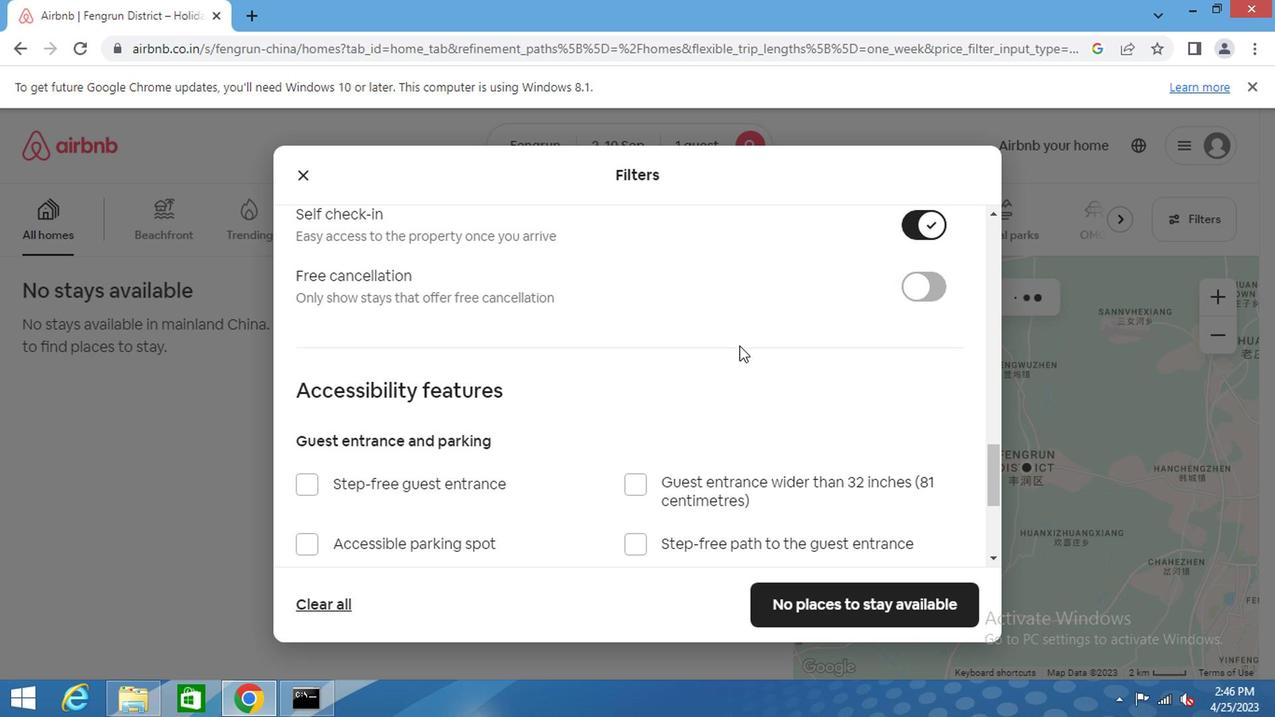 
Action: Mouse scrolled (734, 344) with delta (0, 0)
Screenshot: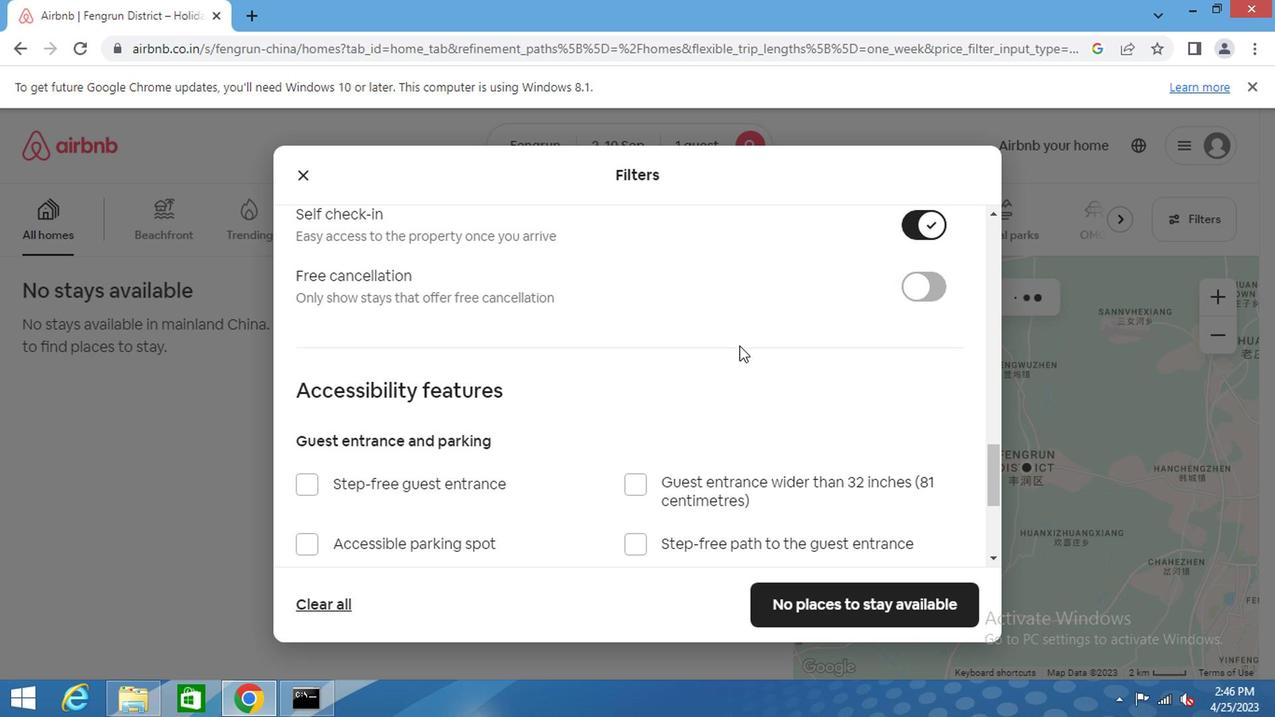 
Action: Mouse scrolled (734, 344) with delta (0, 0)
Screenshot: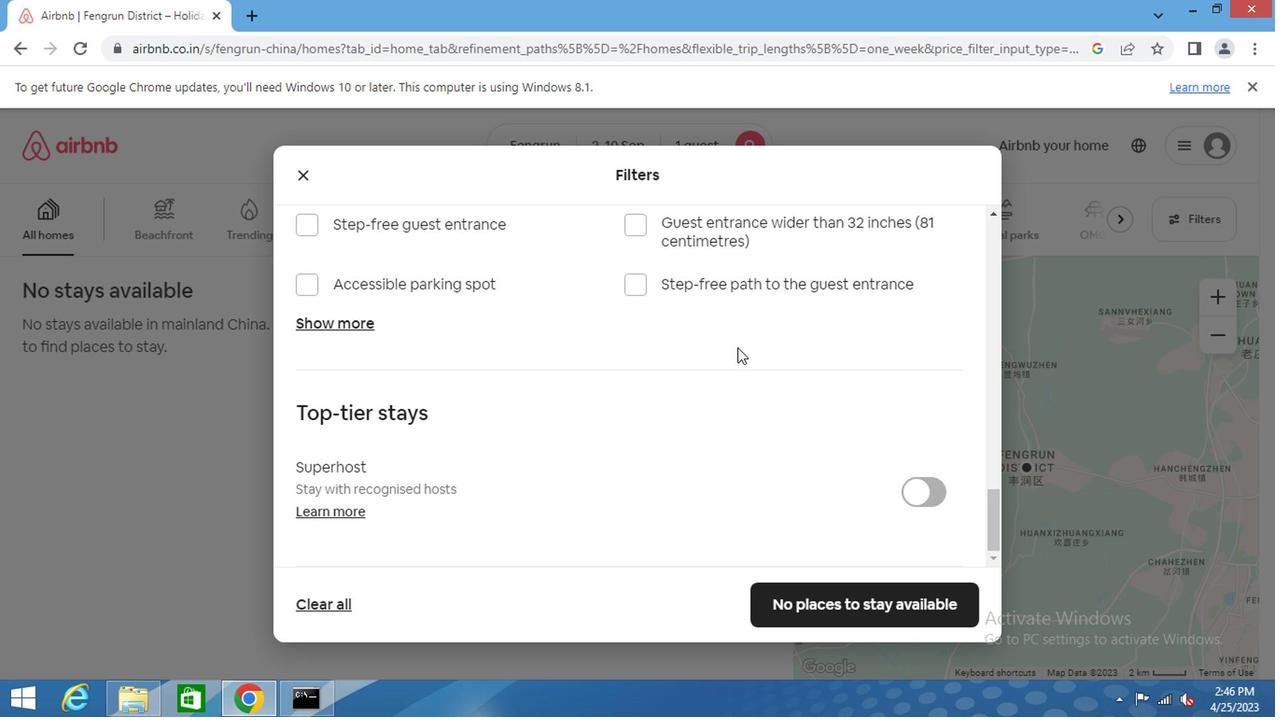 
Action: Mouse moved to (734, 346)
Screenshot: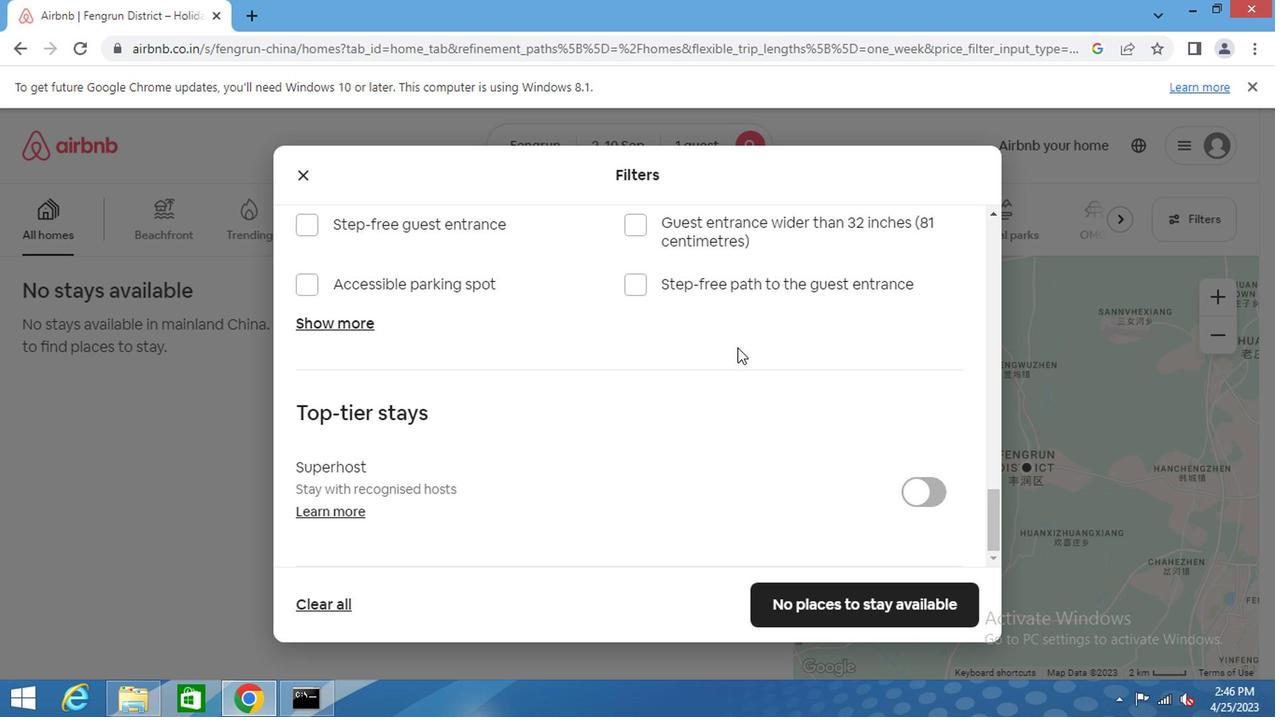
Action: Mouse scrolled (734, 344) with delta (0, -1)
Screenshot: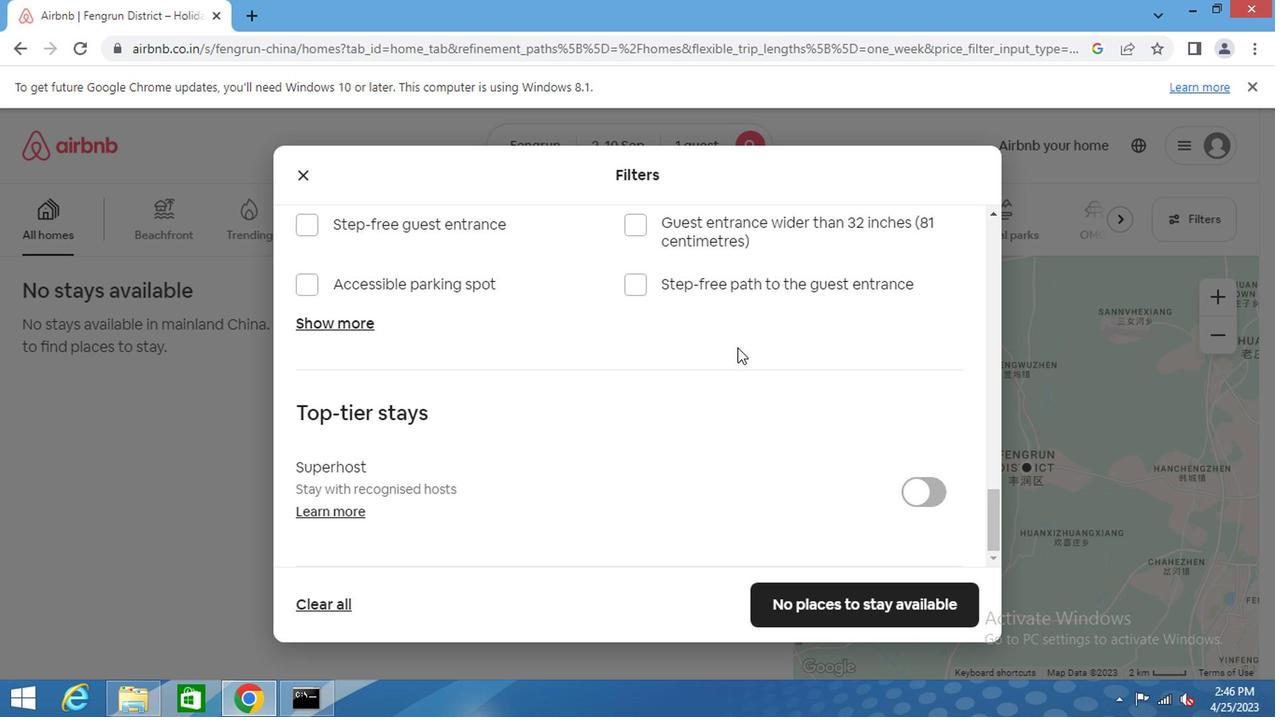 
Action: Mouse scrolled (734, 344) with delta (0, -1)
Screenshot: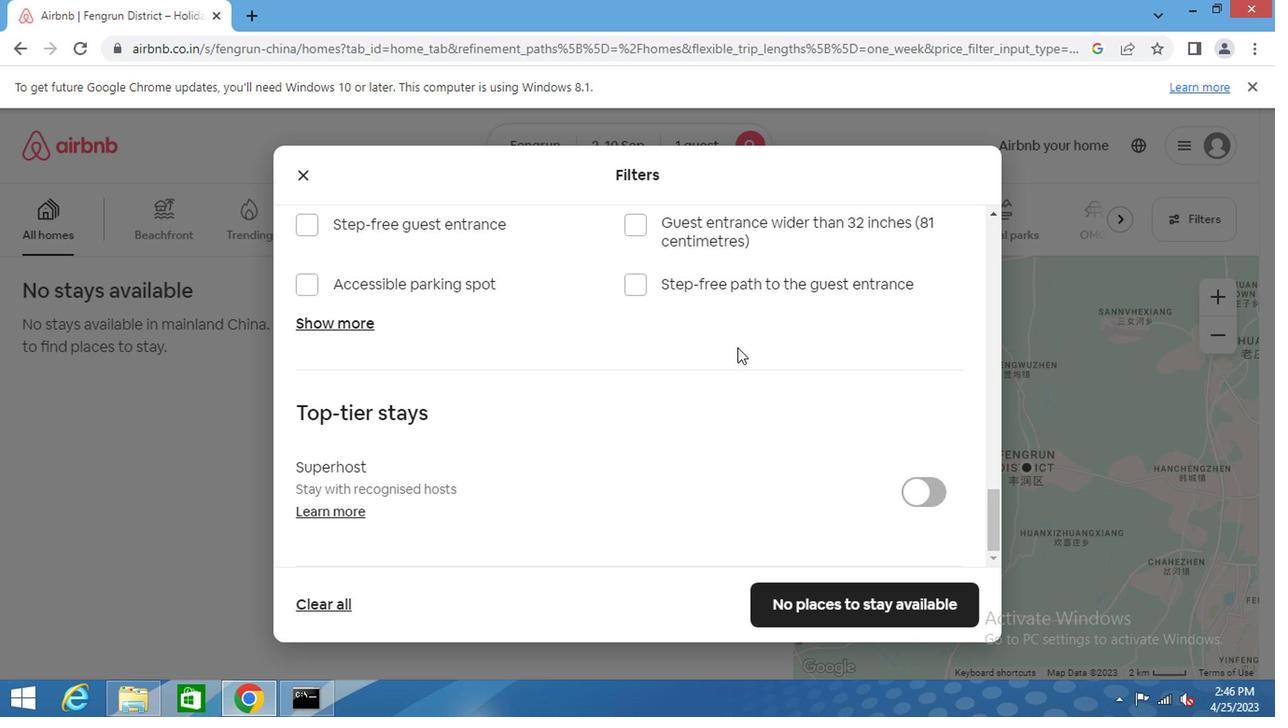 
Action: Mouse scrolled (734, 344) with delta (0, -1)
Screenshot: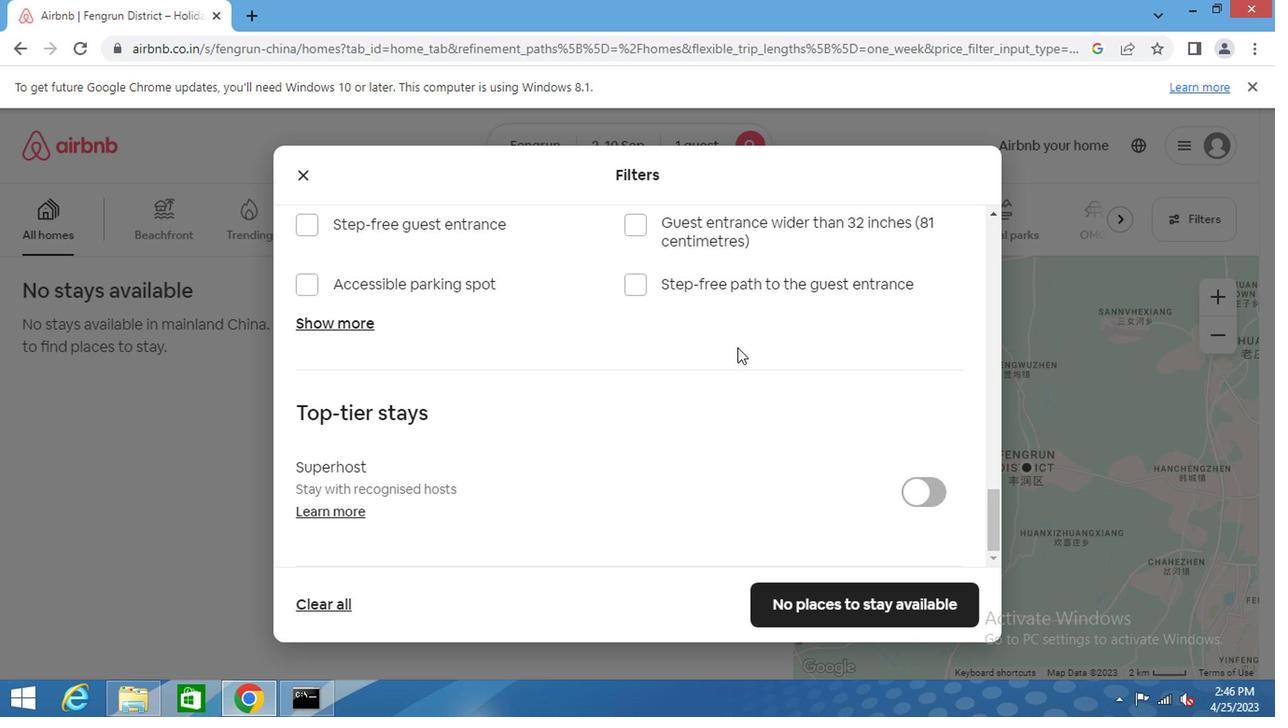 
Action: Mouse scrolled (734, 344) with delta (0, -1)
Screenshot: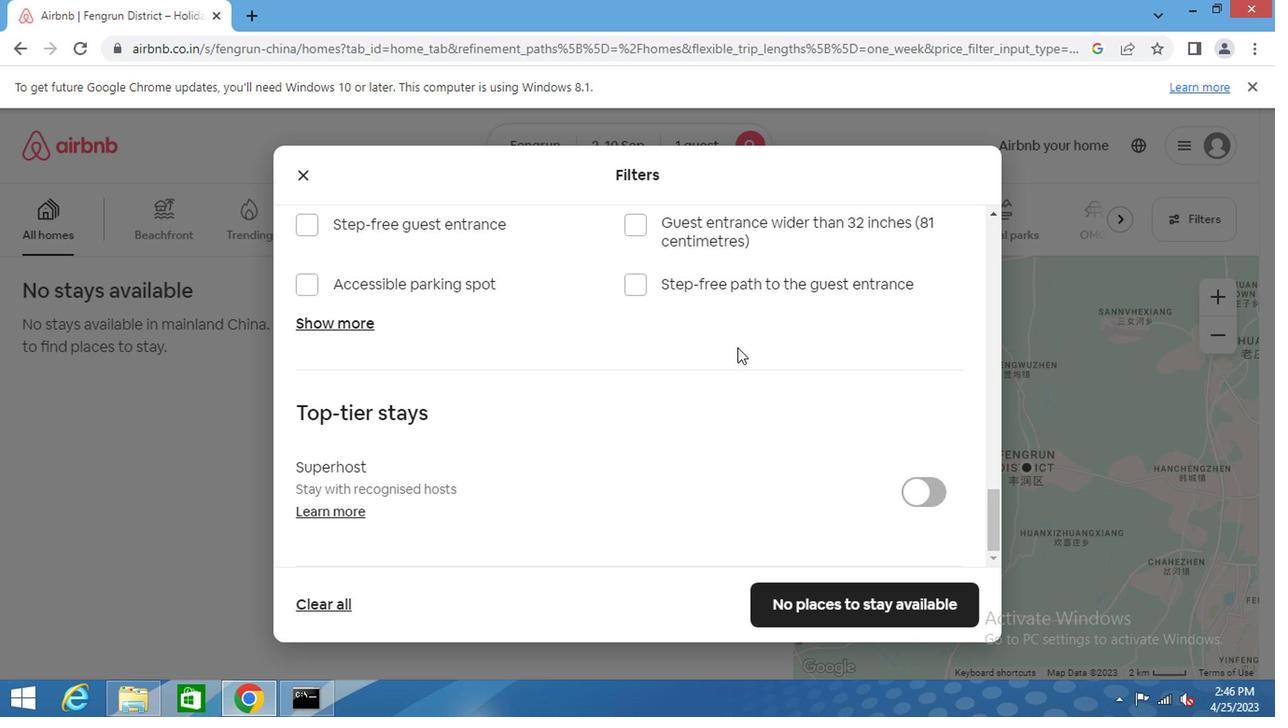 
Action: Mouse scrolled (734, 344) with delta (0, -1)
Screenshot: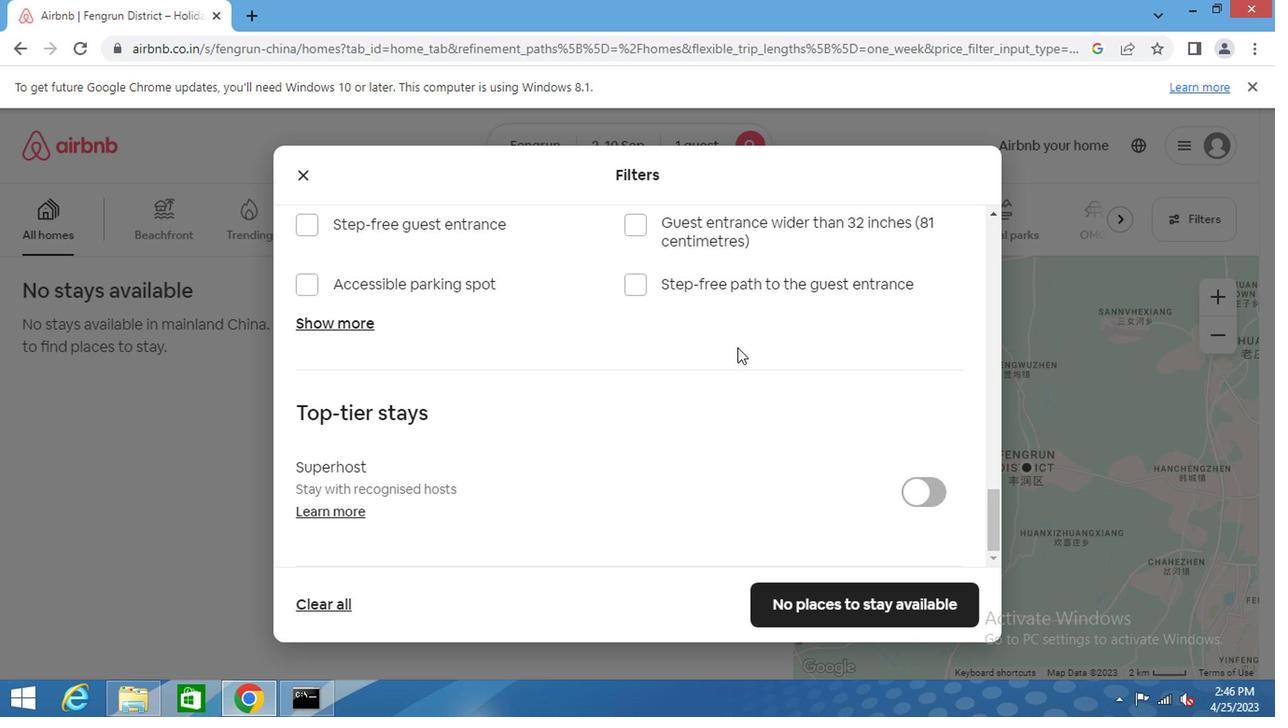 
Action: Mouse moved to (862, 600)
Screenshot: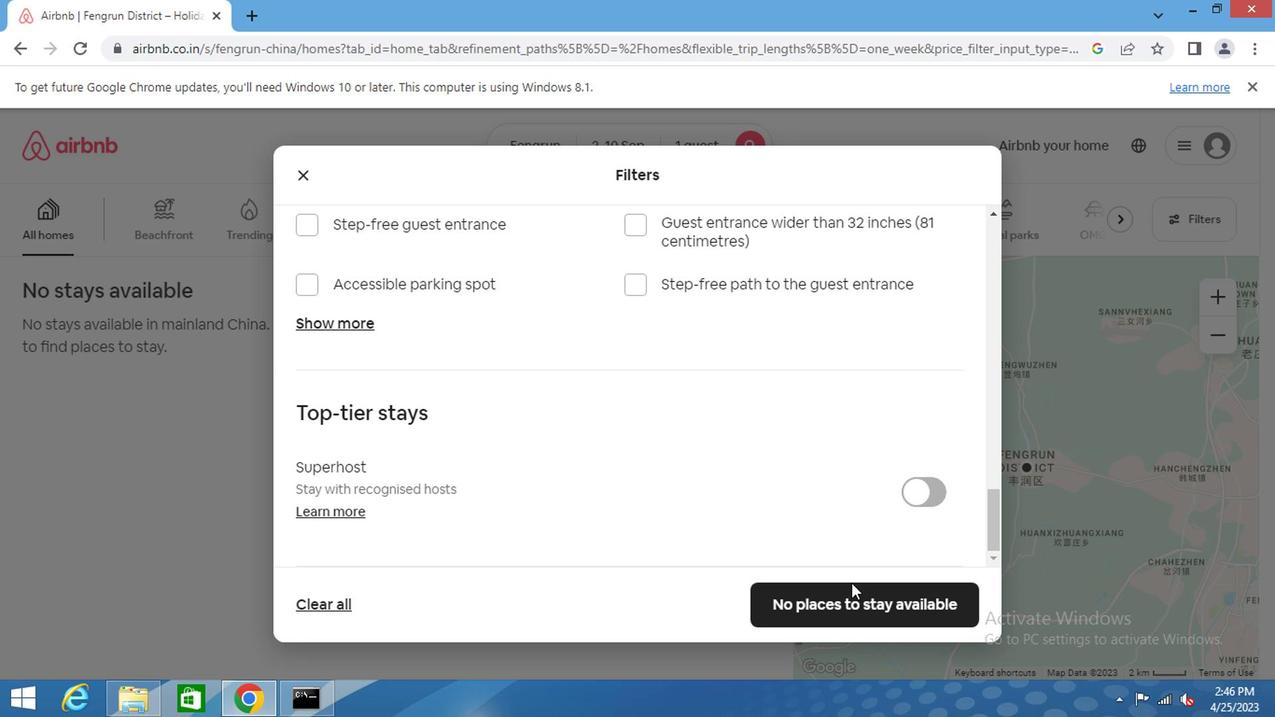 
Action: Mouse pressed left at (862, 600)
Screenshot: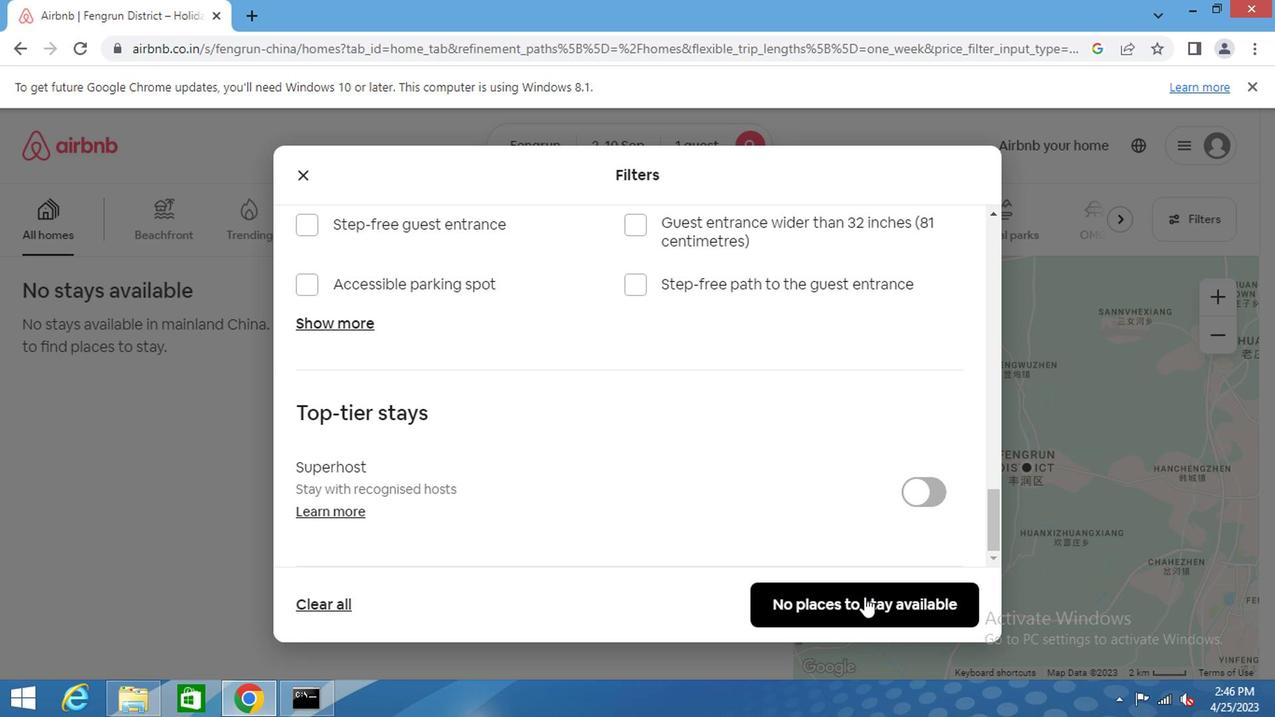 
